 Task: Open a blank sheet, save the file as Onlinelearning.docx and add heading 'Online Learning',with the parapraph 'Online learning has gained prominence, especially during the COVID-19 pandemic. It offers flexible and accessible education opportunities. Ensuring equitable access to online learning, improving digital infrastructure, and enhancing teacher training are crucial for its effectiveness and inclusivity.'Apply Font Style Nunito And font size 14. Apply font style in  Heading 'Trebuchet MS' and font size 18 Change heading alignment to  Center and paragraph alignment to  Left
Action: Mouse moved to (373, 163)
Screenshot: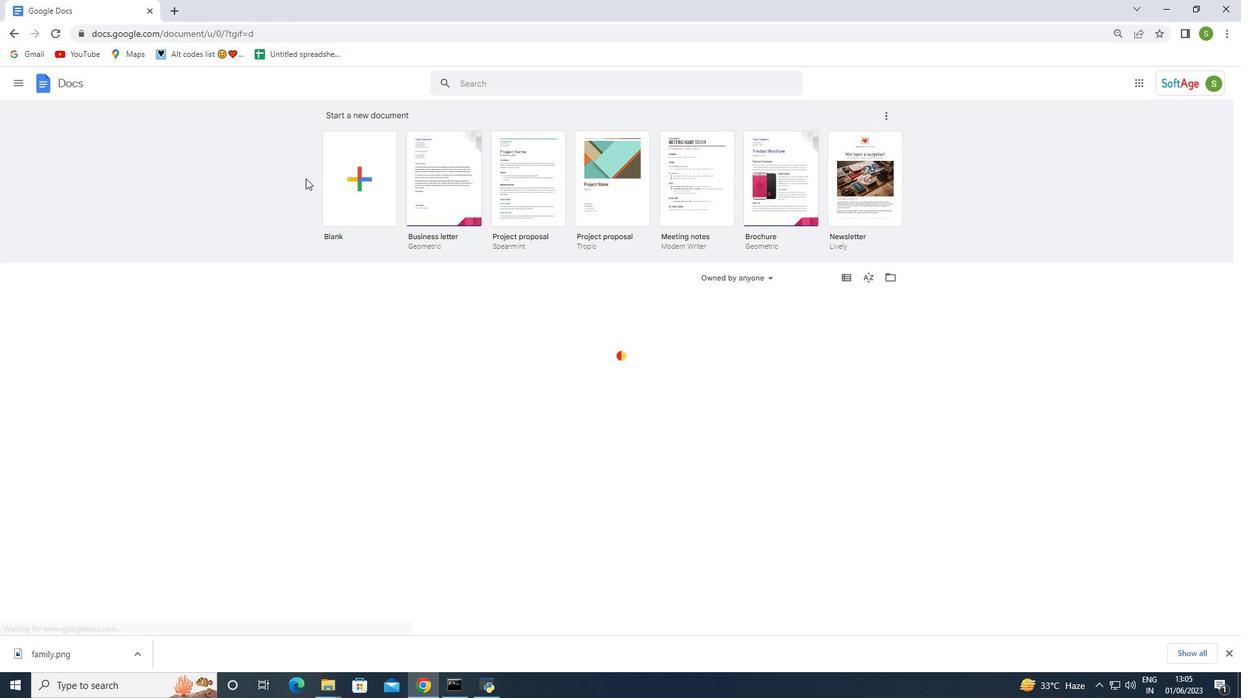 
Action: Mouse pressed left at (373, 163)
Screenshot: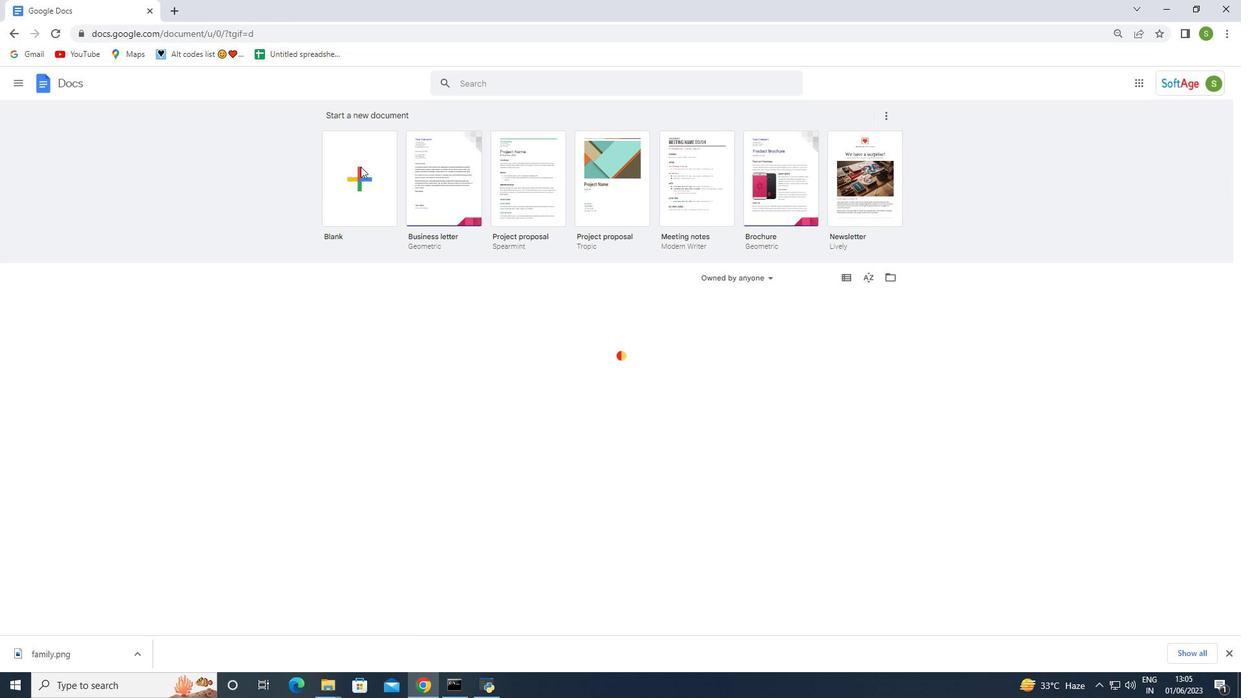 
Action: Mouse moved to (41, 91)
Screenshot: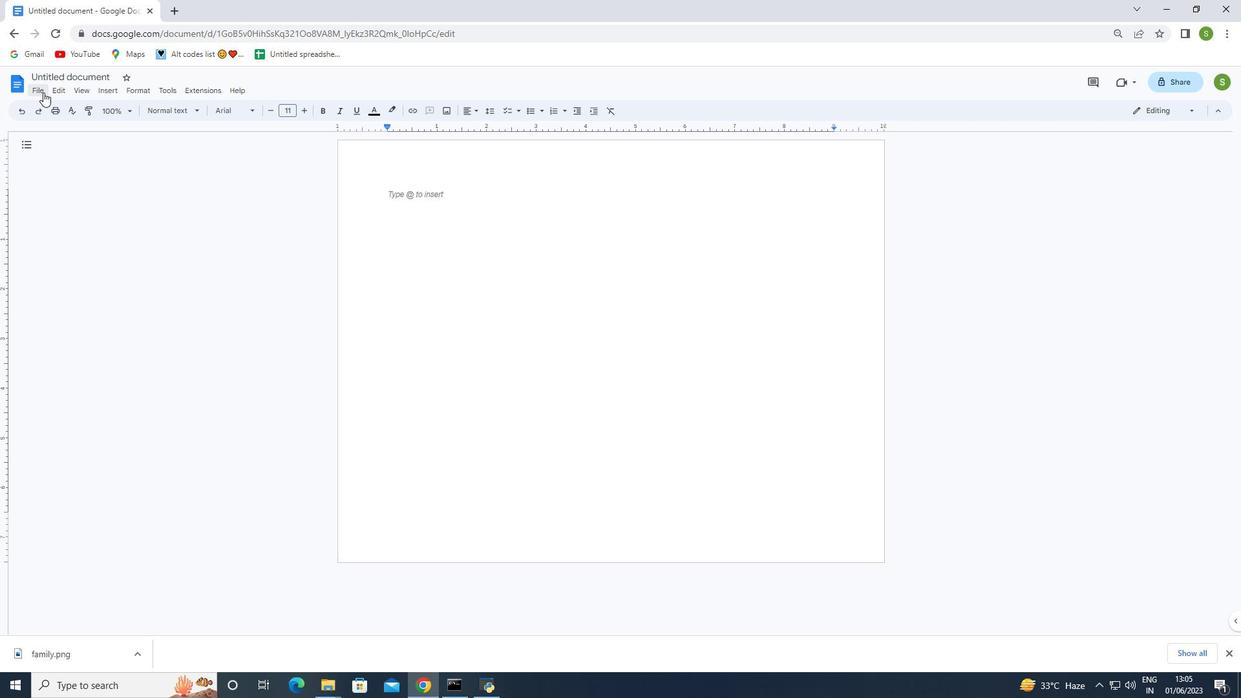 
Action: Mouse pressed left at (41, 91)
Screenshot: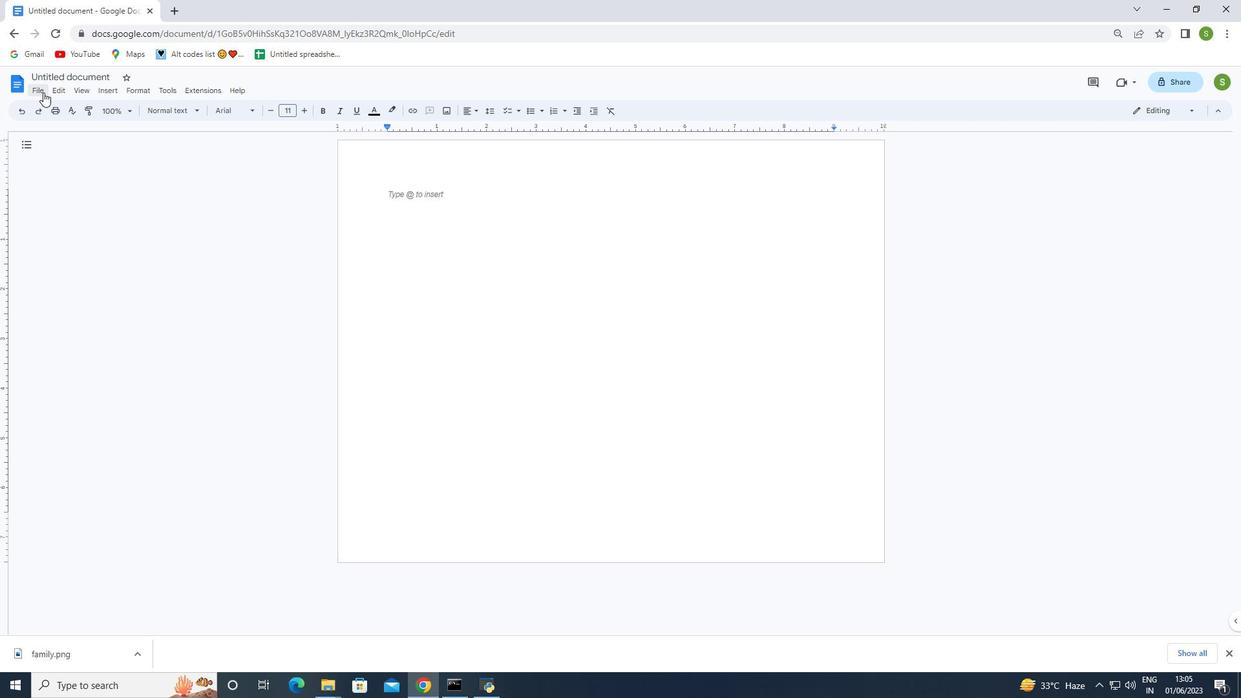 
Action: Mouse moved to (65, 338)
Screenshot: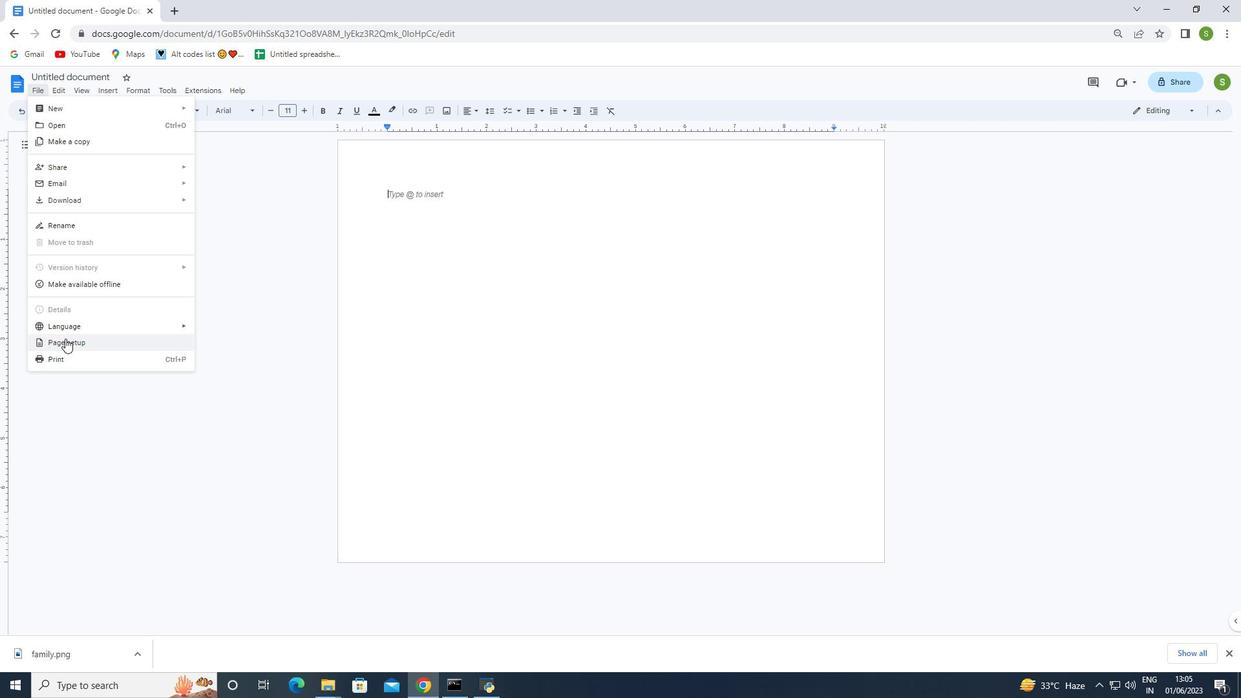 
Action: Mouse pressed left at (65, 338)
Screenshot: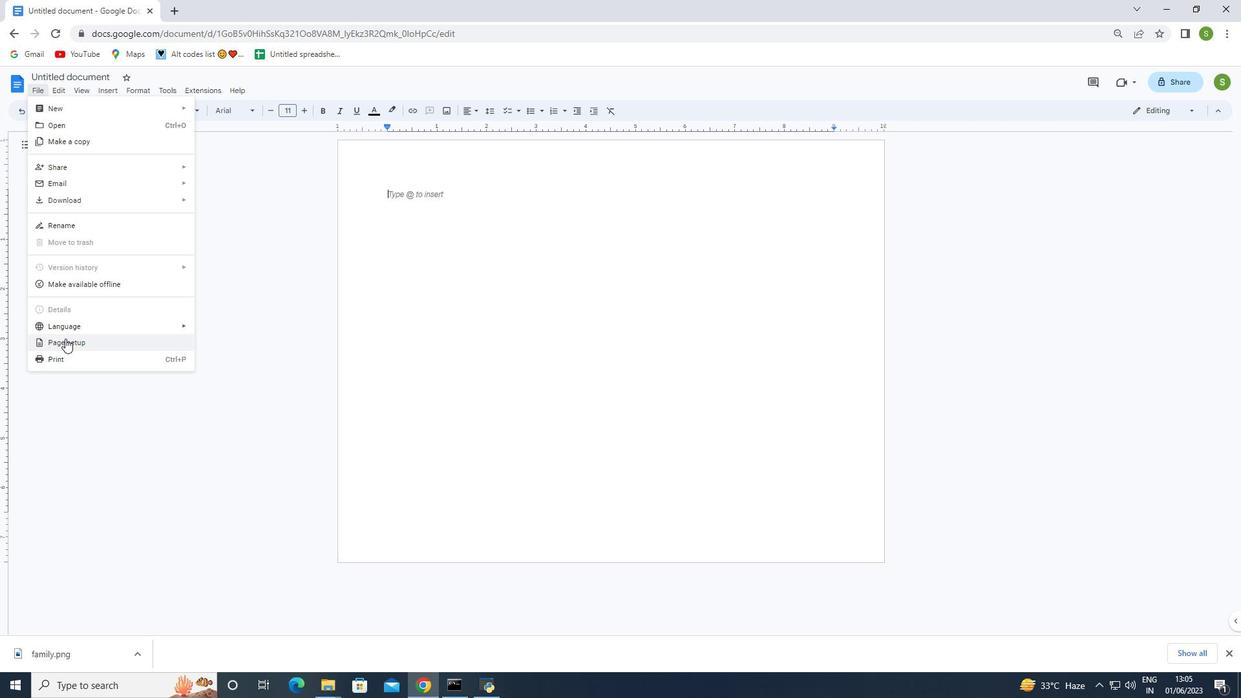 
Action: Mouse moved to (531, 339)
Screenshot: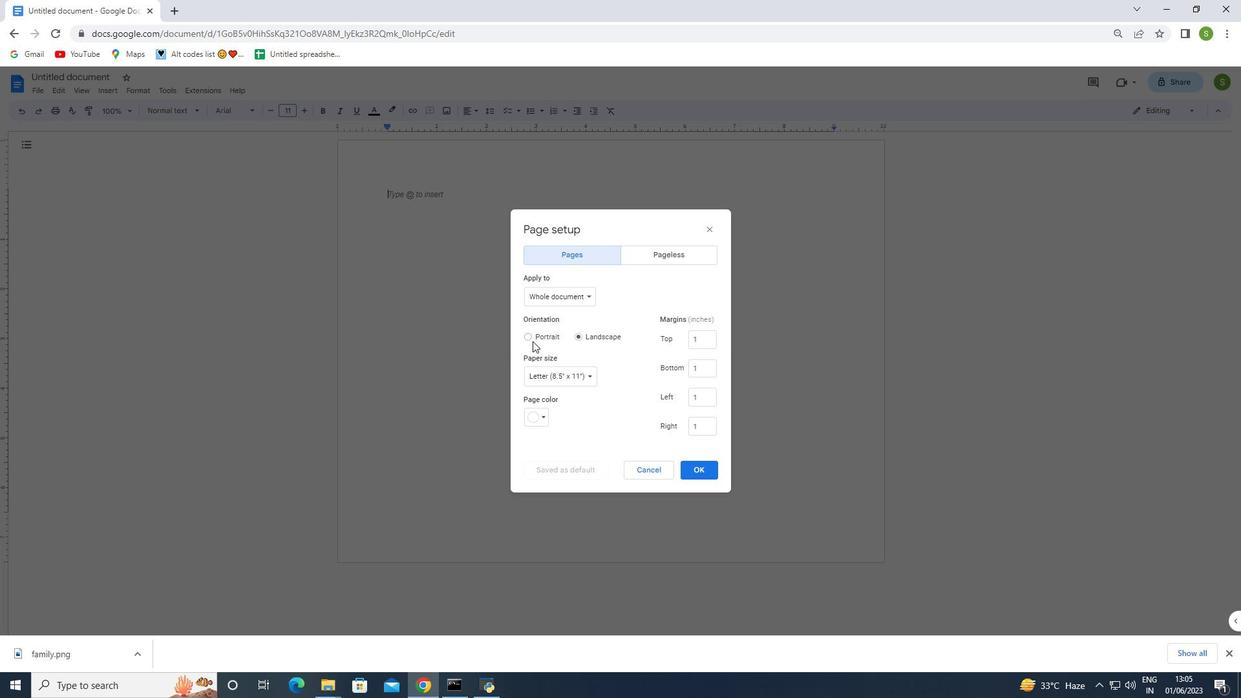 
Action: Mouse pressed left at (531, 339)
Screenshot: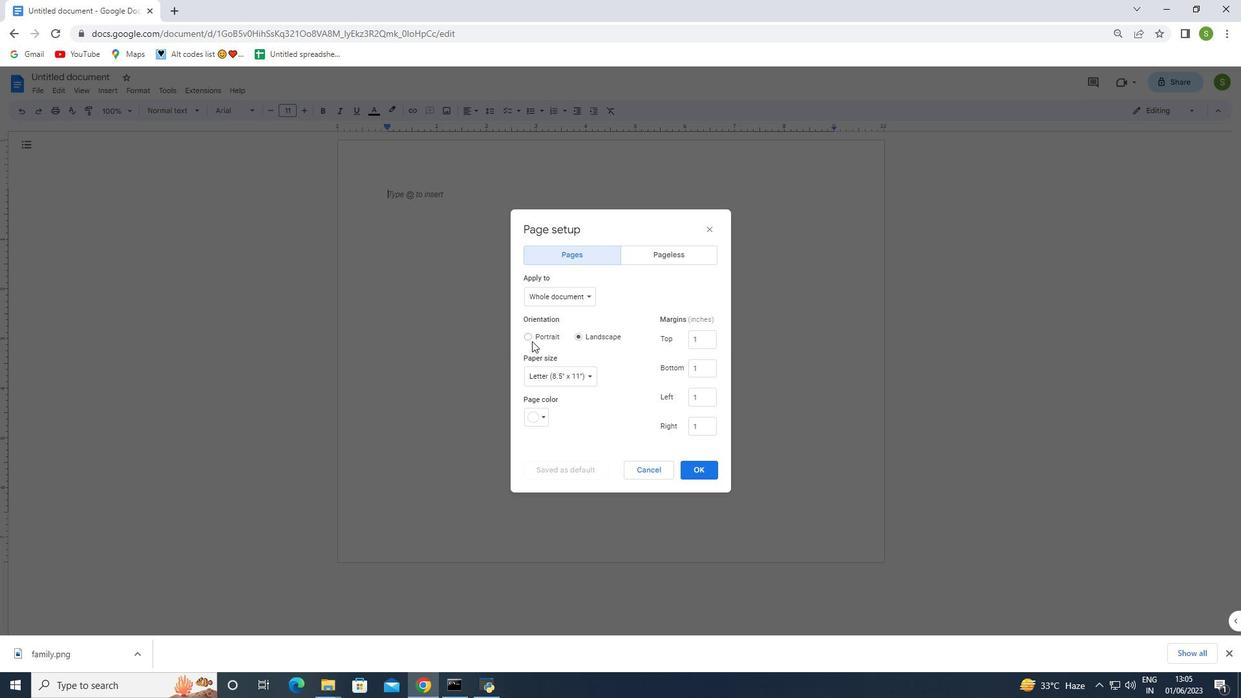 
Action: Mouse moved to (687, 463)
Screenshot: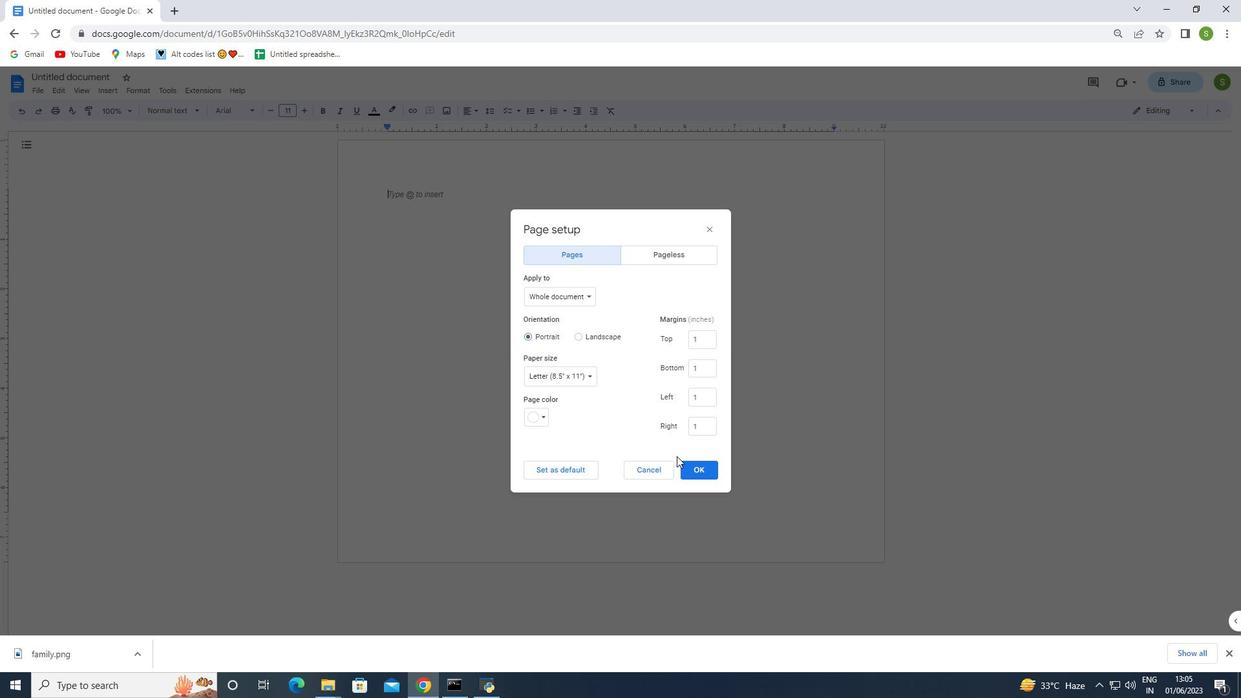 
Action: Mouse pressed left at (687, 463)
Screenshot: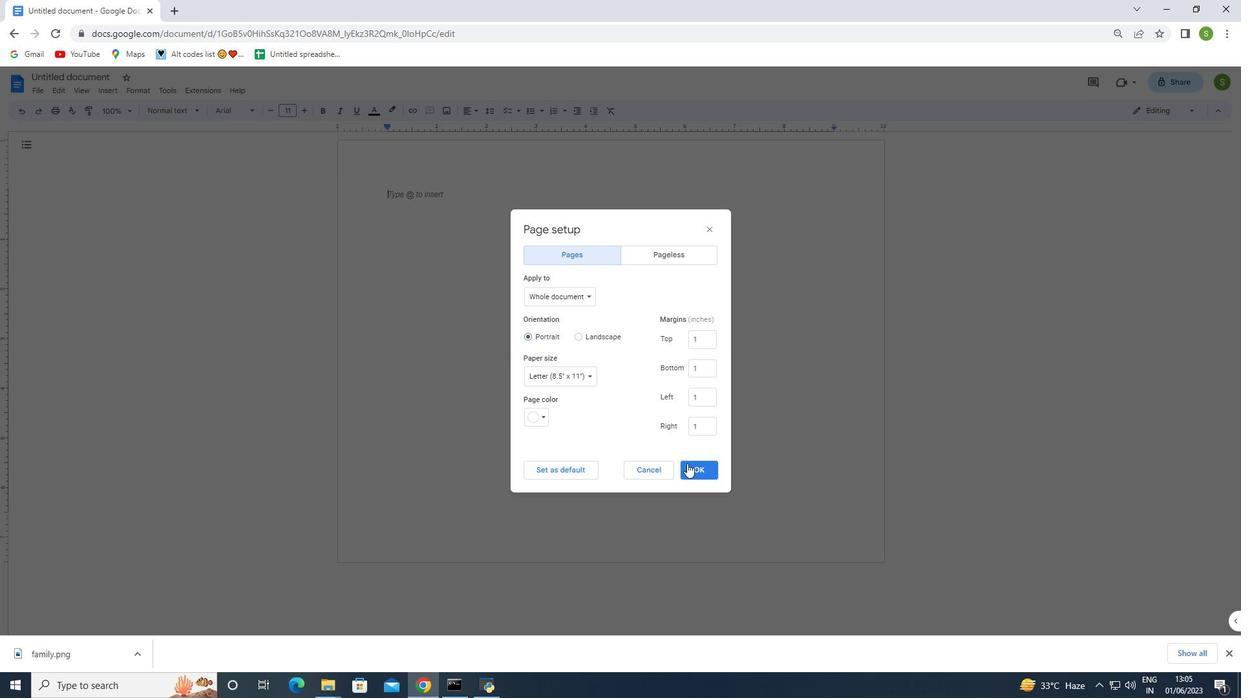 
Action: Mouse moved to (35, 87)
Screenshot: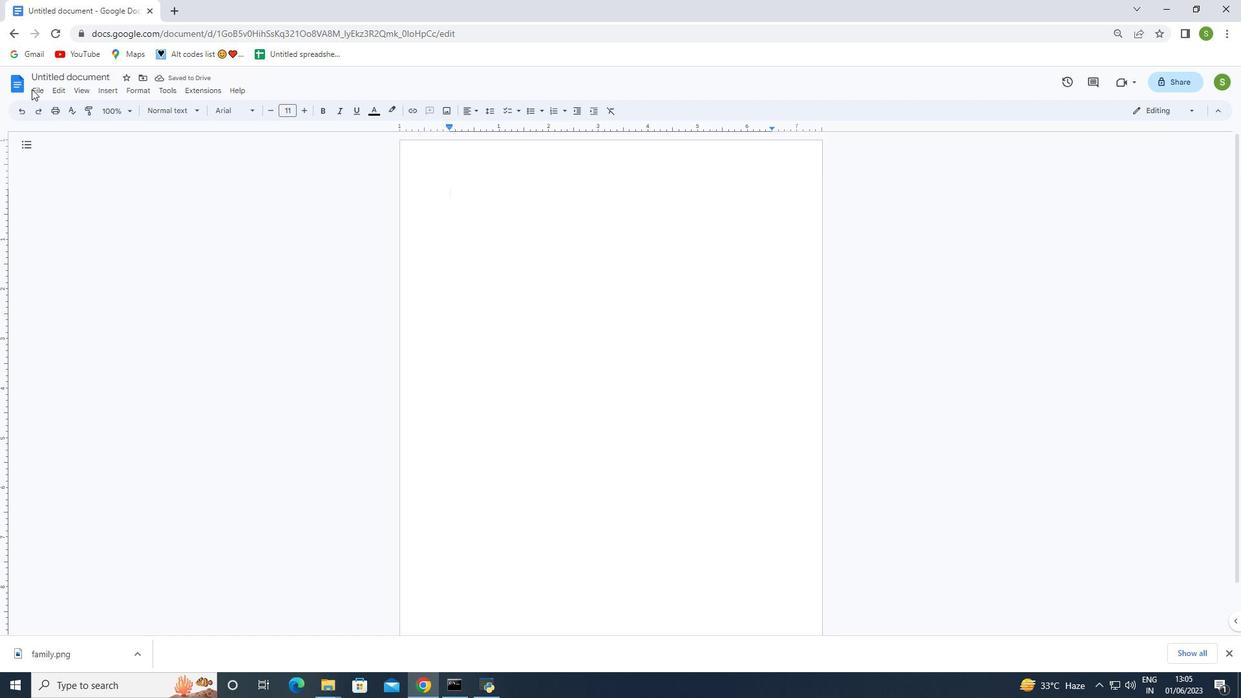 
Action: Mouse pressed left at (35, 87)
Screenshot: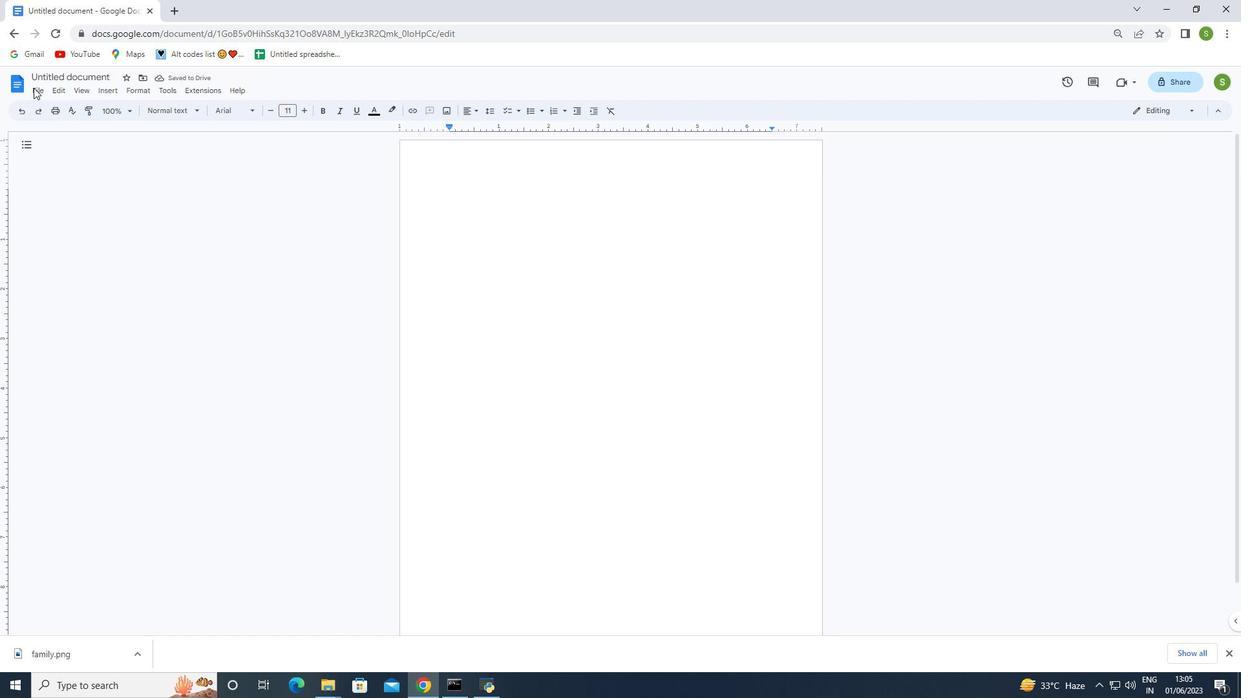
Action: Mouse moved to (61, 222)
Screenshot: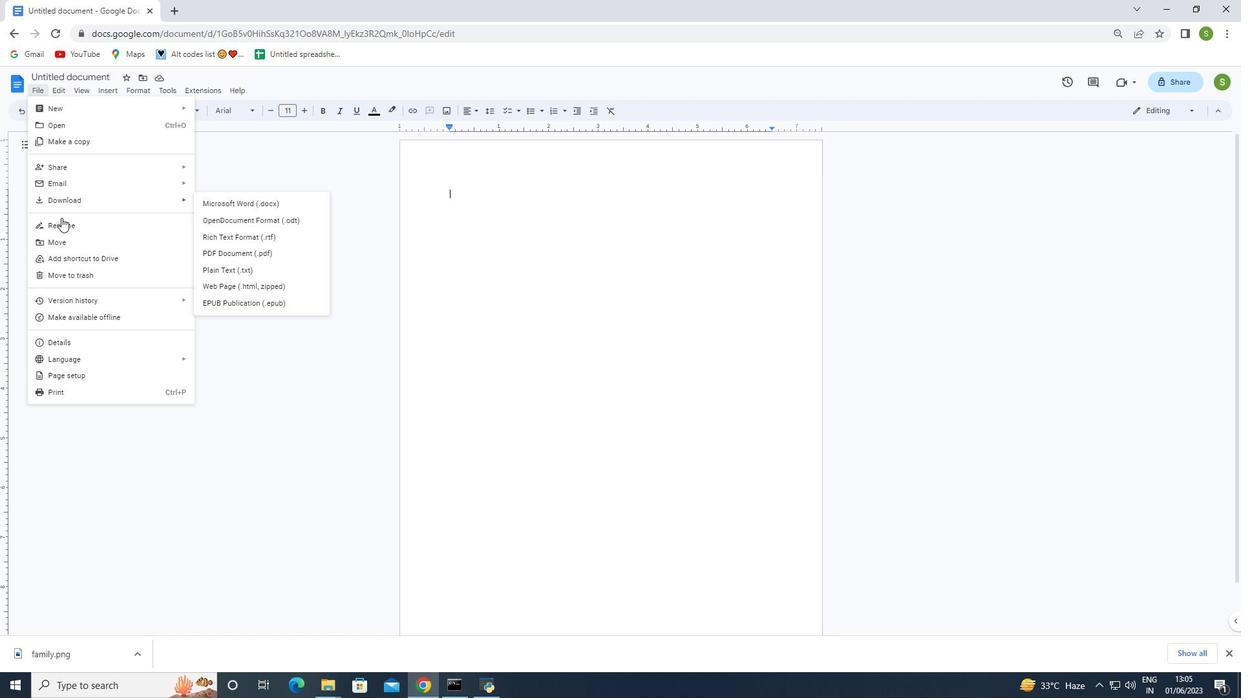 
Action: Mouse pressed left at (61, 222)
Screenshot: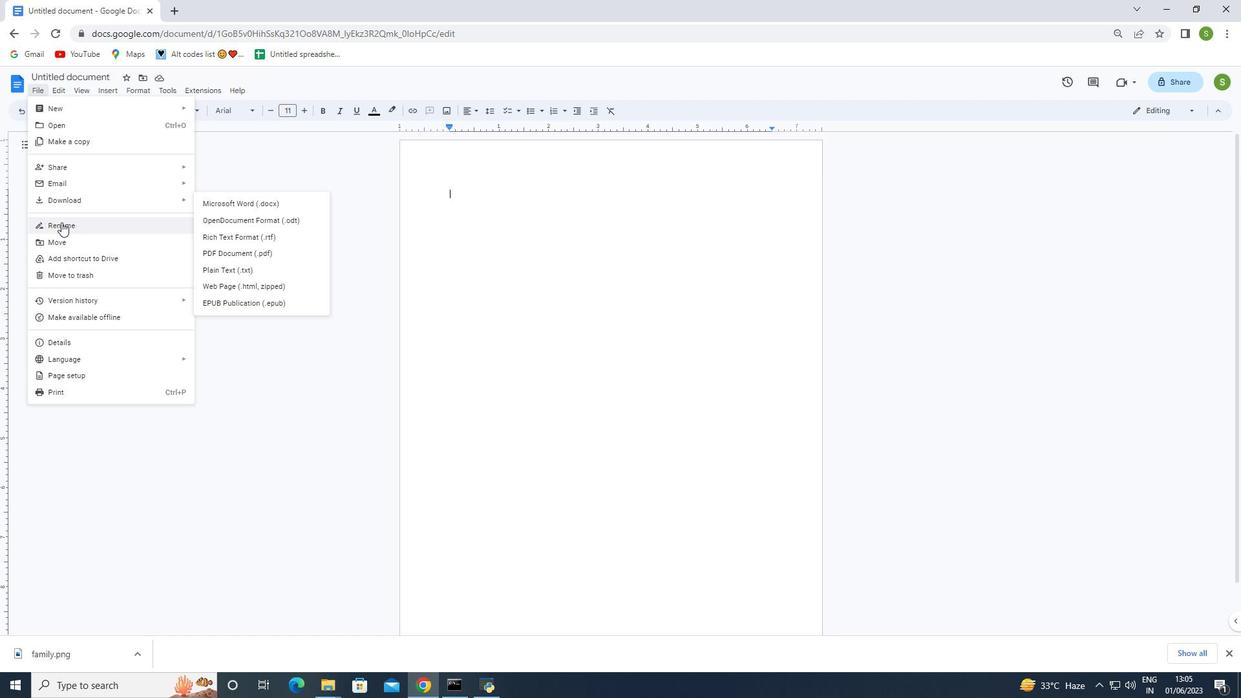 
Action: Key pressed <Key.backspace><Key.shift>Onlinelearning.docx
Screenshot: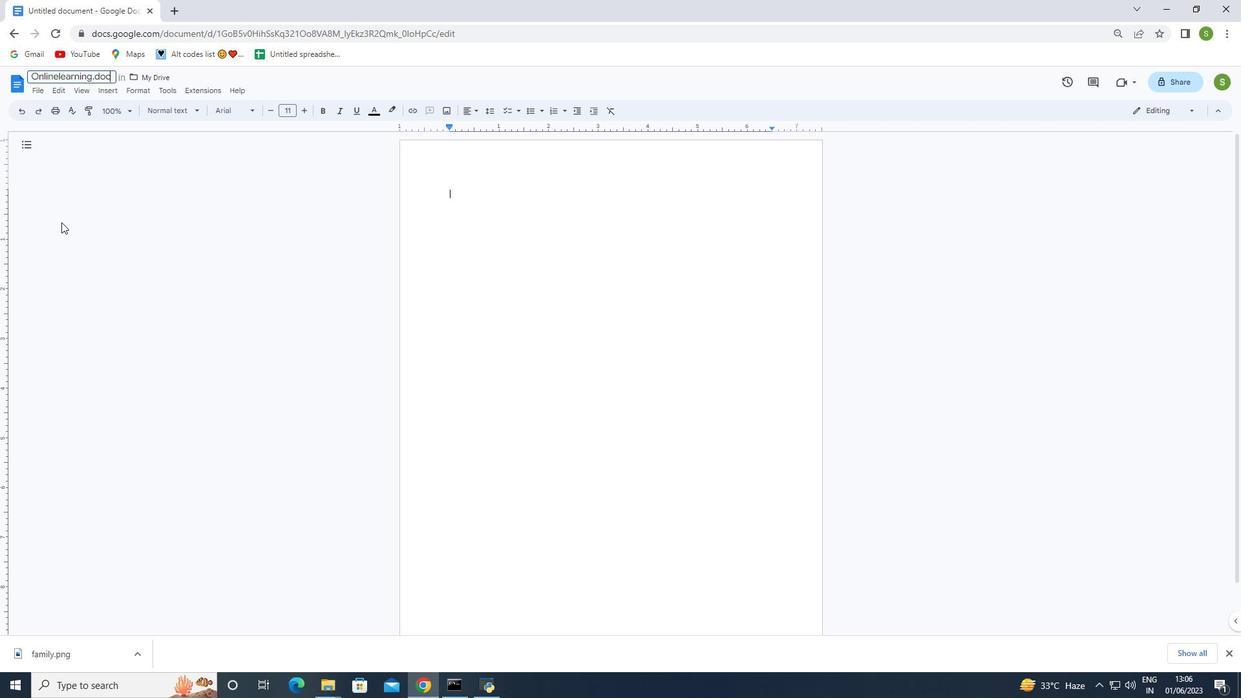 
Action: Mouse moved to (79, 238)
Screenshot: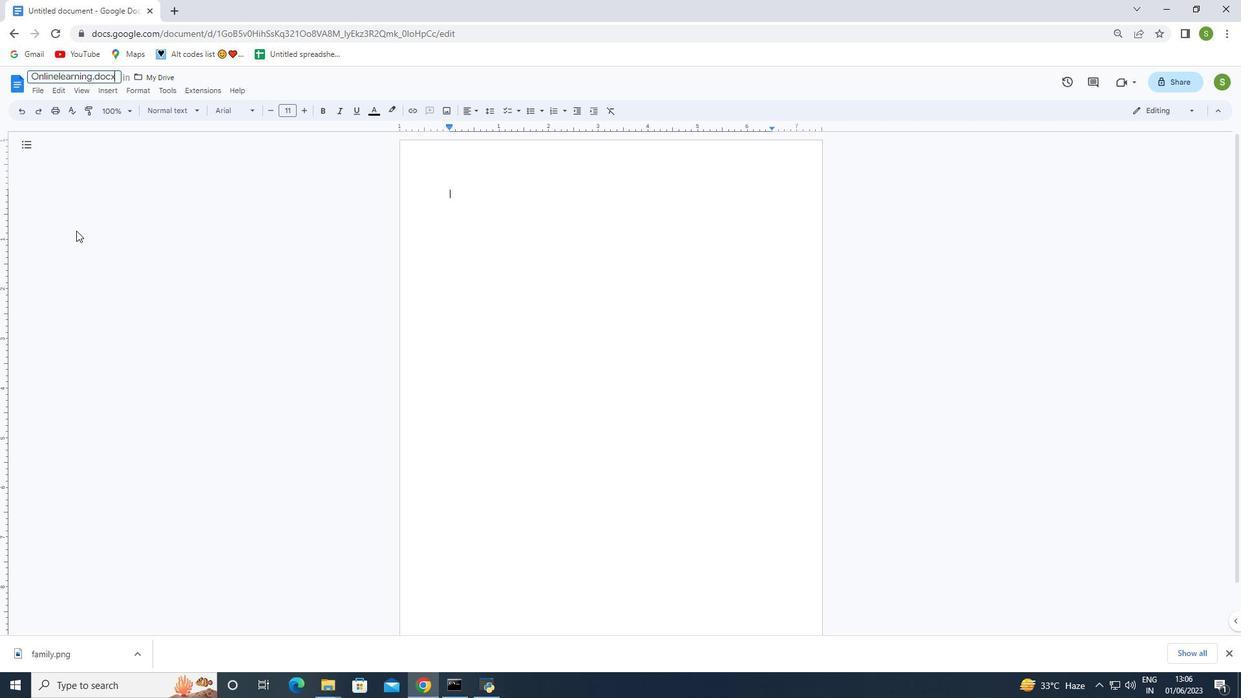 
Action: Mouse pressed left at (79, 238)
Screenshot: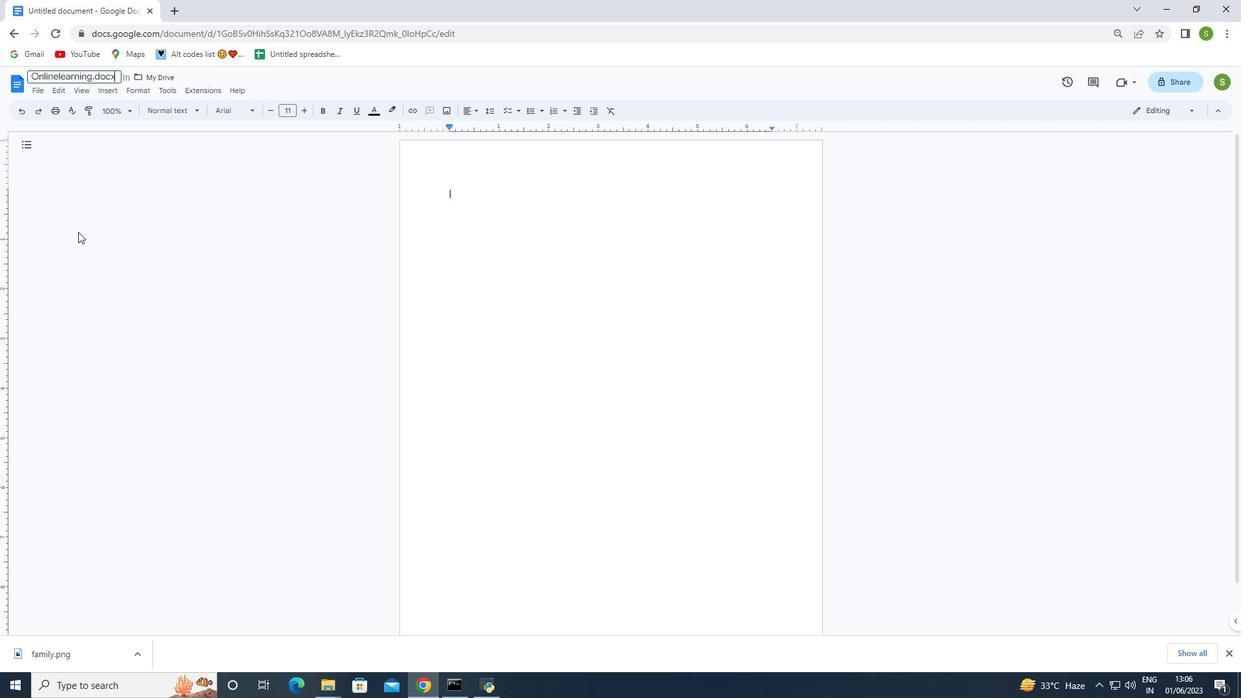 
Action: Mouse moved to (466, 235)
Screenshot: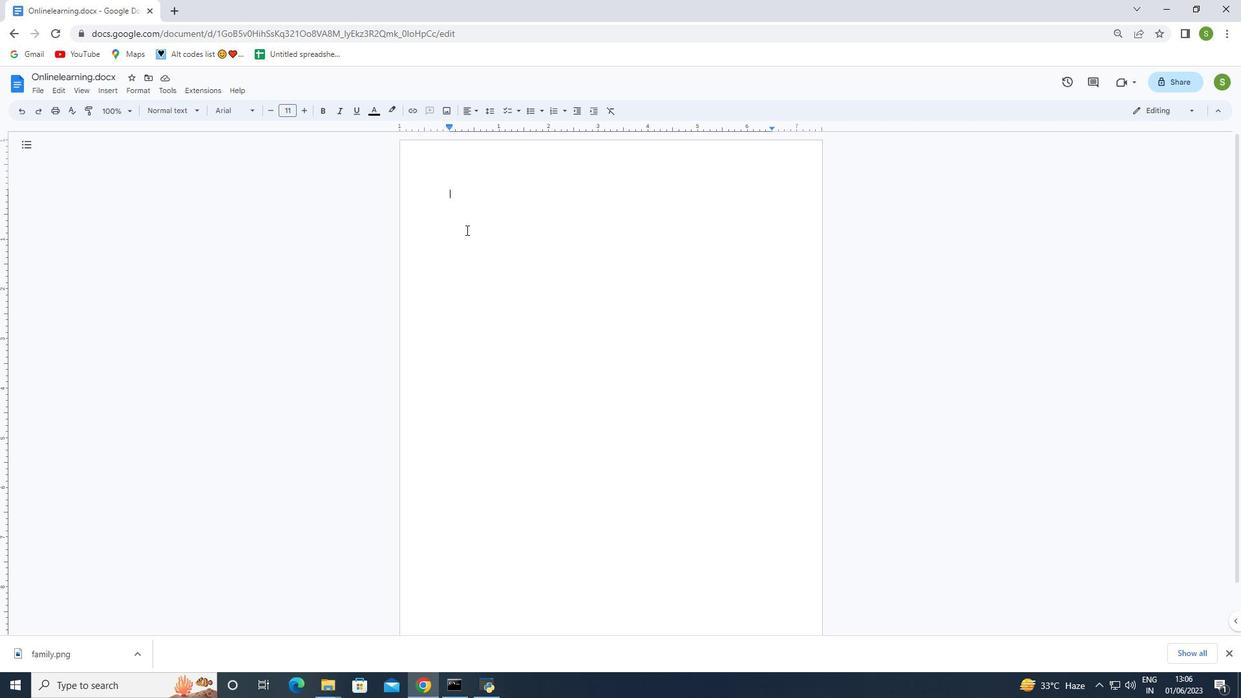 
Action: Key pressed <Key.shift><Key.shift><Key.shift><Key.shift><Key.shift><Key.shift><Key.shift><Key.shift><Key.shift><Key.shift><Key.shift><Key.shift><Key.shift><Key.shift><Key.shift><Key.shift><Key.shift>Online<Key.space><Key.shift>Learning
Screenshot: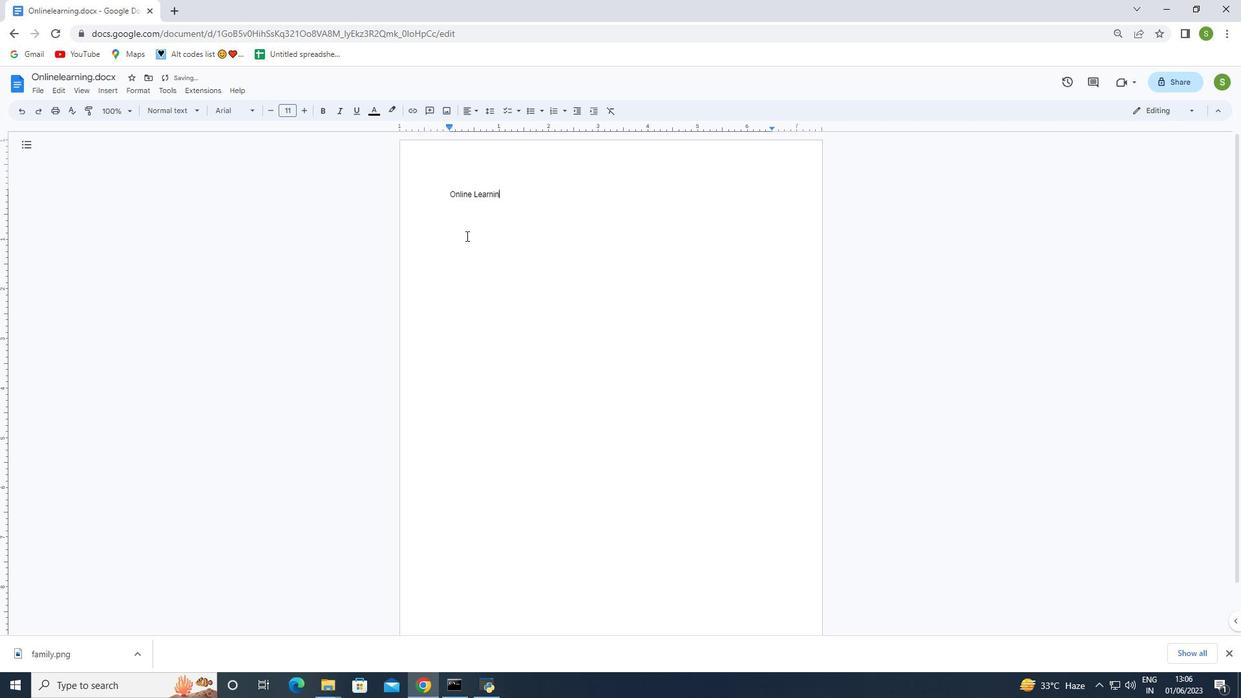 
Action: Mouse moved to (475, 235)
Screenshot: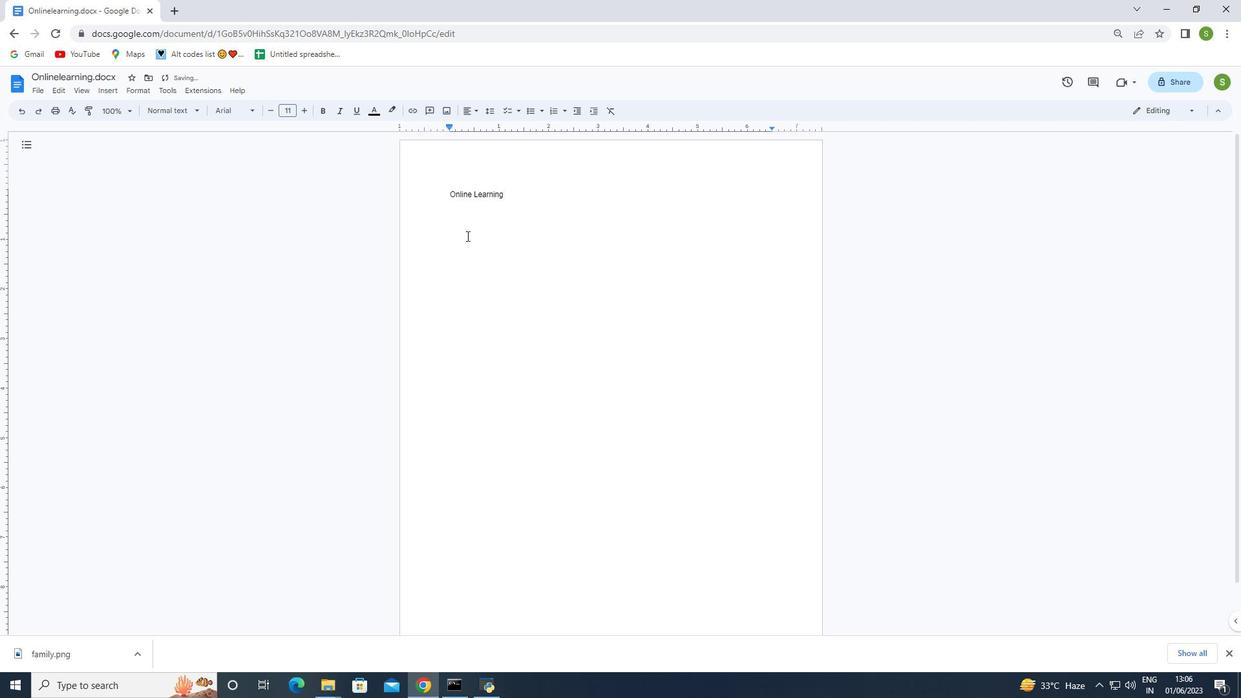 
Action: Mouse pressed left at (475, 235)
Screenshot: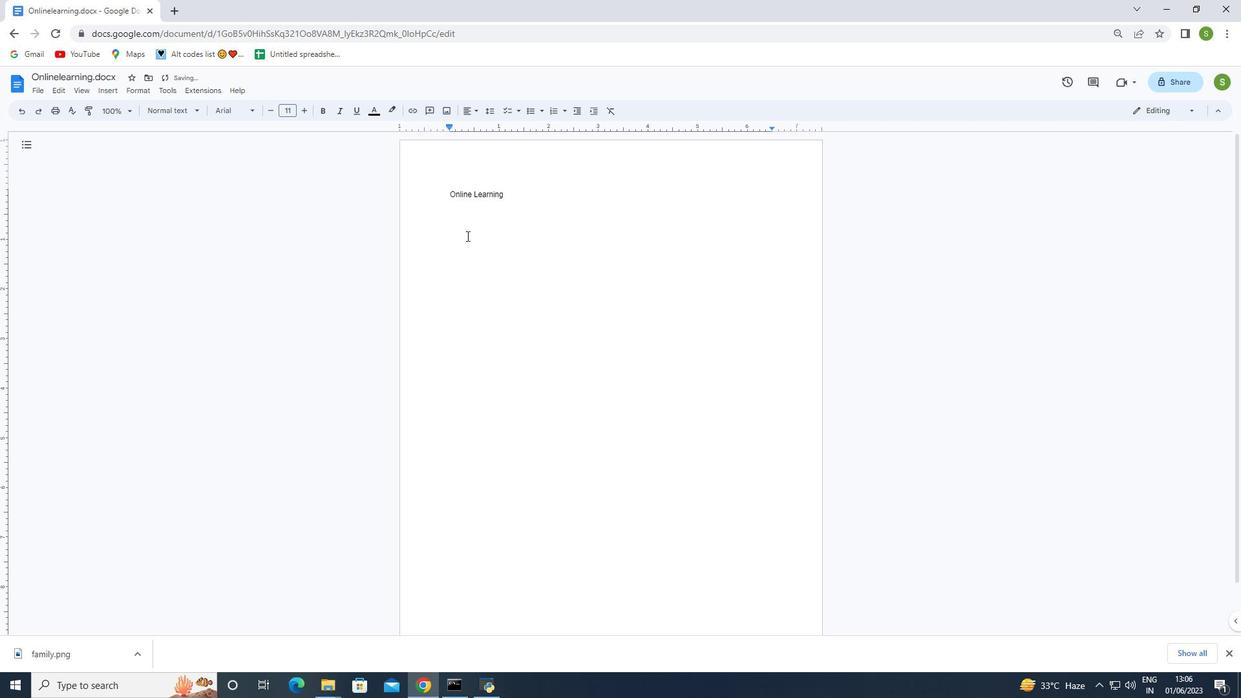 
Action: Mouse moved to (446, 190)
Screenshot: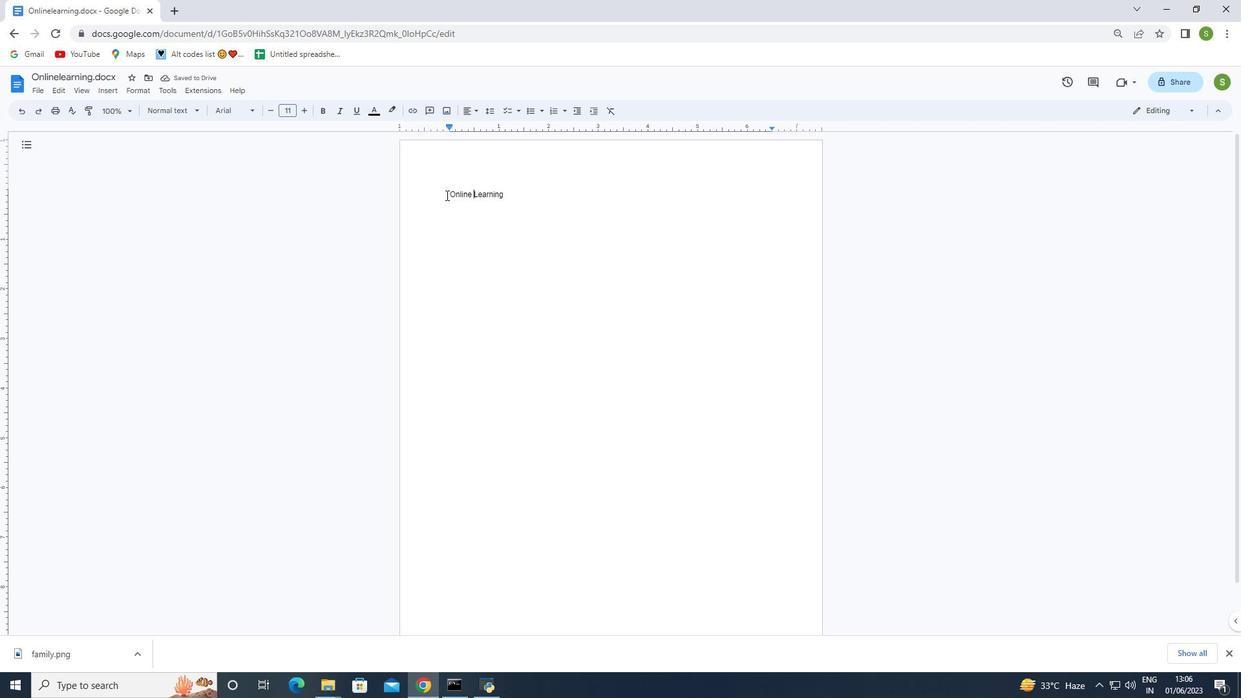 
Action: Mouse pressed left at (446, 190)
Screenshot: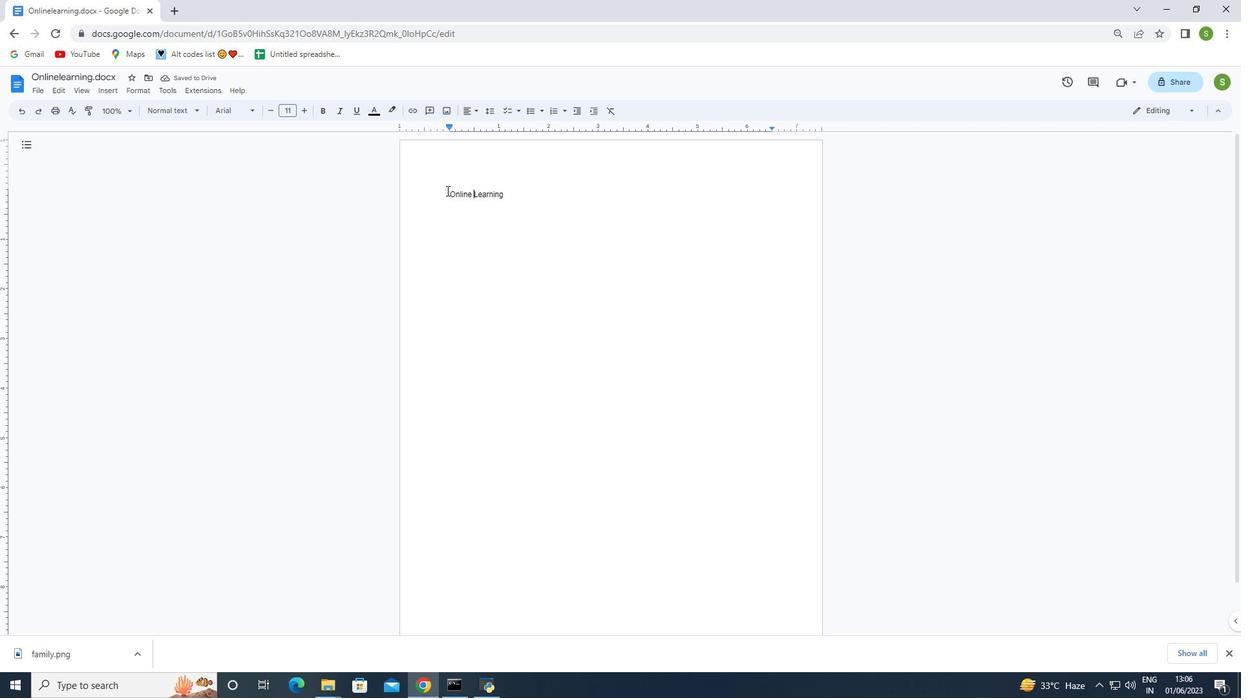 
Action: Mouse moved to (531, 210)
Screenshot: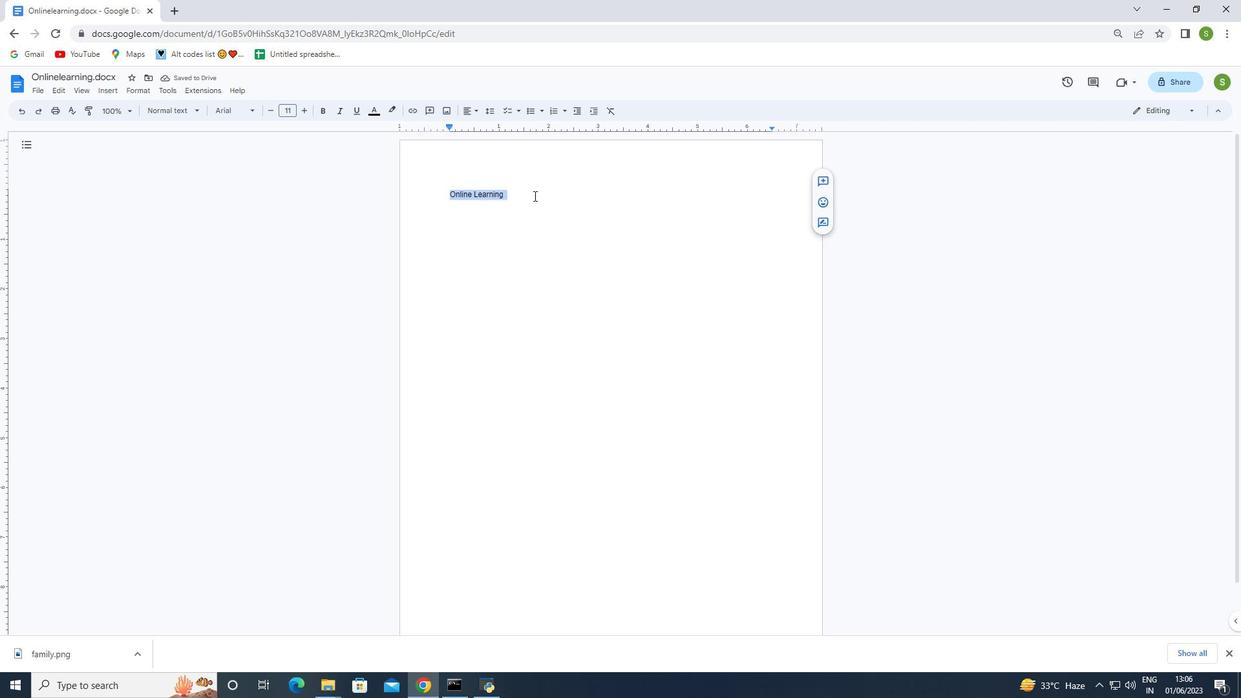 
Action: Mouse pressed left at (531, 210)
Screenshot: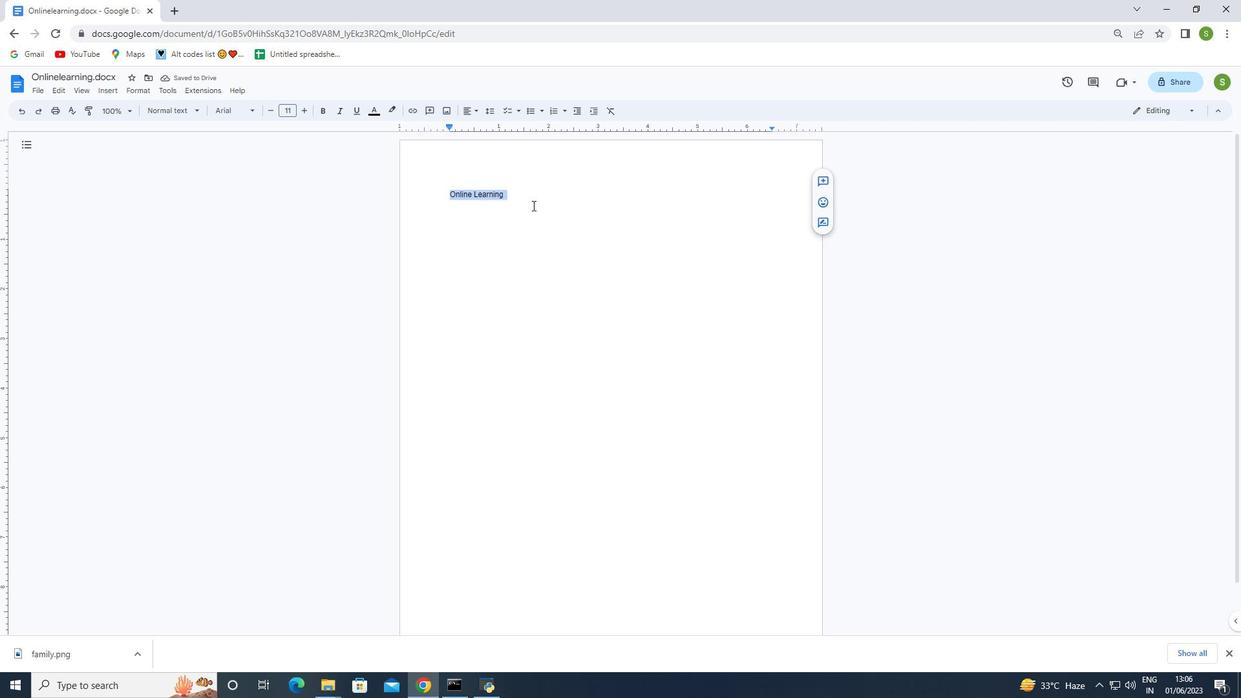 
Action: Mouse moved to (524, 194)
Screenshot: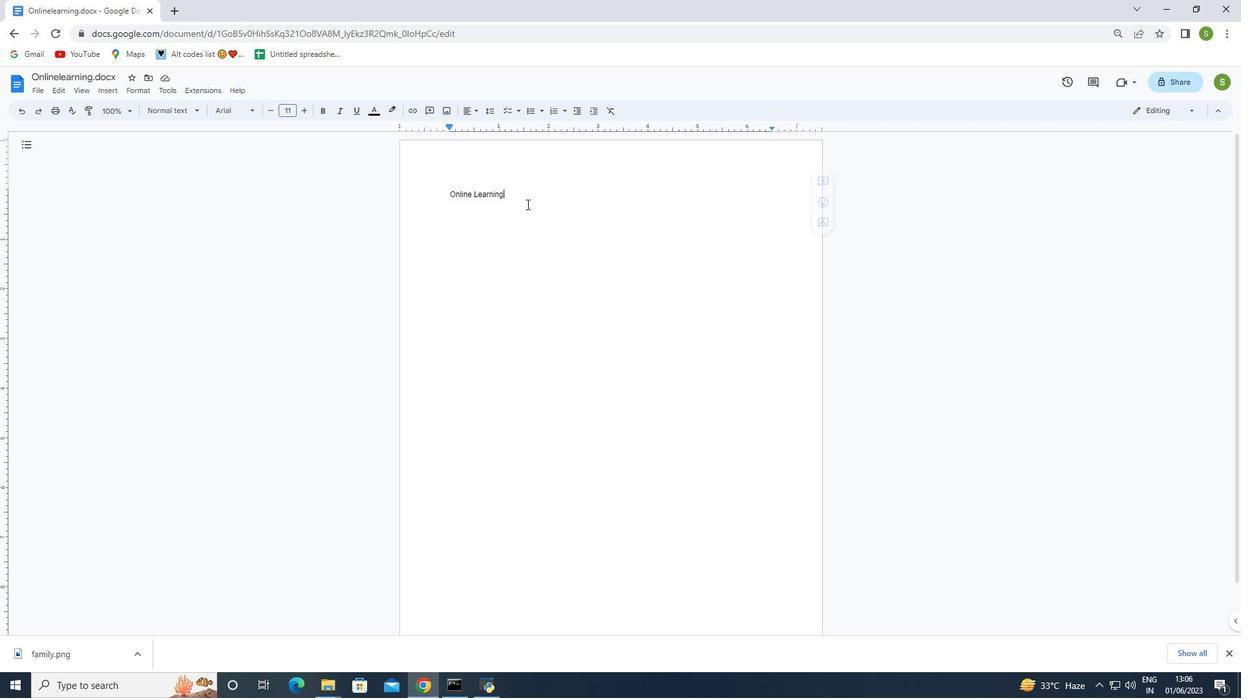 
Action: Mouse pressed left at (524, 194)
Screenshot: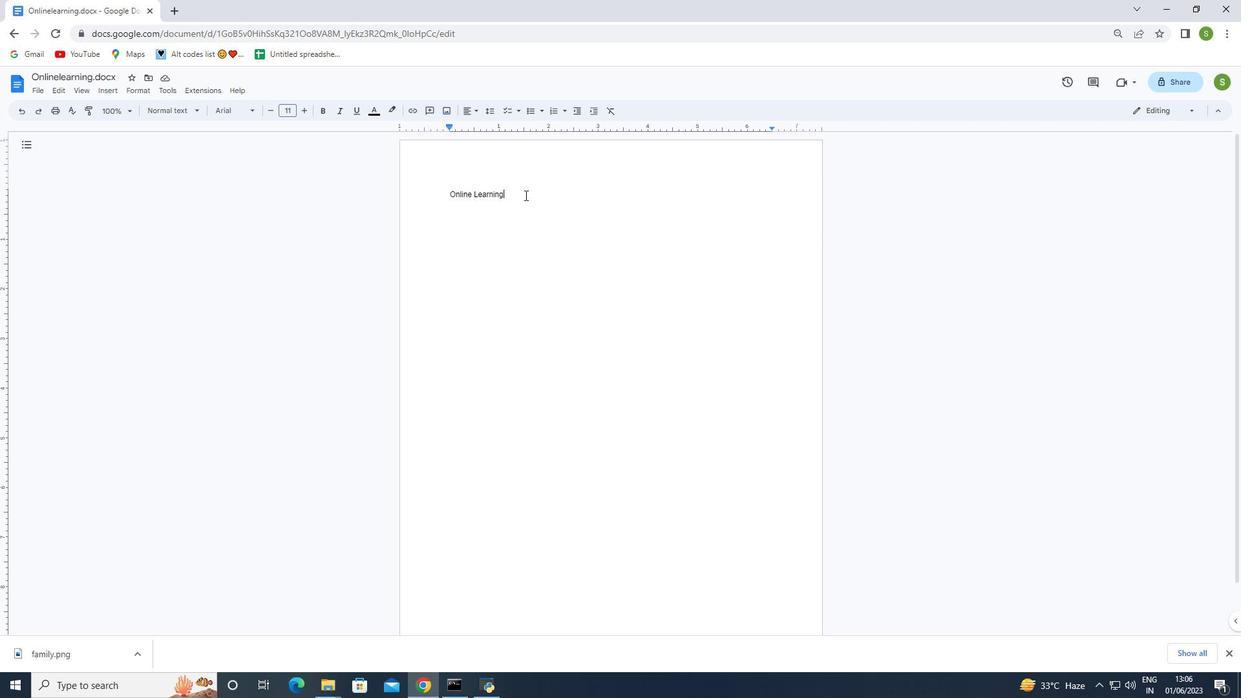 
Action: Key pressed <Key.enter>
Screenshot: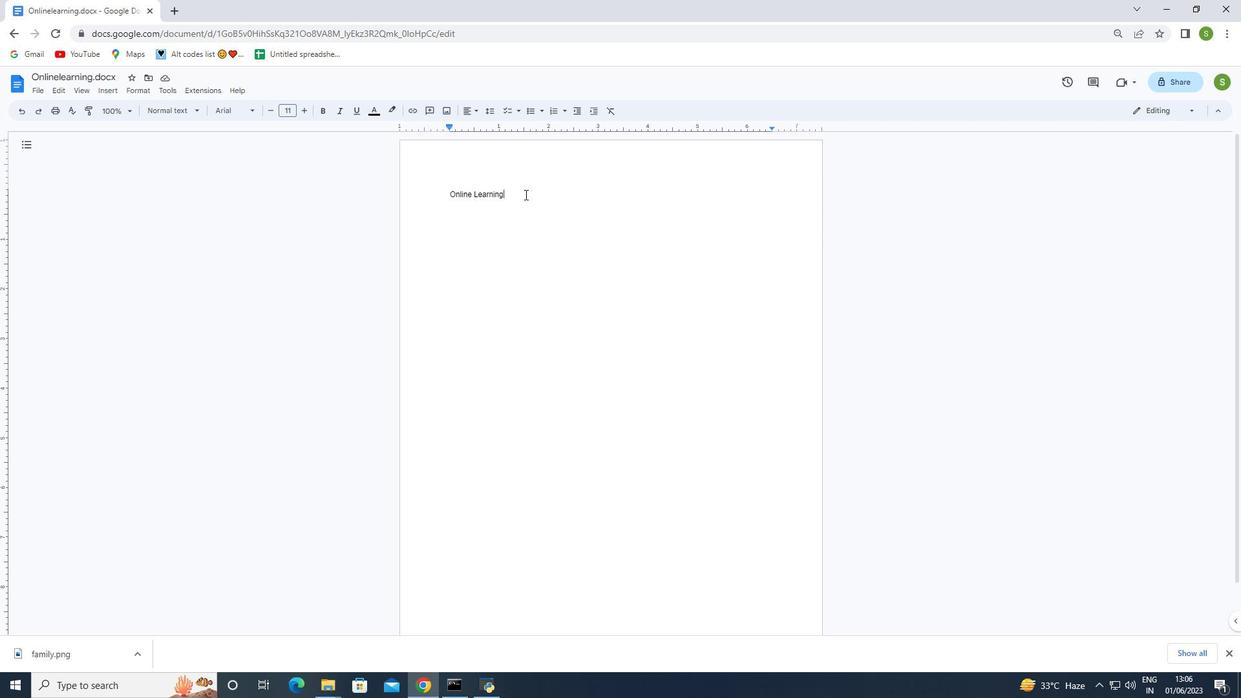 
Action: Mouse moved to (524, 194)
Screenshot: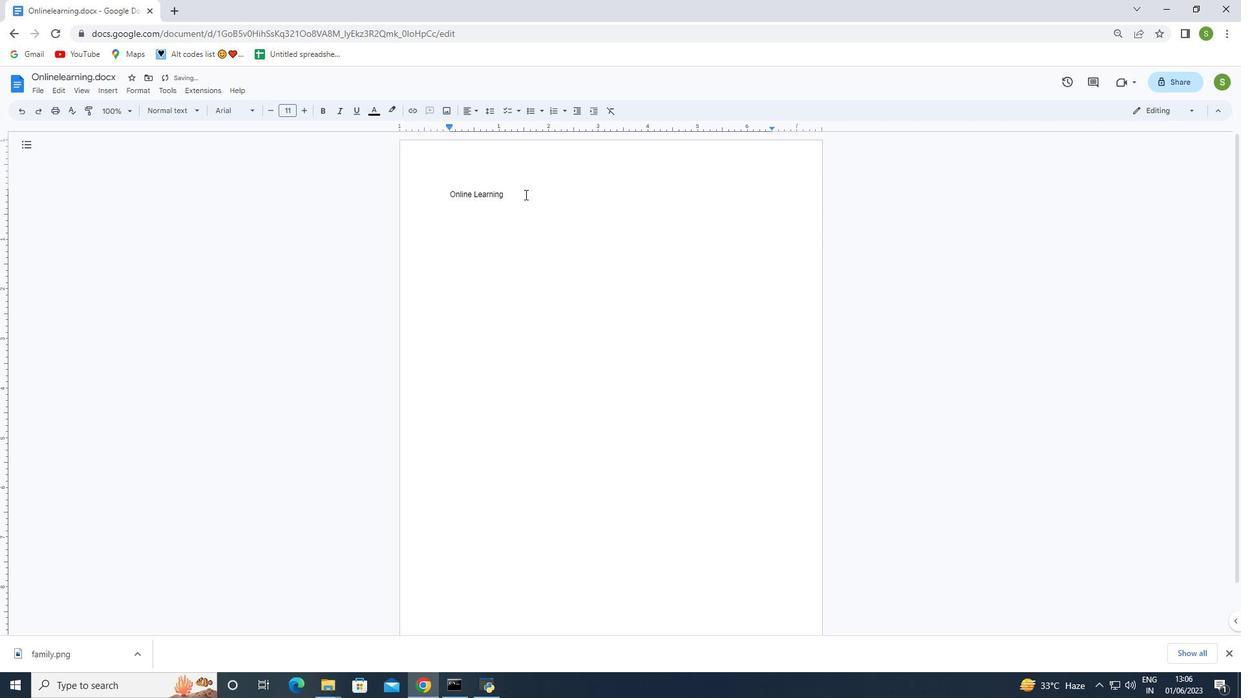 
Action: Key pressed <Key.enter><Key.shift>Online<Key.space>learning<Key.space>has<Key.space>gained<Key.space>proming<Key.backspace><Key.backspace><Key.backspace><Key.backspace><Key.backspace><Key.backspace><Key.backspace>prominence,<Key.space>especcially<Key.space>during<Key.space>the<Key.space><Key.shift><Key.shift><Key.shift><Key.shift><Key.shift><Key.shift>Co<Key.shift><Key.shift><Key.shift><Key.shift><Key.backspace><Key.shift>OVID-<Key.shift>19<Key.enter><Key.backspace><Key.space><Key.shift><Key.shift><Key.shift><Key.shift><Key.shift><Key.shift><Key.shift><Key.shift><Key.shift><Key.shift><Key.shift><Key.shift>pad<Key.backspace>ndemic.<Key.space><Key.shift>It<Key.space>offers<Key.space>flexible<Key.space>am<Key.backspace>nd<Key.space>accessible<Key.space>education<Key.space>opportunities.<Key.space><Key.shift>Ensuring<Key.space>equitable<Key.space>access<Key.space>to<Key.space>onine<Key.space>learning<Key.space><Key.backspace>,<Key.space><Key.shift>impt<Key.backspace>roving<Key.space>equitable<Key.space>access<Key.space>to<Key.backspace><Key.backspace><Key.backspace><Key.backspace><Key.backspace><Key.backspace><Key.backspace><Key.backspace><Key.backspace><Key.backspace><Key.backspace><Key.backspace><Key.backspace><Key.backspace><Key.backspace><Key.backspace><Key.backspace><Key.backspace><Key.backspace><Key.backspace><Key.space>digital<Key.space>infrastructure,<Key.space>and<Key.space>enhancing<Key.space>teacher<Key.space>training<Key.space>are<Key.space>crucial<Key.space>for<Key.space>its<Key.space>effectiveness<Key.space>and<Key.space>incluss<Key.backspace>ivity.
Screenshot: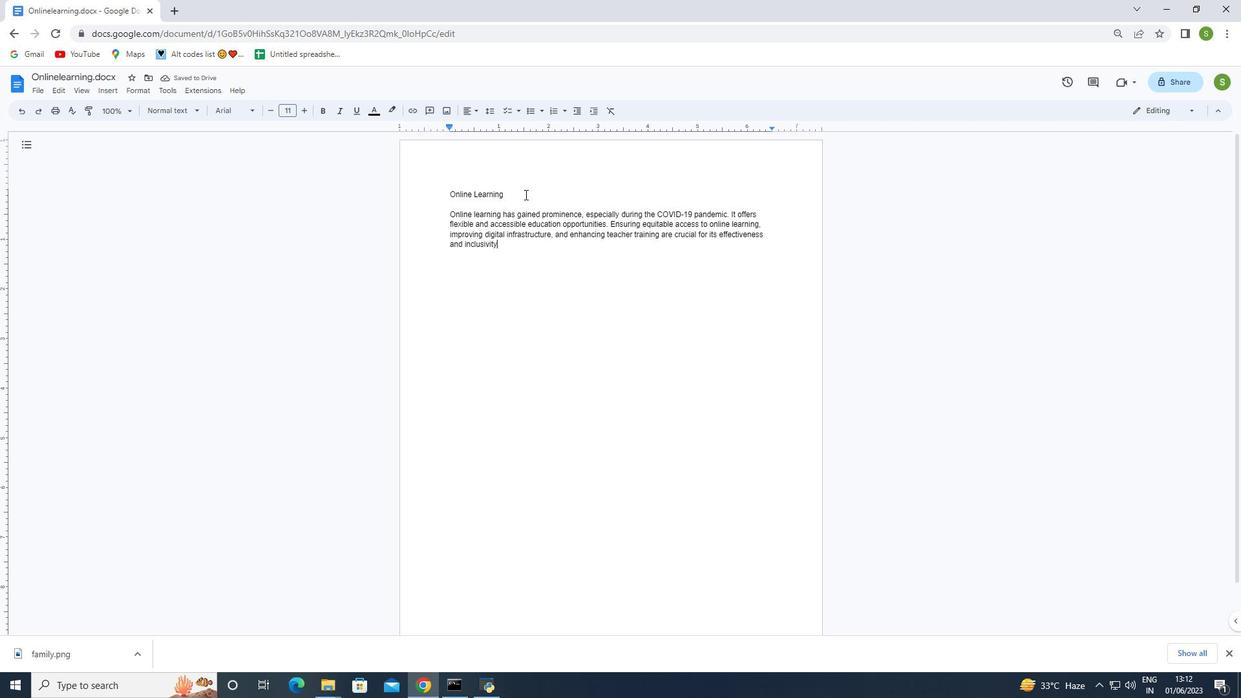 
Action: Mouse moved to (448, 210)
Screenshot: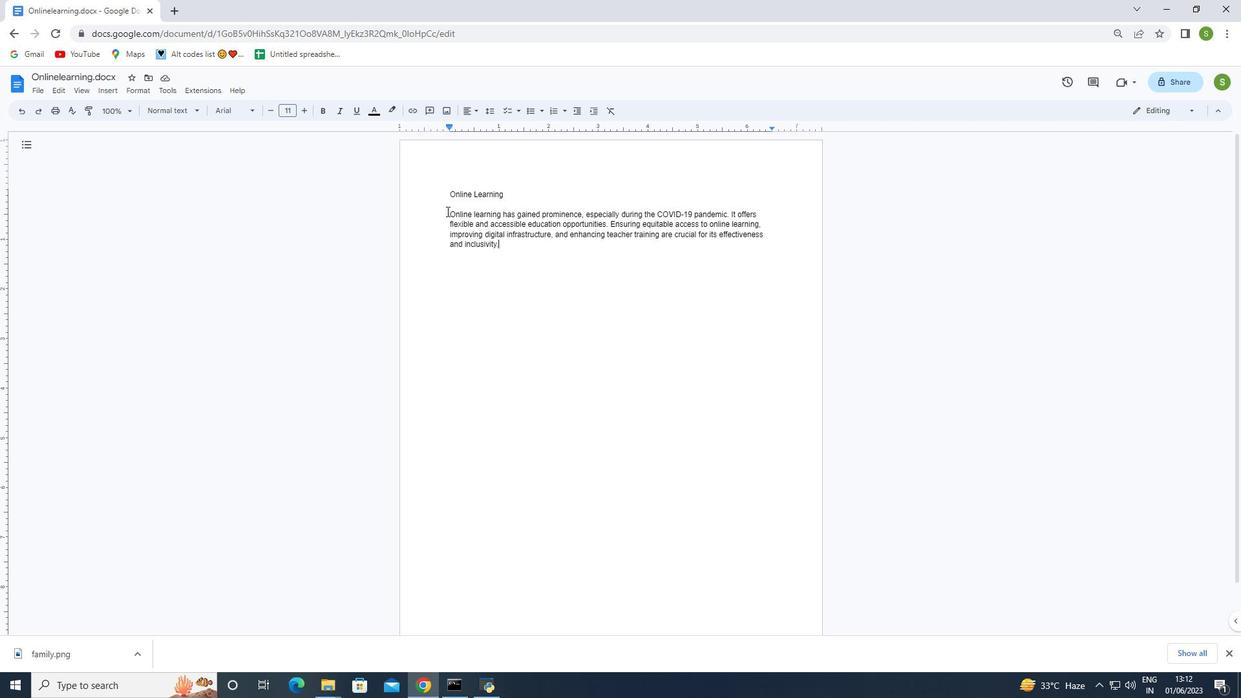 
Action: Mouse pressed left at (448, 210)
Screenshot: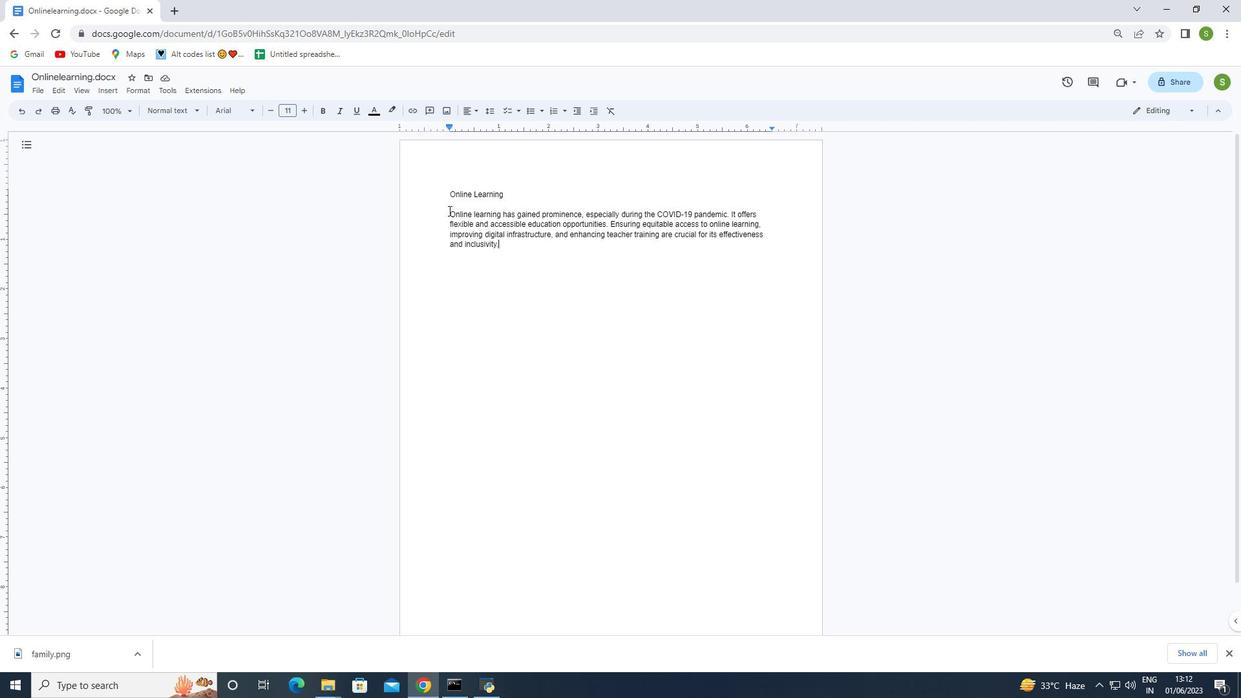
Action: Mouse moved to (246, 110)
Screenshot: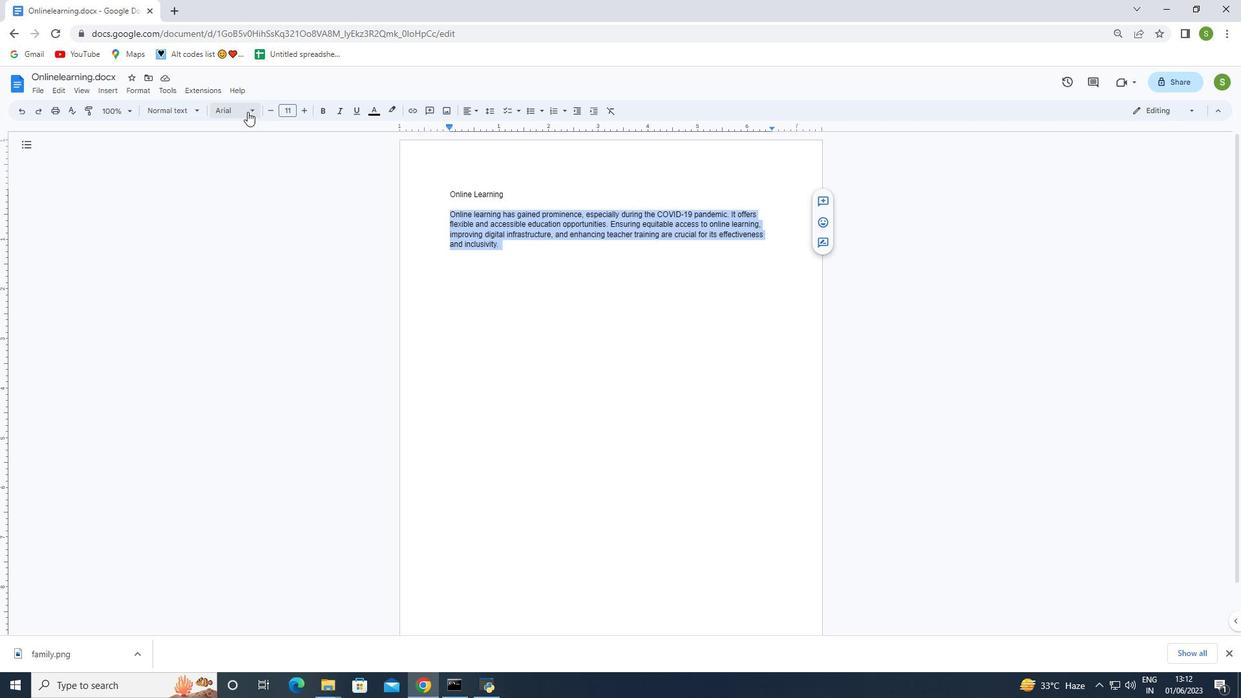 
Action: Mouse pressed left at (246, 110)
Screenshot: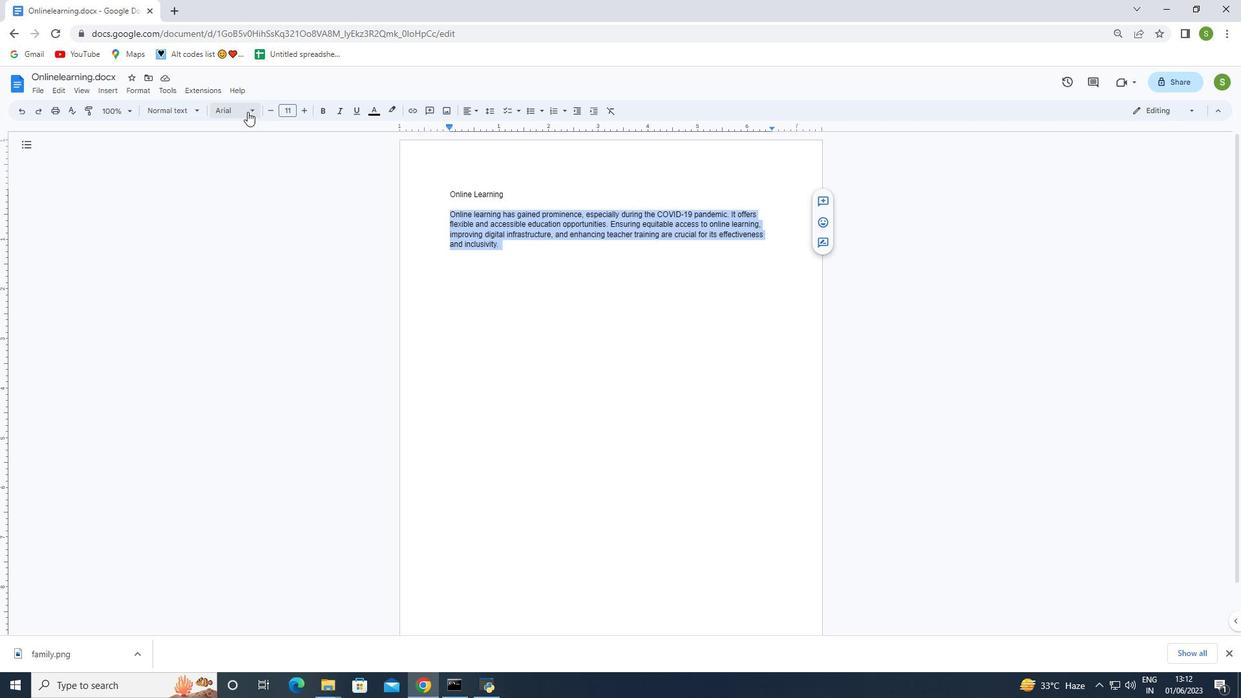 
Action: Mouse moved to (254, 485)
Screenshot: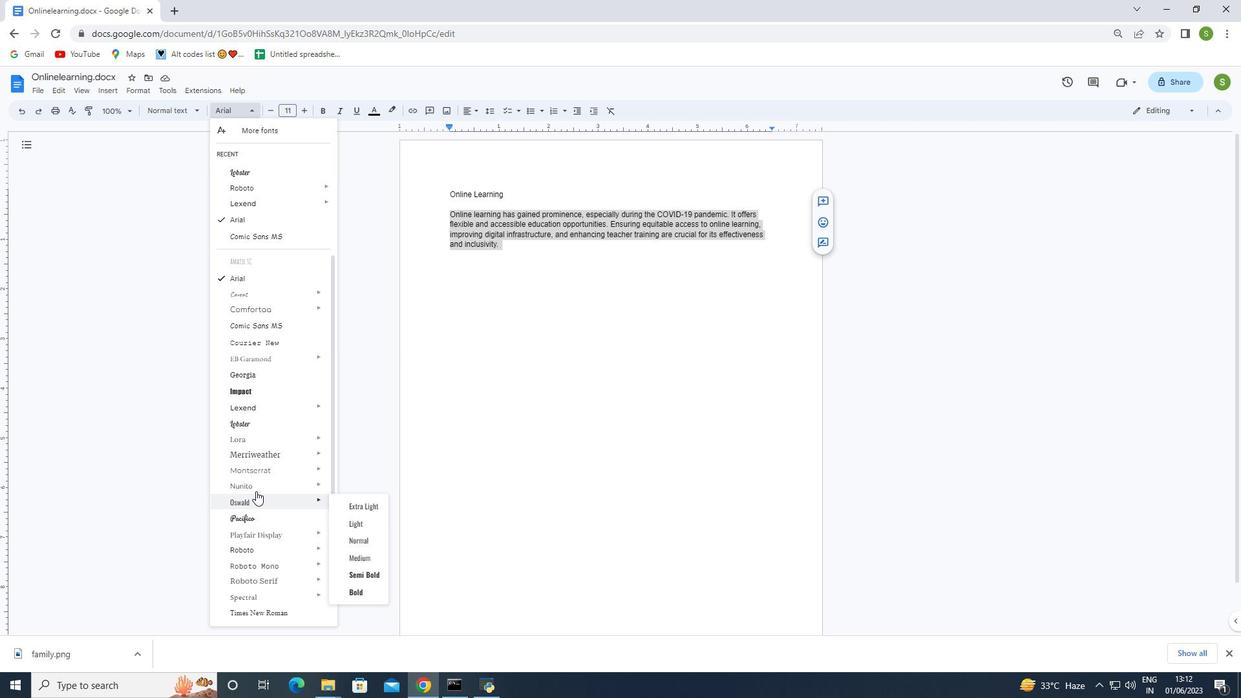 
Action: Mouse pressed left at (254, 485)
Screenshot: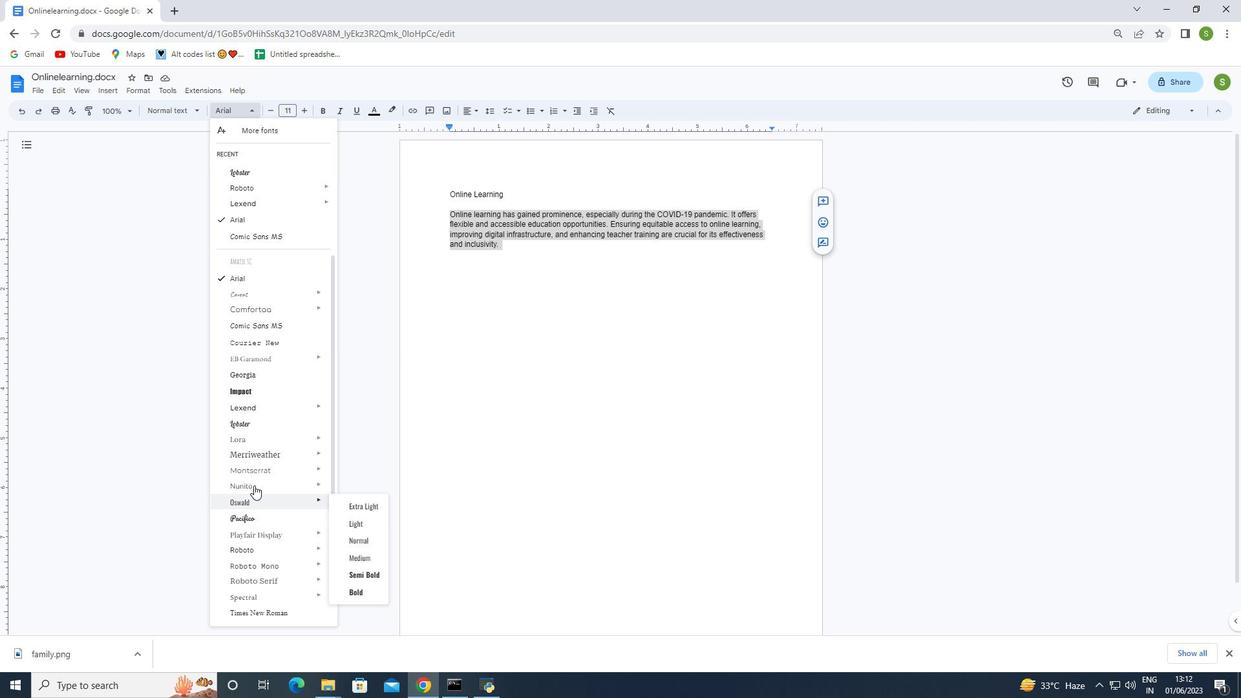 
Action: Mouse moved to (302, 110)
Screenshot: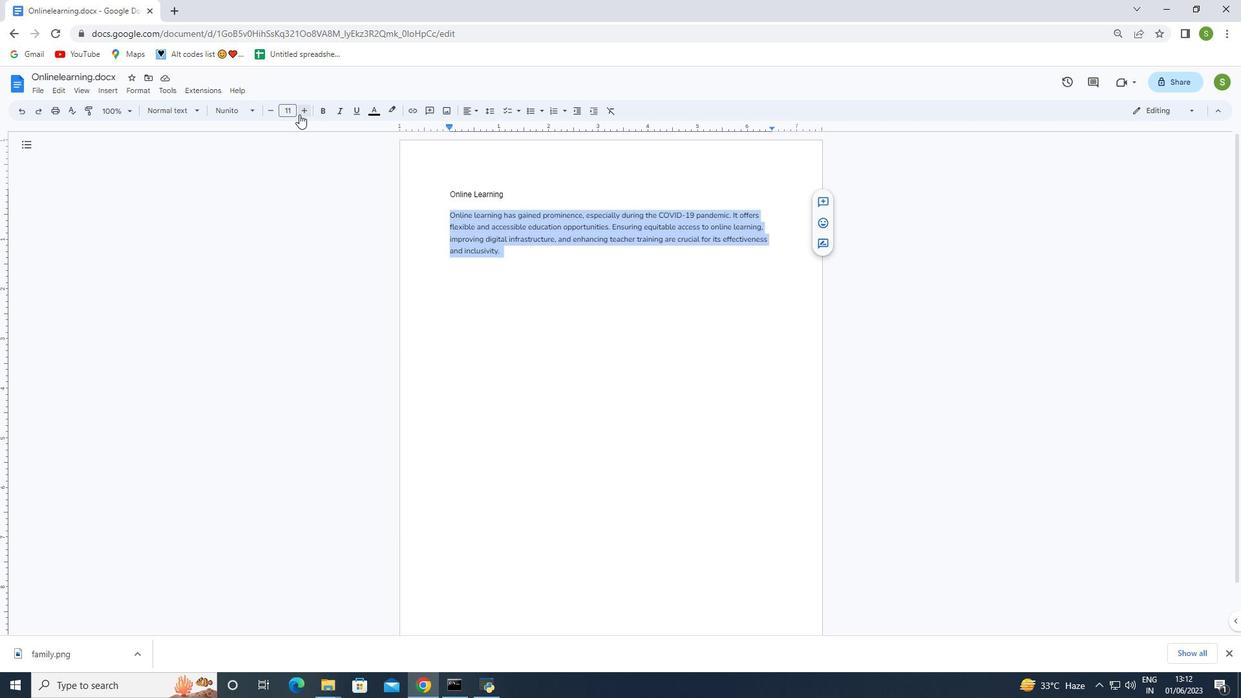 
Action: Mouse pressed left at (302, 110)
Screenshot: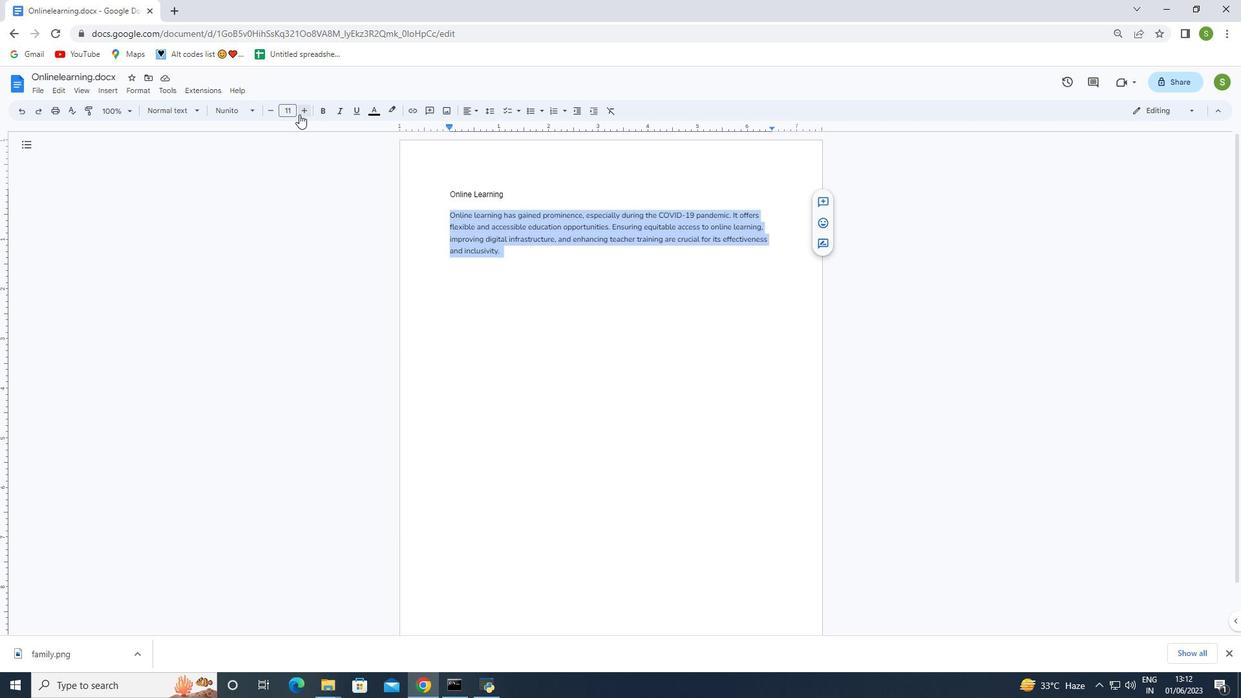 
Action: Mouse pressed left at (302, 110)
Screenshot: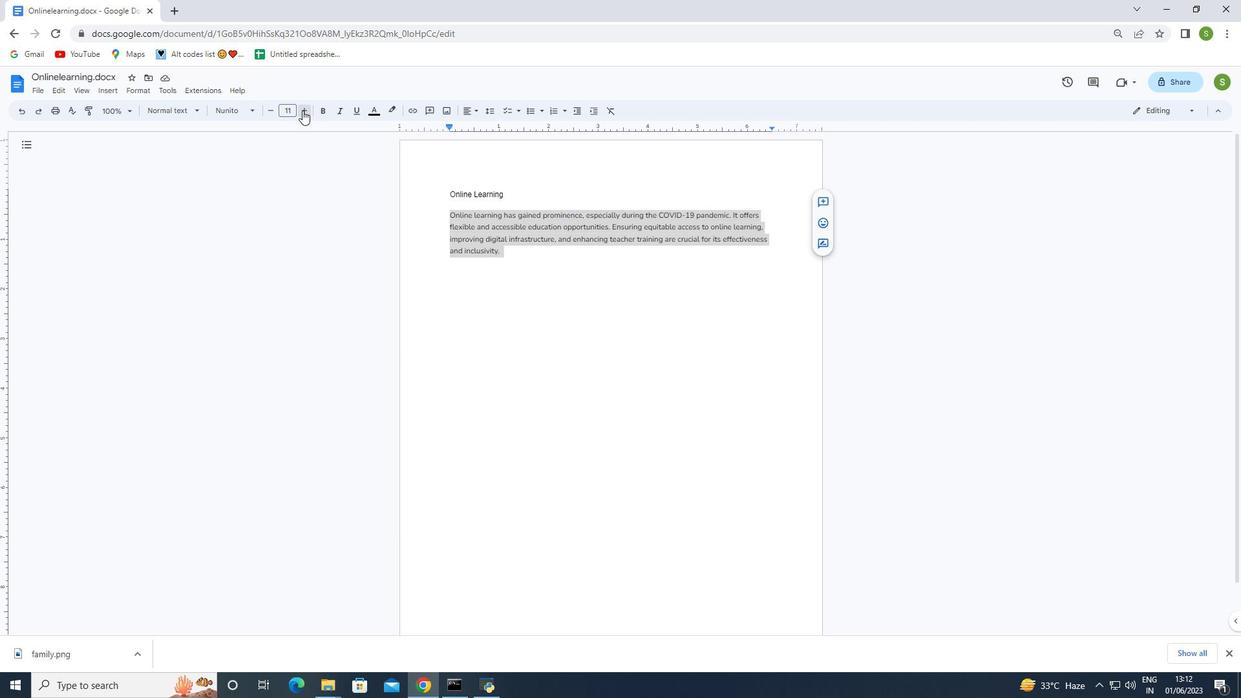 
Action: Mouse pressed left at (302, 110)
Screenshot: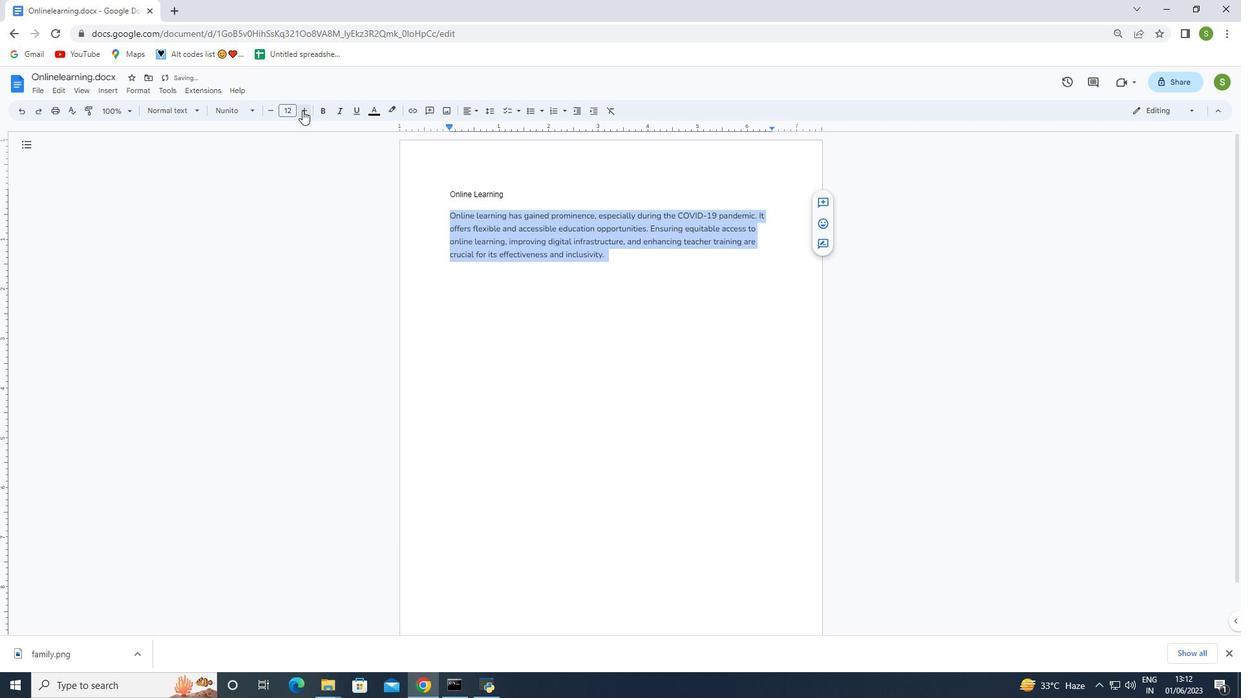 
Action: Mouse moved to (474, 319)
Screenshot: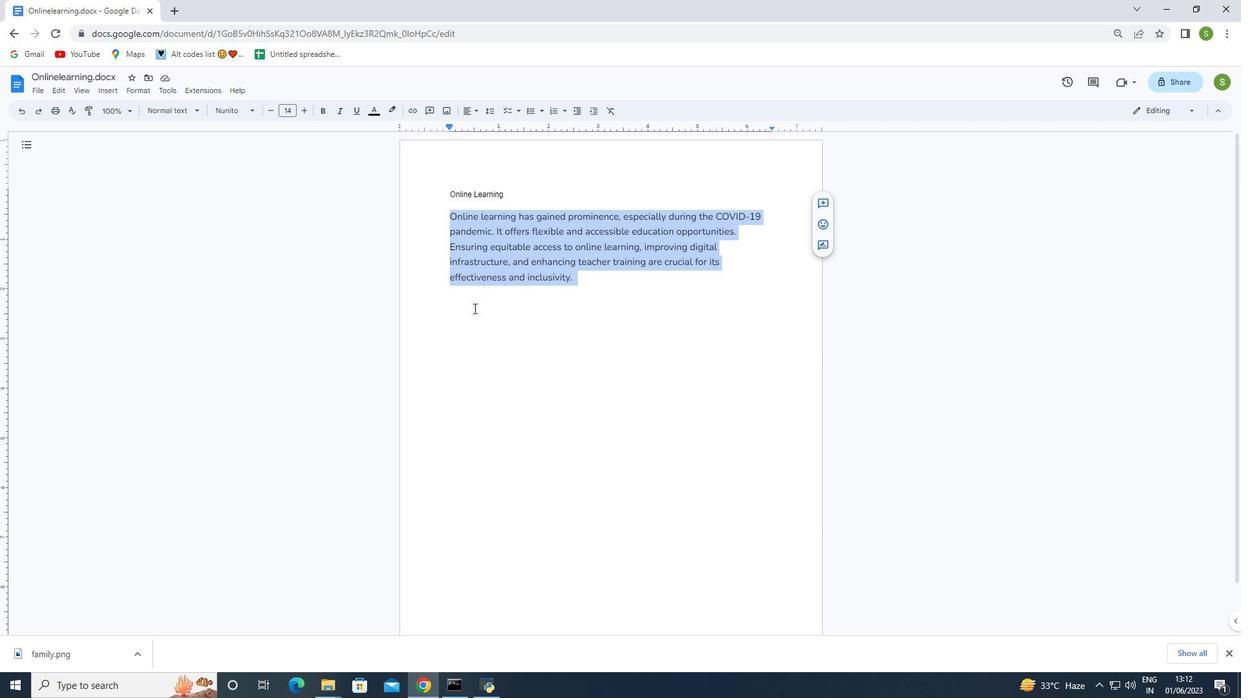 
Action: Mouse pressed left at (474, 319)
Screenshot: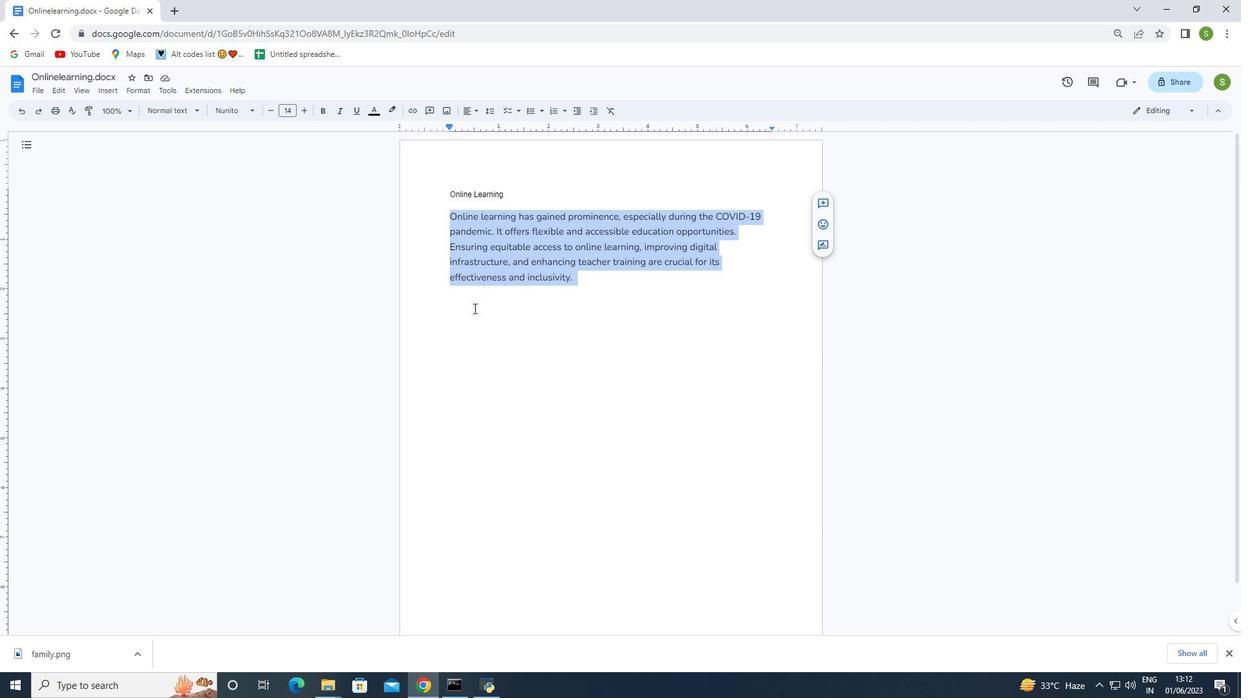 
Action: Mouse moved to (448, 194)
Screenshot: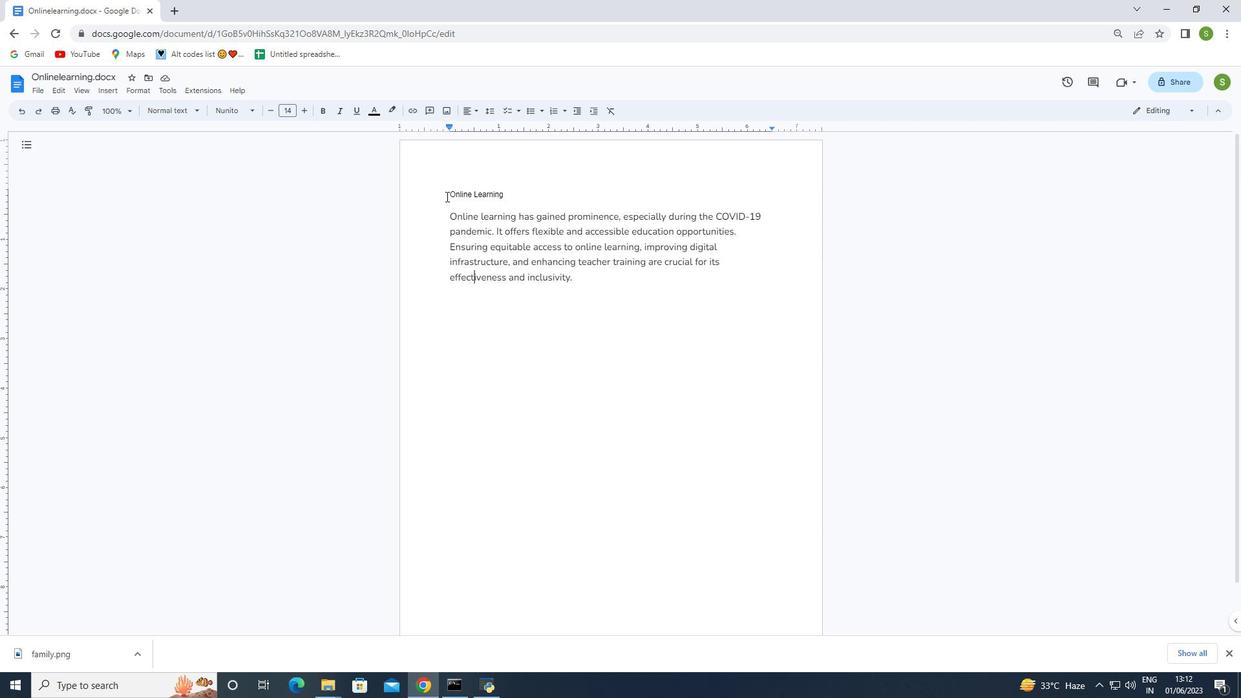 
Action: Mouse pressed left at (448, 194)
Screenshot: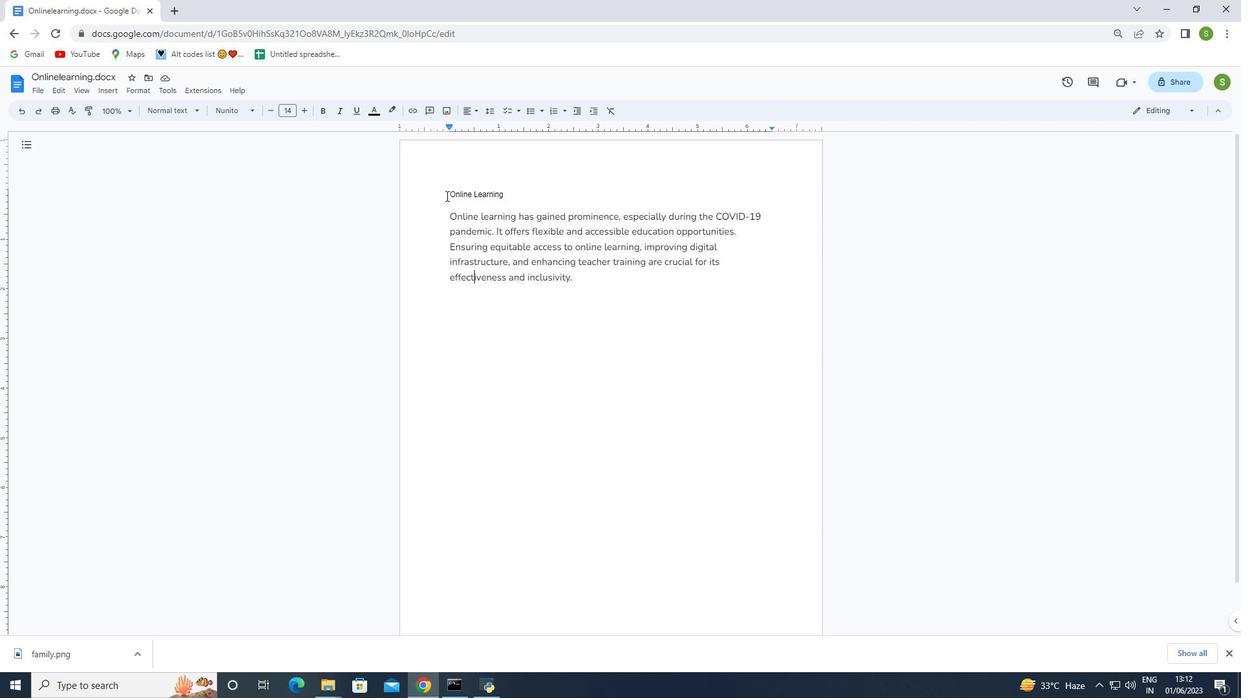 
Action: Mouse moved to (246, 111)
Screenshot: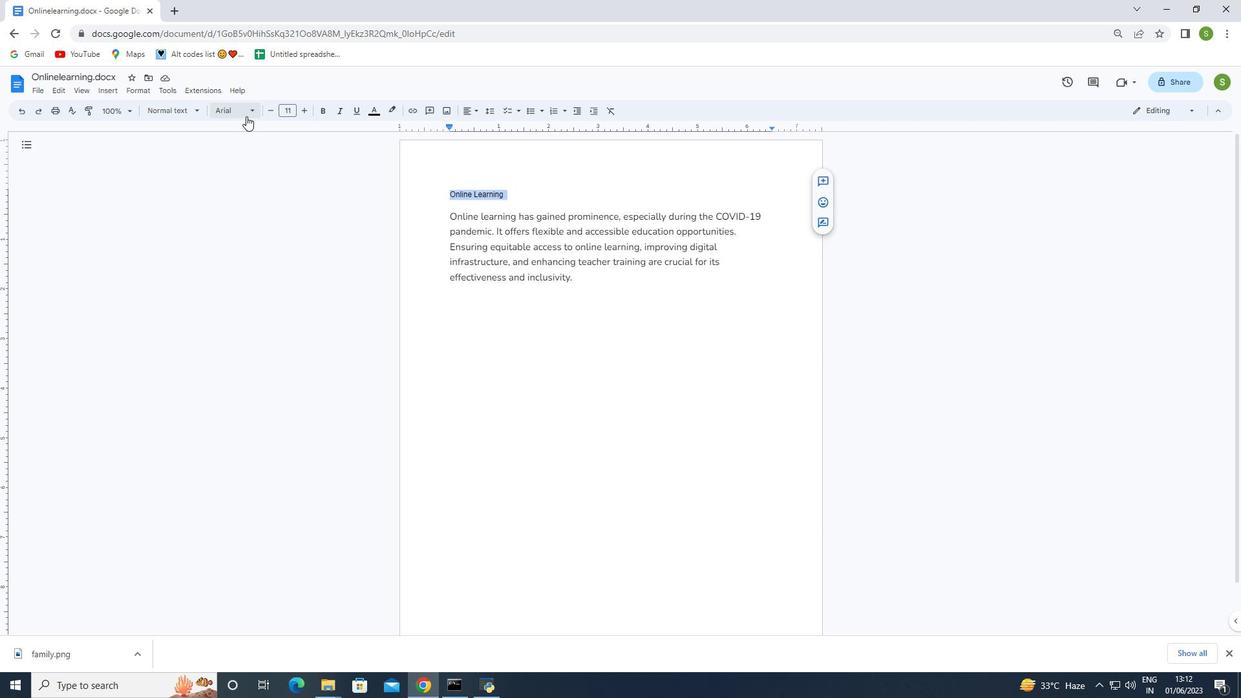 
Action: Mouse pressed left at (246, 111)
Screenshot: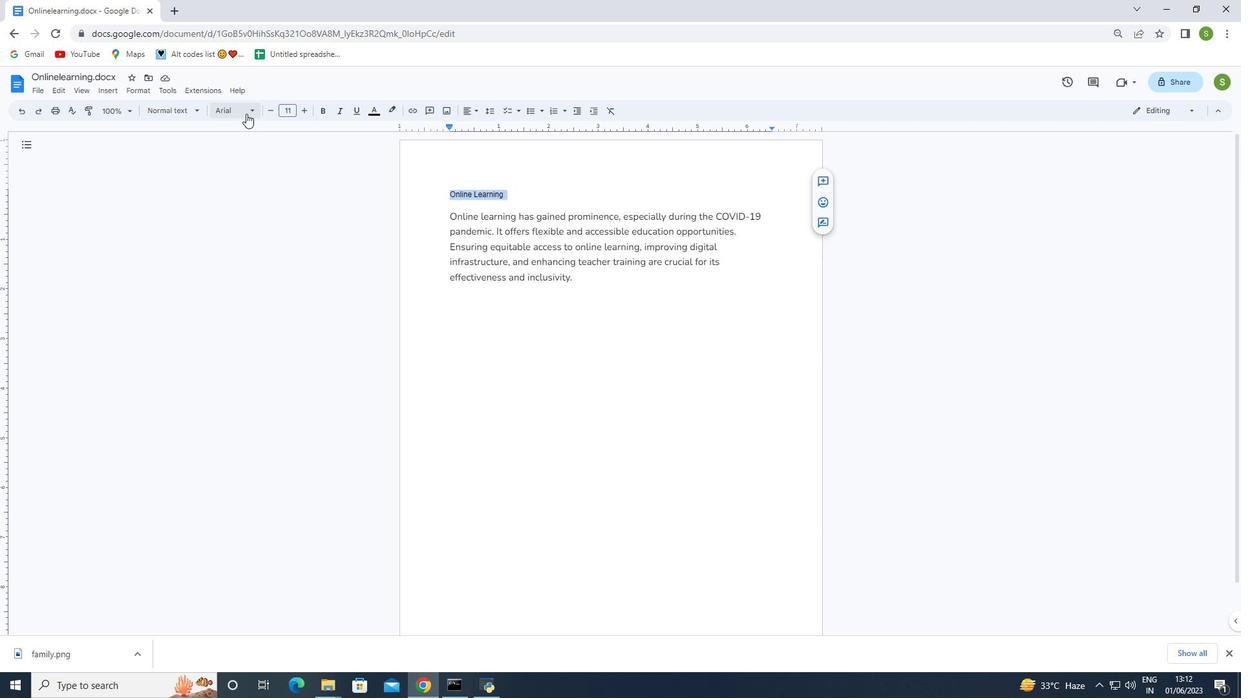 
Action: Mouse moved to (226, 425)
Screenshot: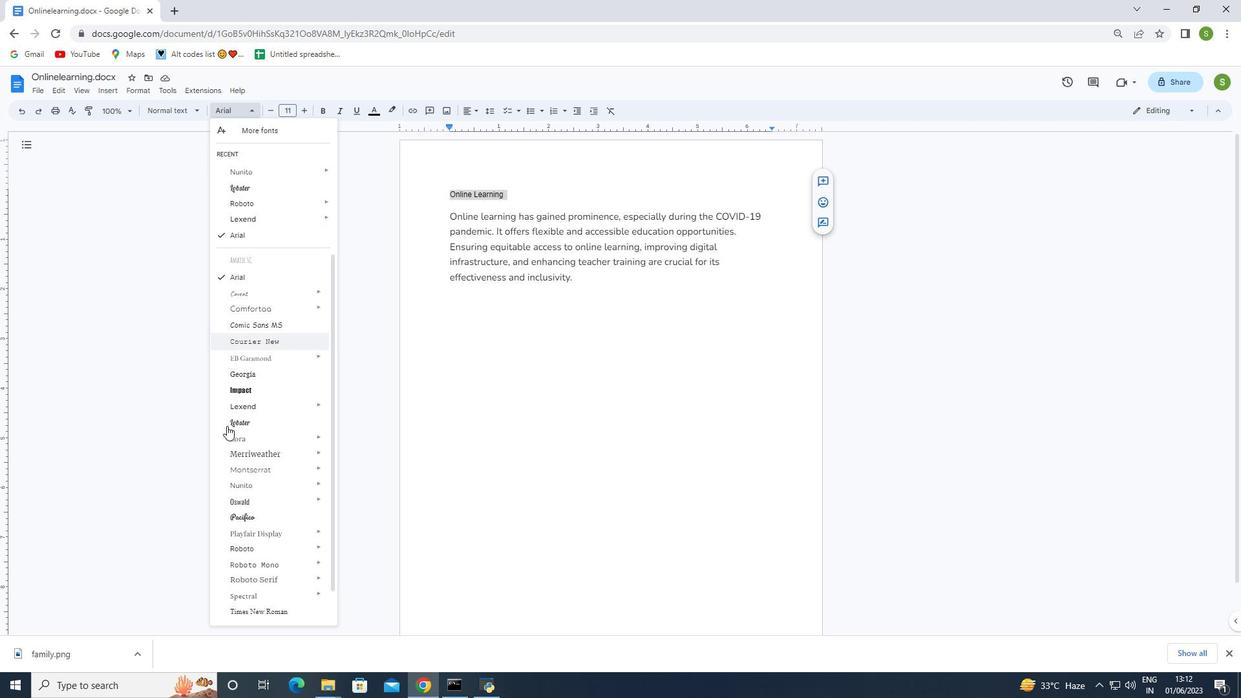 
Action: Mouse scrolled (226, 424) with delta (0, 0)
Screenshot: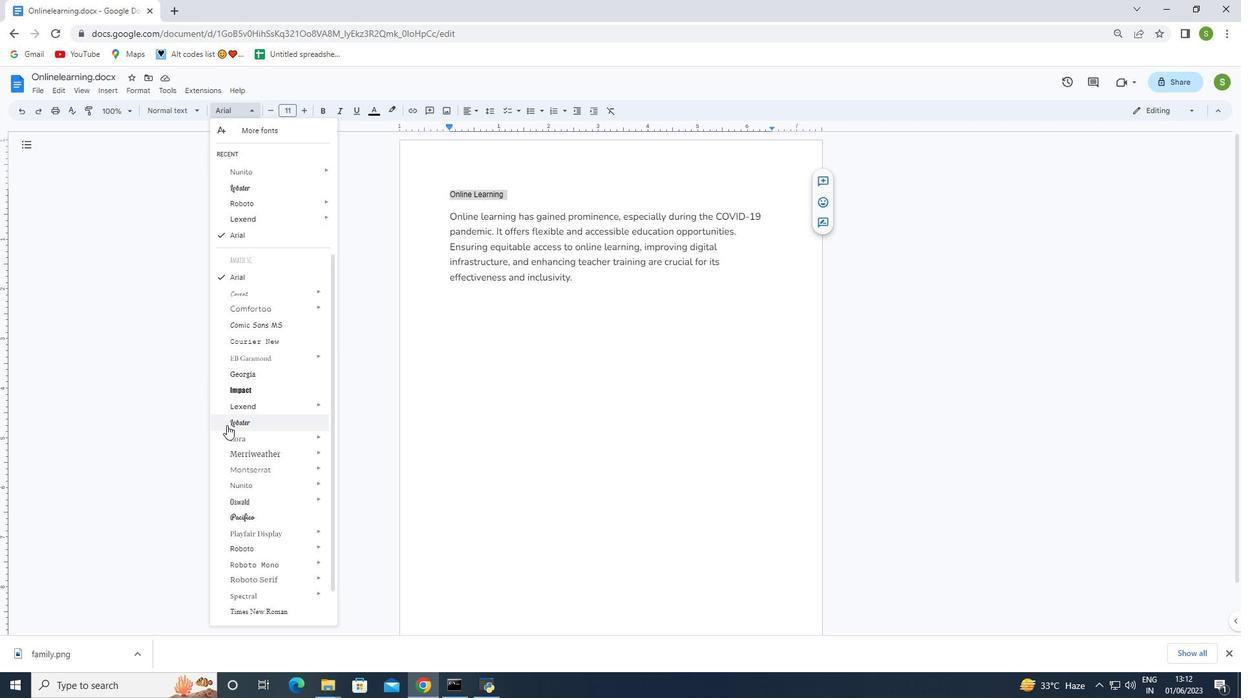 
Action: Mouse moved to (226, 429)
Screenshot: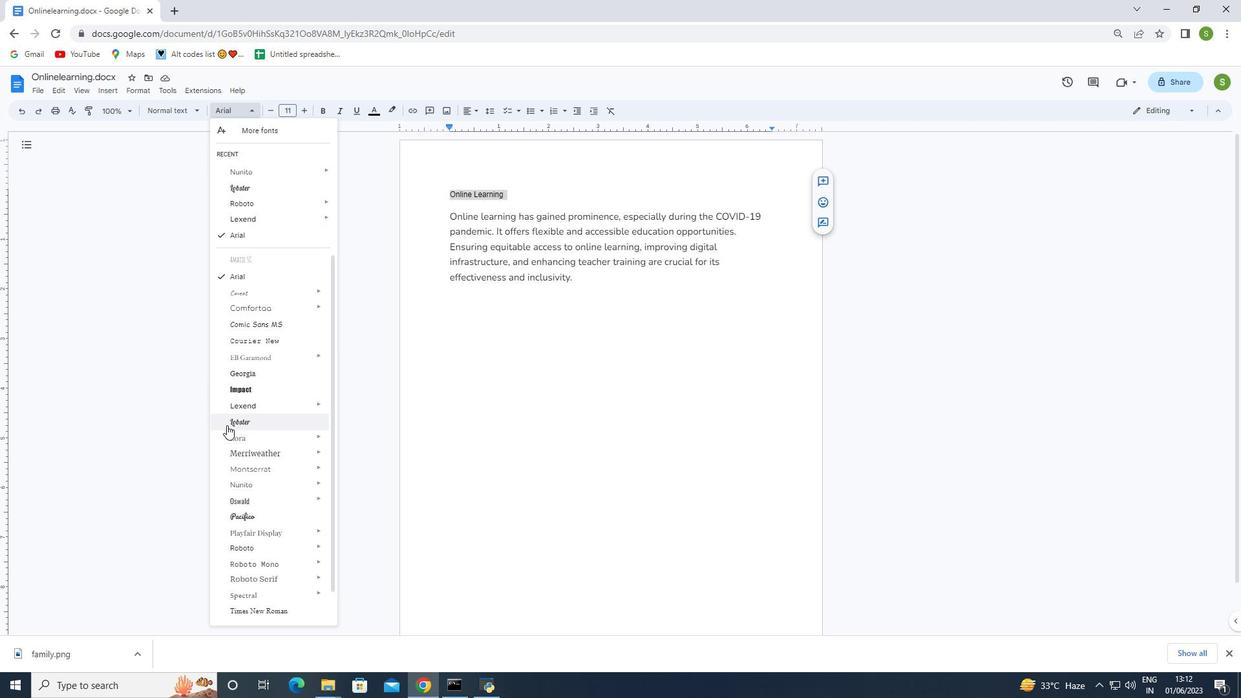 
Action: Mouse scrolled (226, 429) with delta (0, 0)
Screenshot: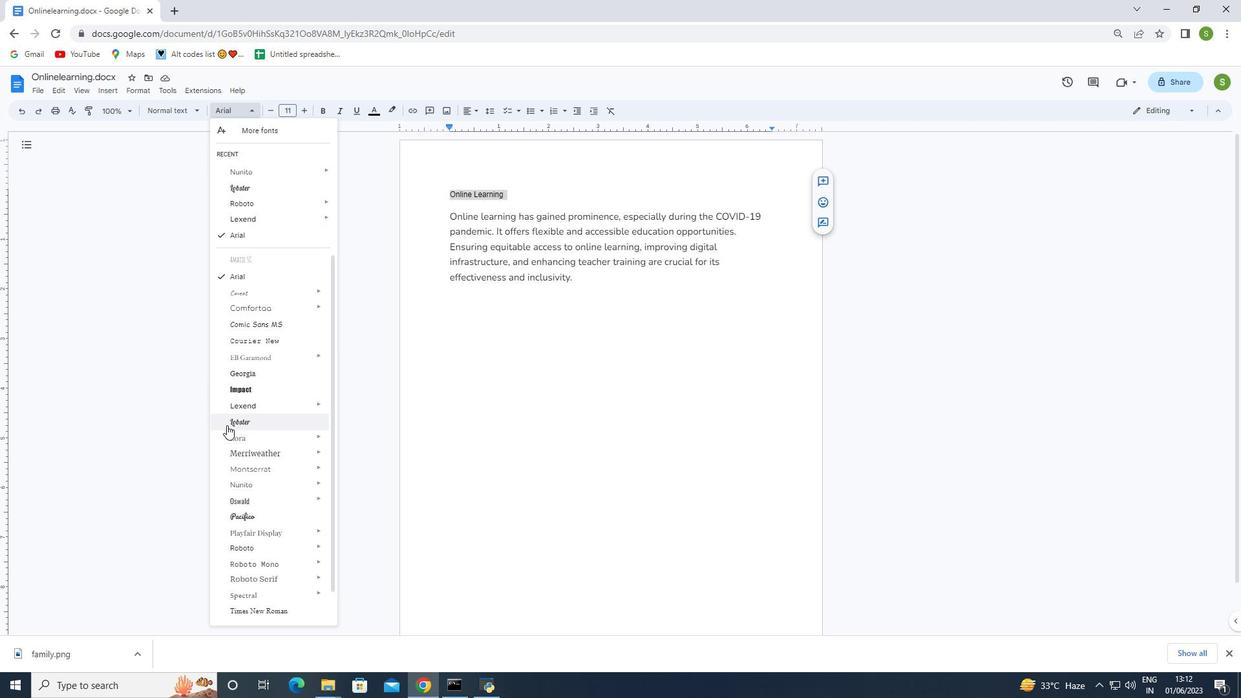 
Action: Mouse moved to (226, 446)
Screenshot: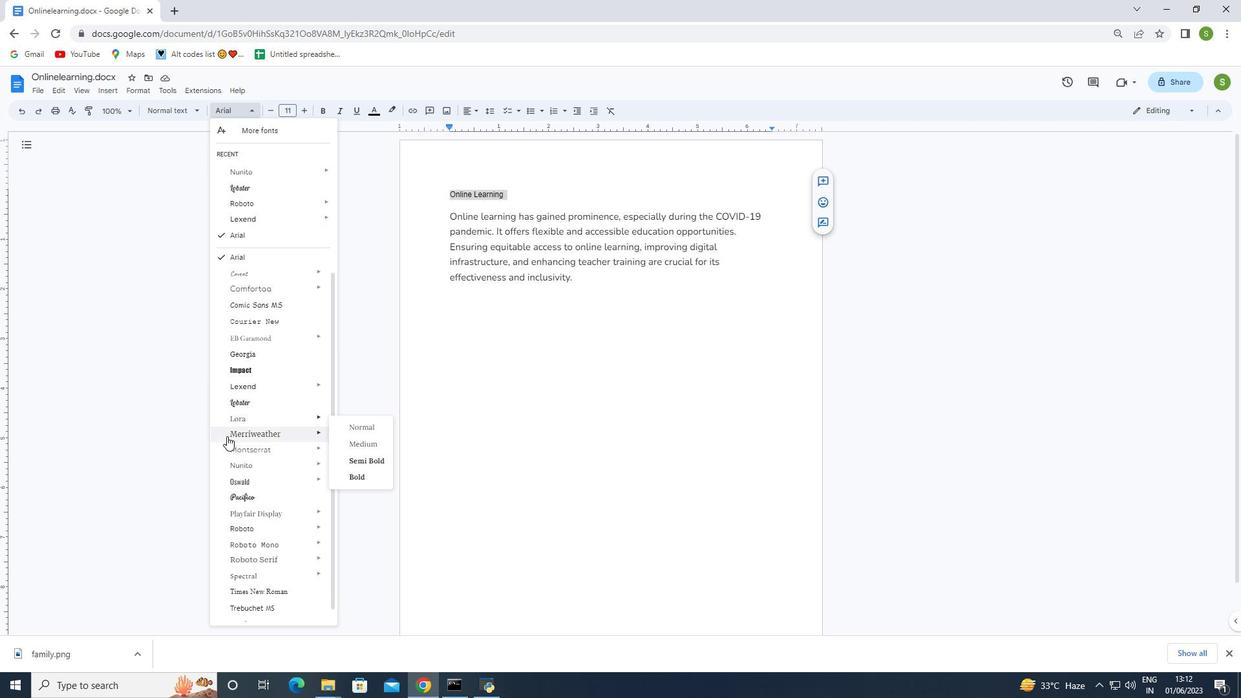 
Action: Mouse scrolled (226, 445) with delta (0, 0)
Screenshot: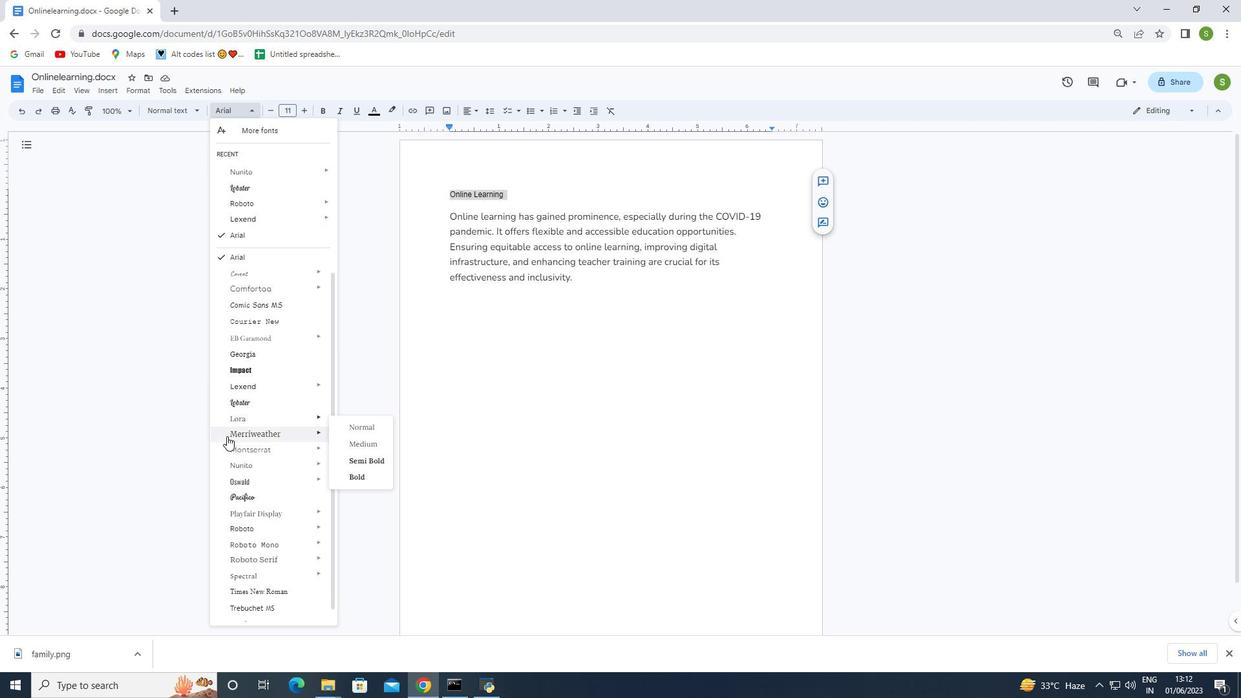 
Action: Mouse moved to (228, 458)
Screenshot: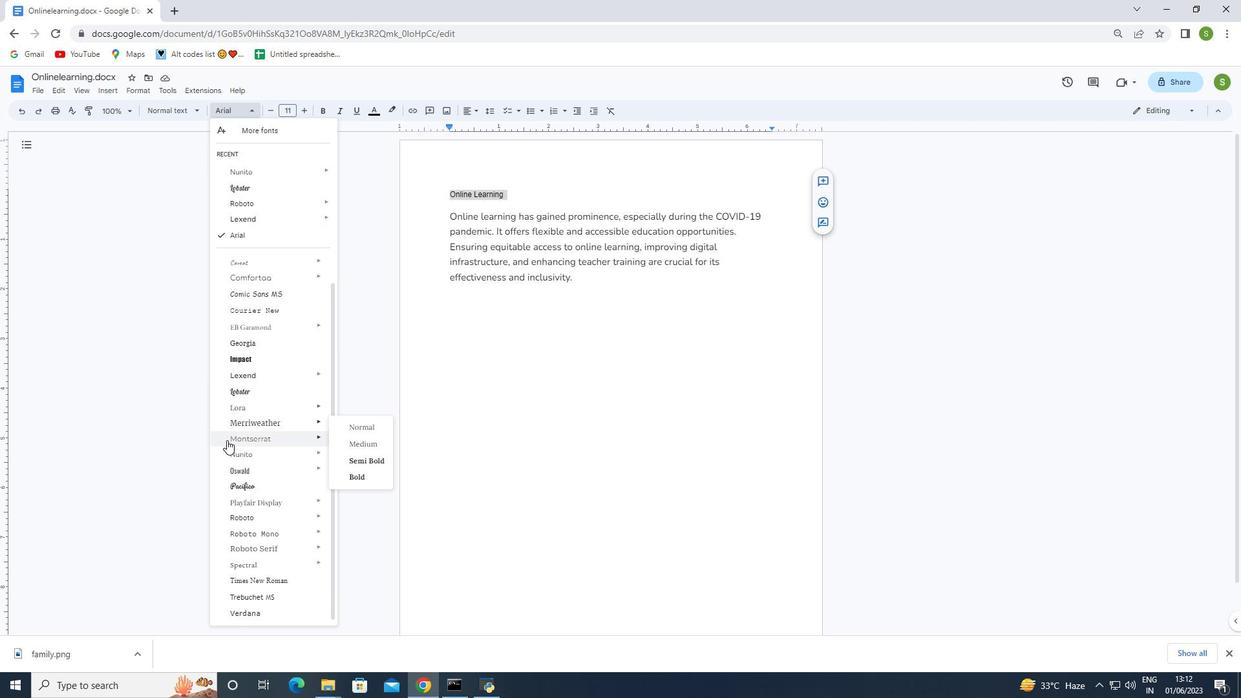 
Action: Mouse scrolled (228, 457) with delta (0, 0)
Screenshot: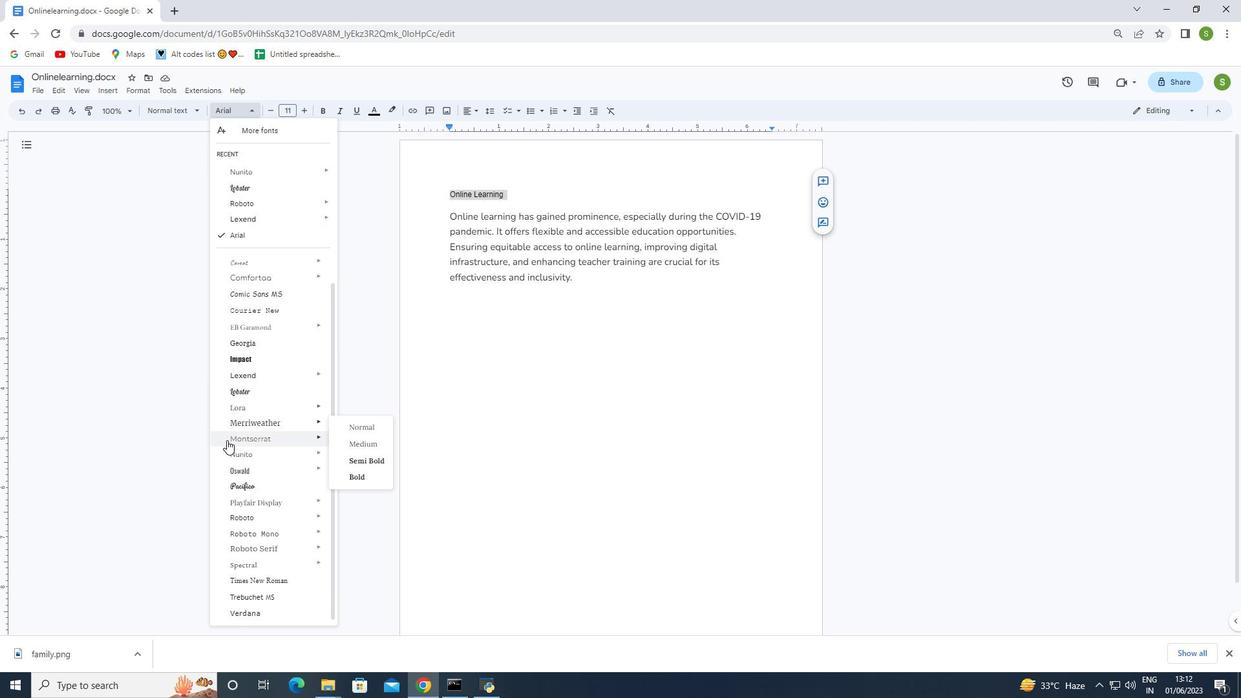 
Action: Mouse moved to (237, 502)
Screenshot: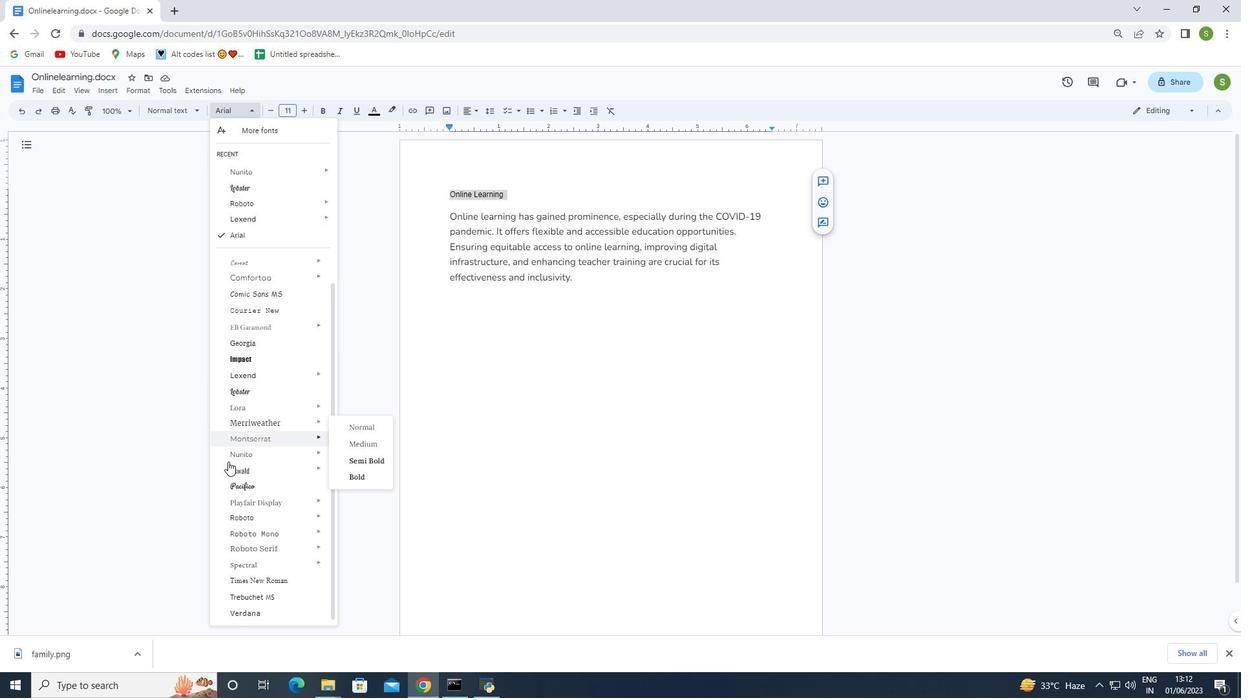 
Action: Mouse scrolled (228, 462) with delta (0, 0)
Screenshot: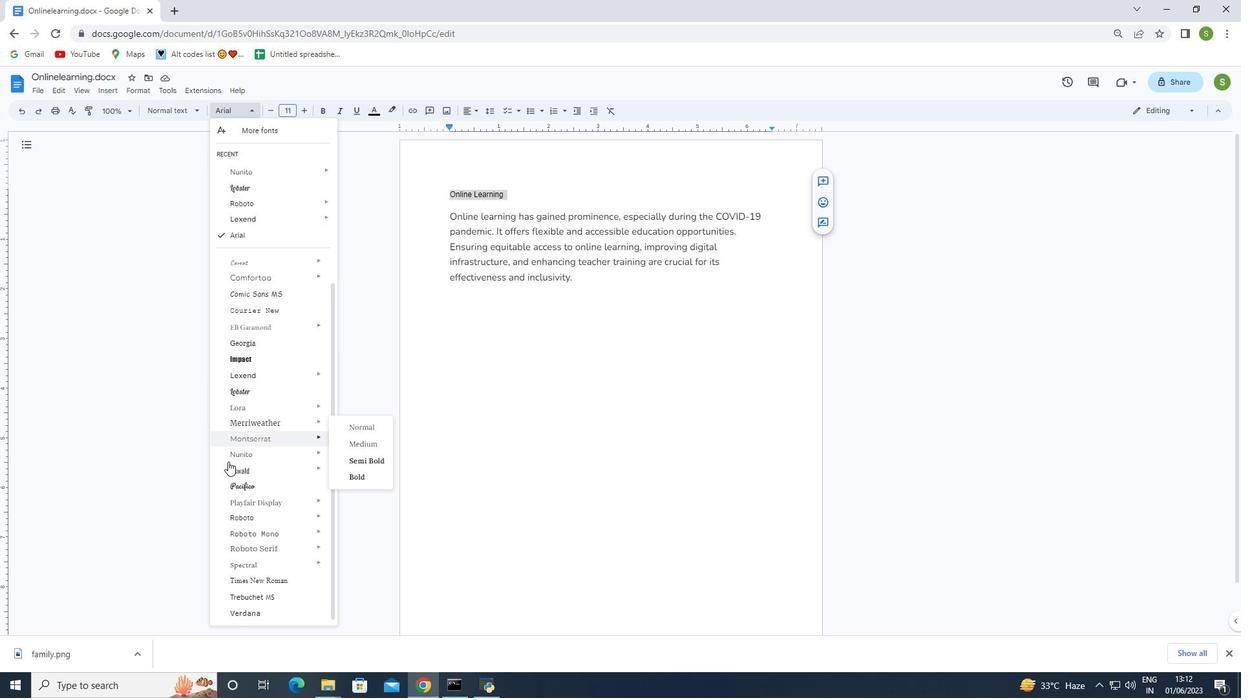 
Action: Mouse moved to (239, 507)
Screenshot: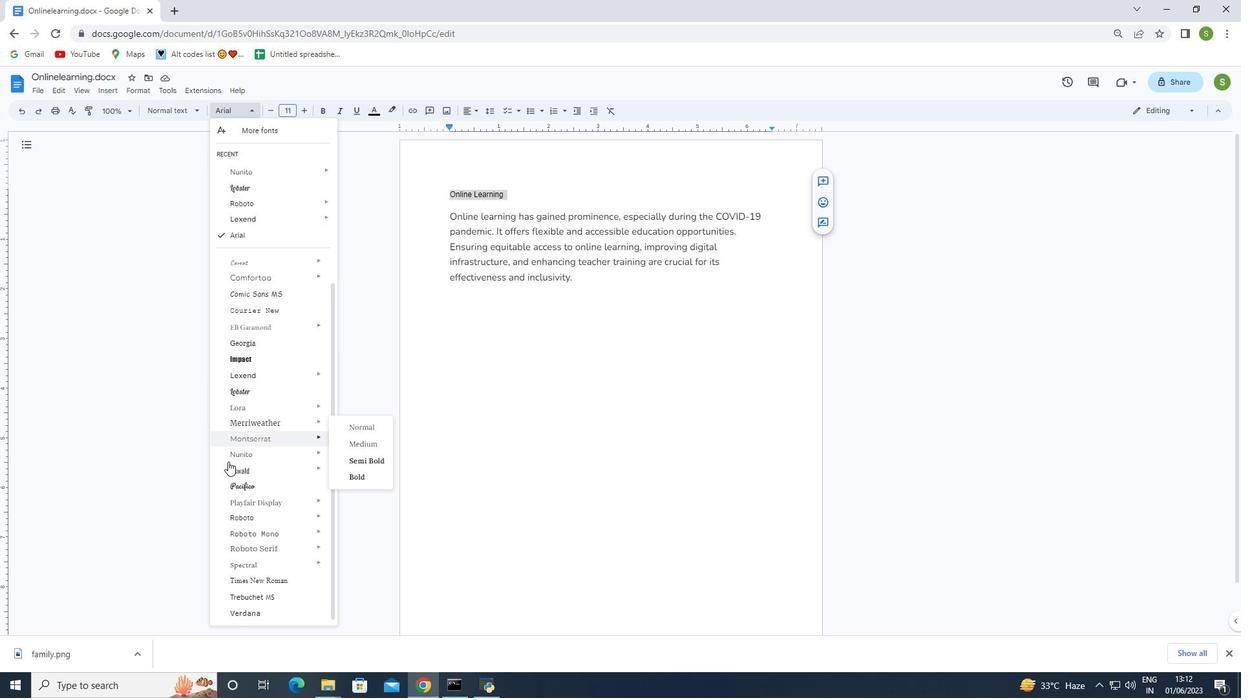 
Action: Mouse scrolled (231, 475) with delta (0, 0)
Screenshot: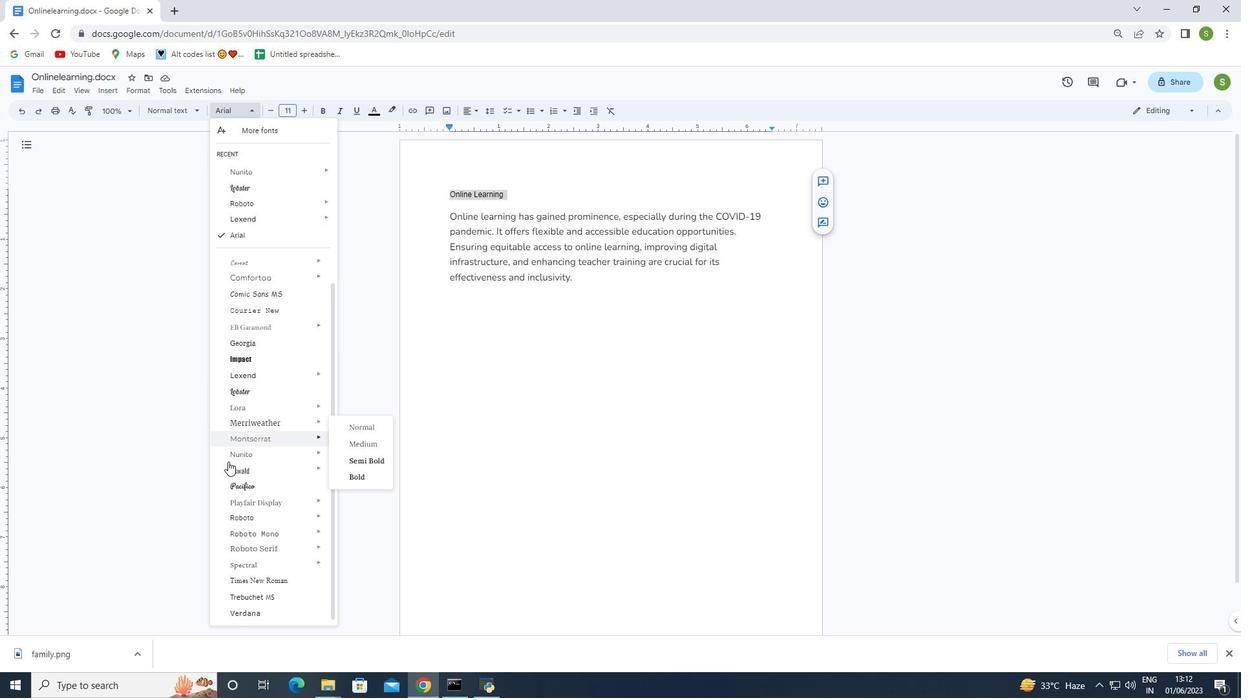 
Action: Mouse moved to (265, 601)
Screenshot: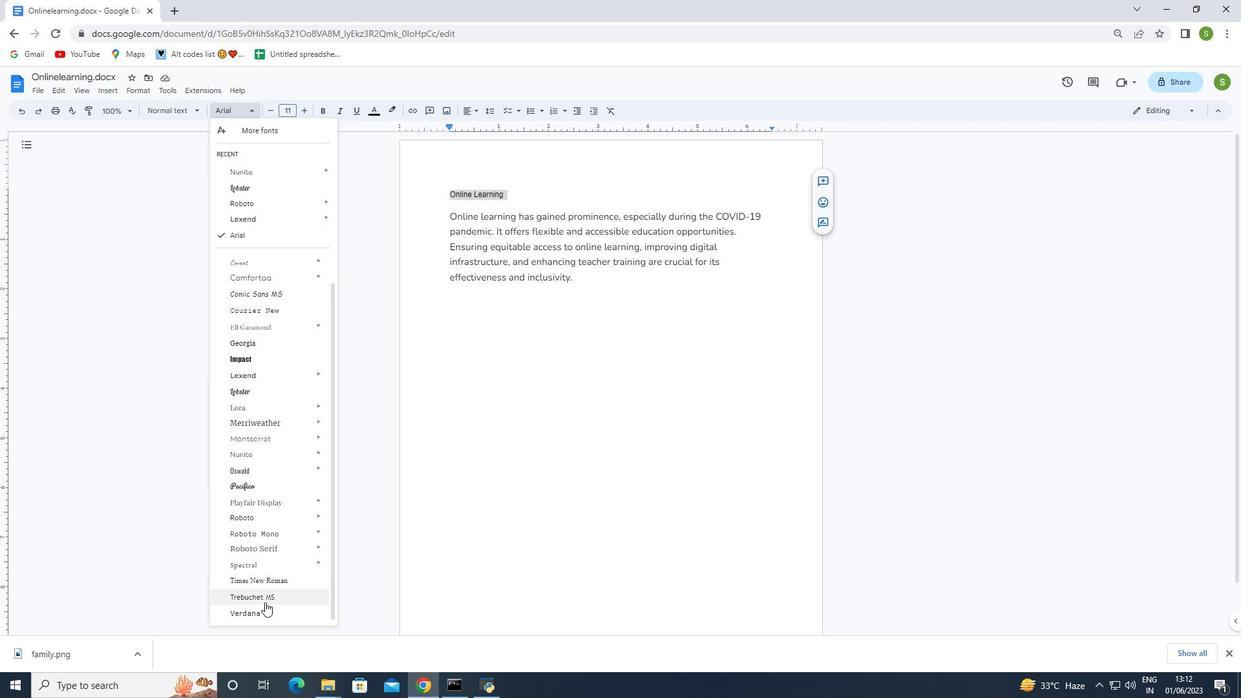 
Action: Mouse pressed left at (265, 601)
Screenshot: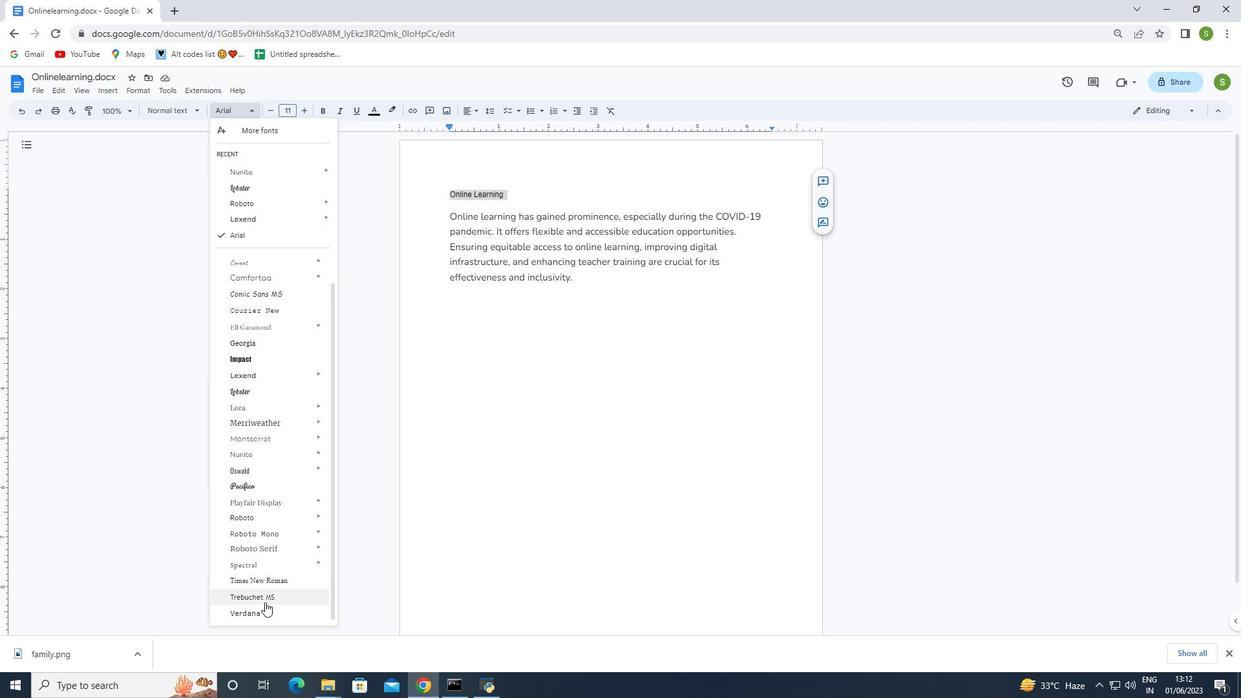
Action: Mouse moved to (305, 109)
Screenshot: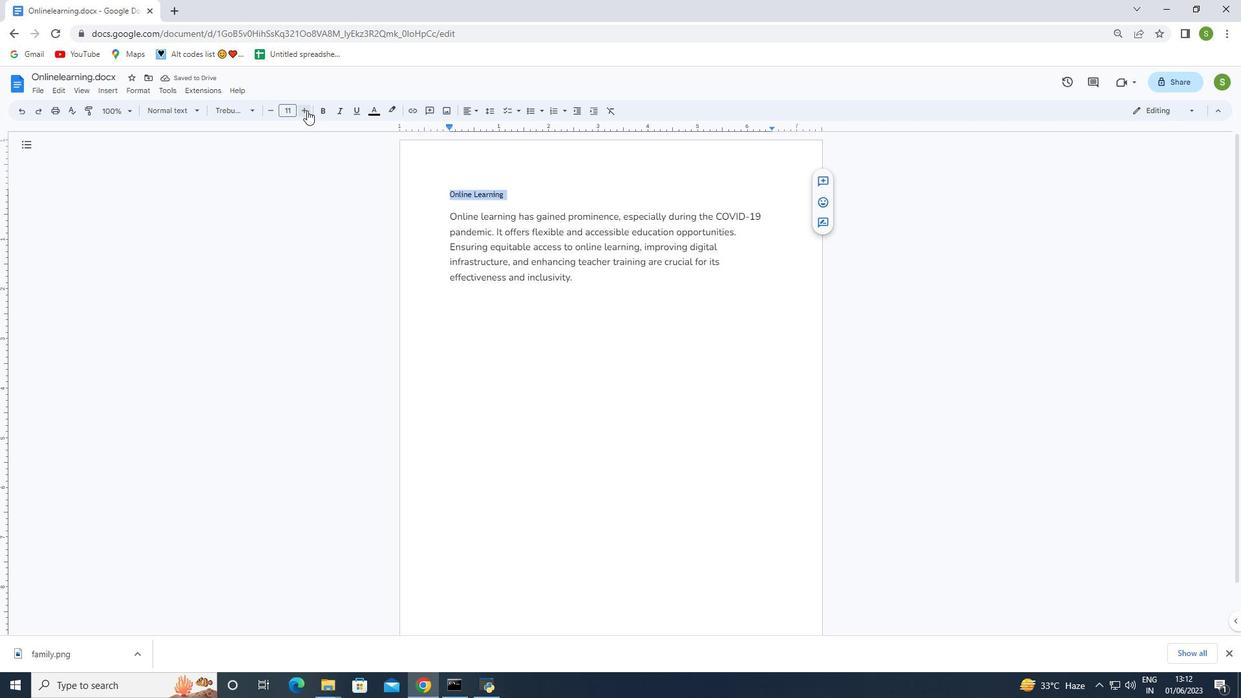 
Action: Mouse pressed left at (305, 109)
Screenshot: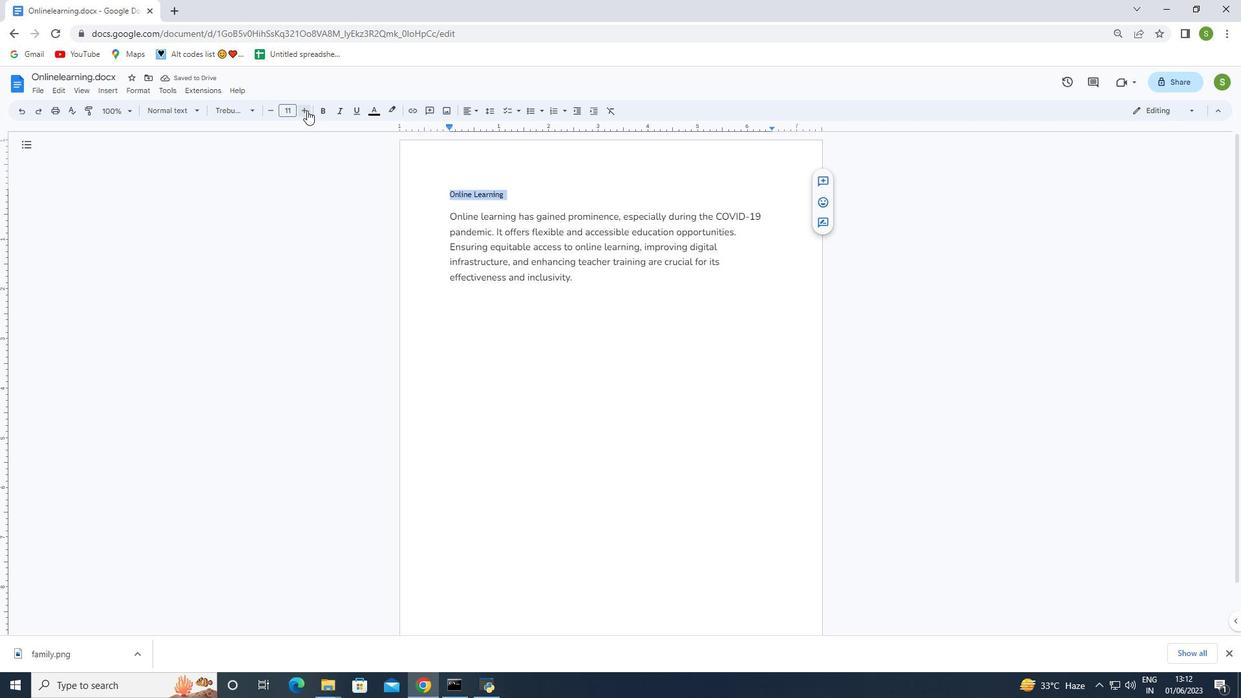 
Action: Mouse moved to (305, 109)
Screenshot: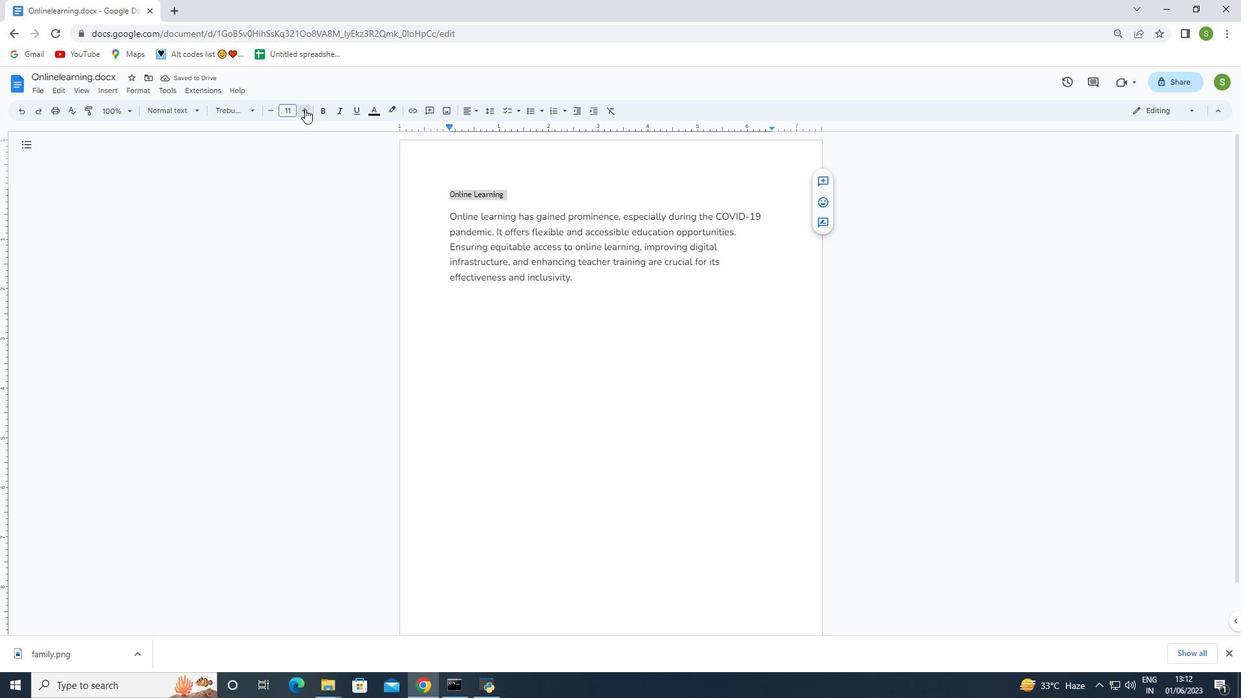 
Action: Mouse pressed left at (305, 109)
Screenshot: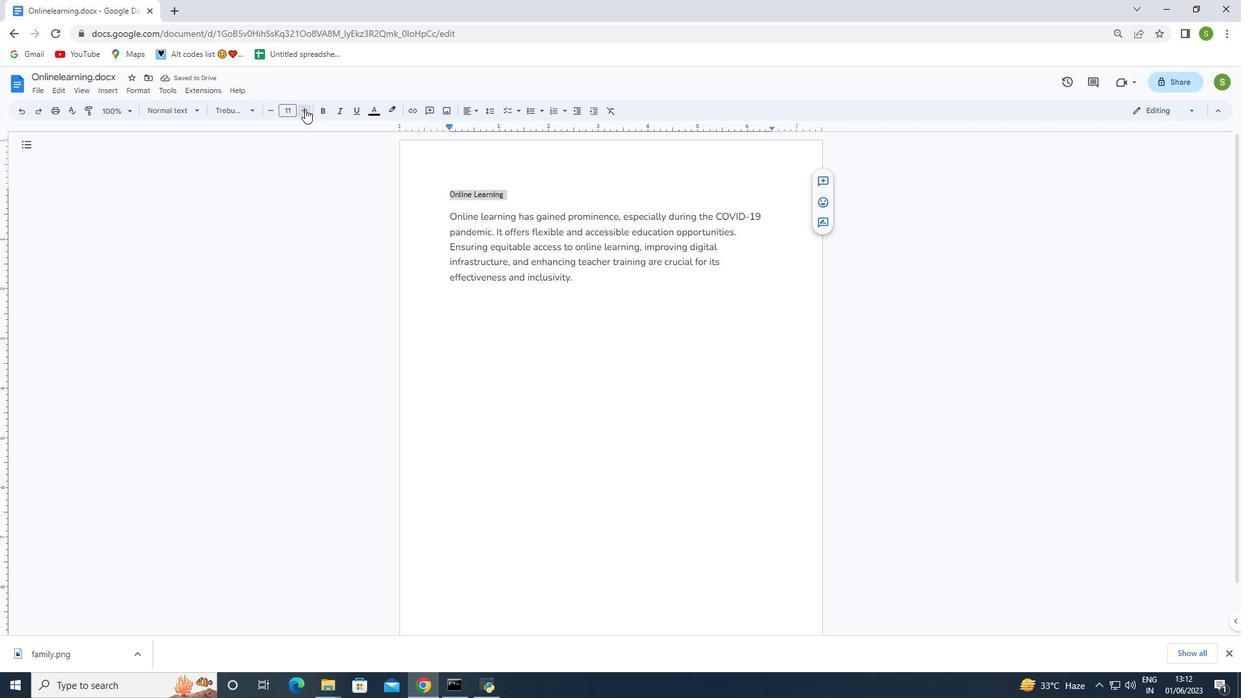 
Action: Mouse pressed left at (305, 109)
Screenshot: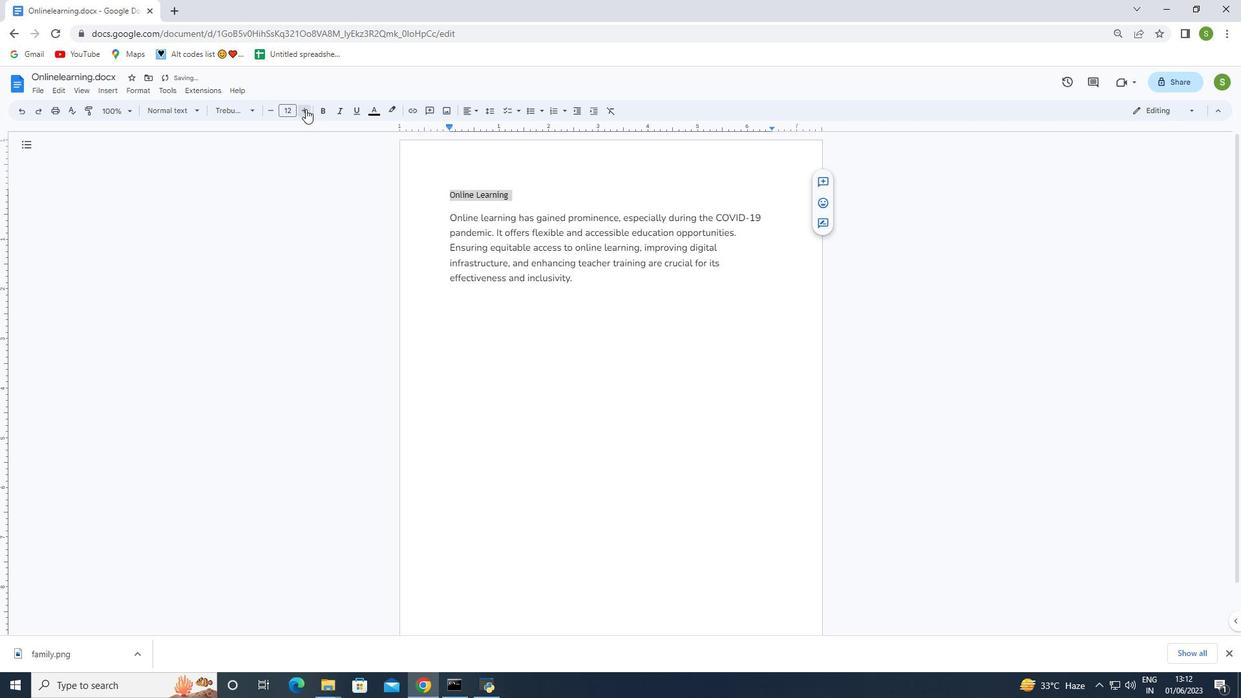 
Action: Mouse pressed left at (305, 109)
Screenshot: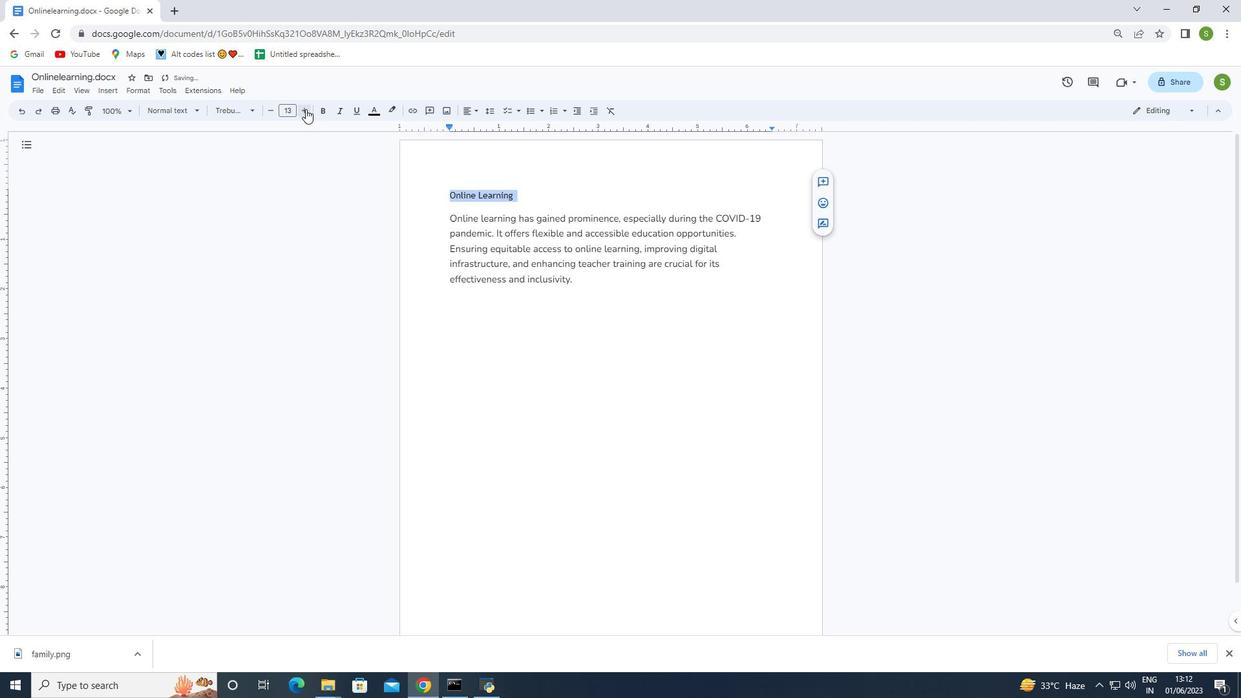 
Action: Mouse pressed left at (305, 109)
Screenshot: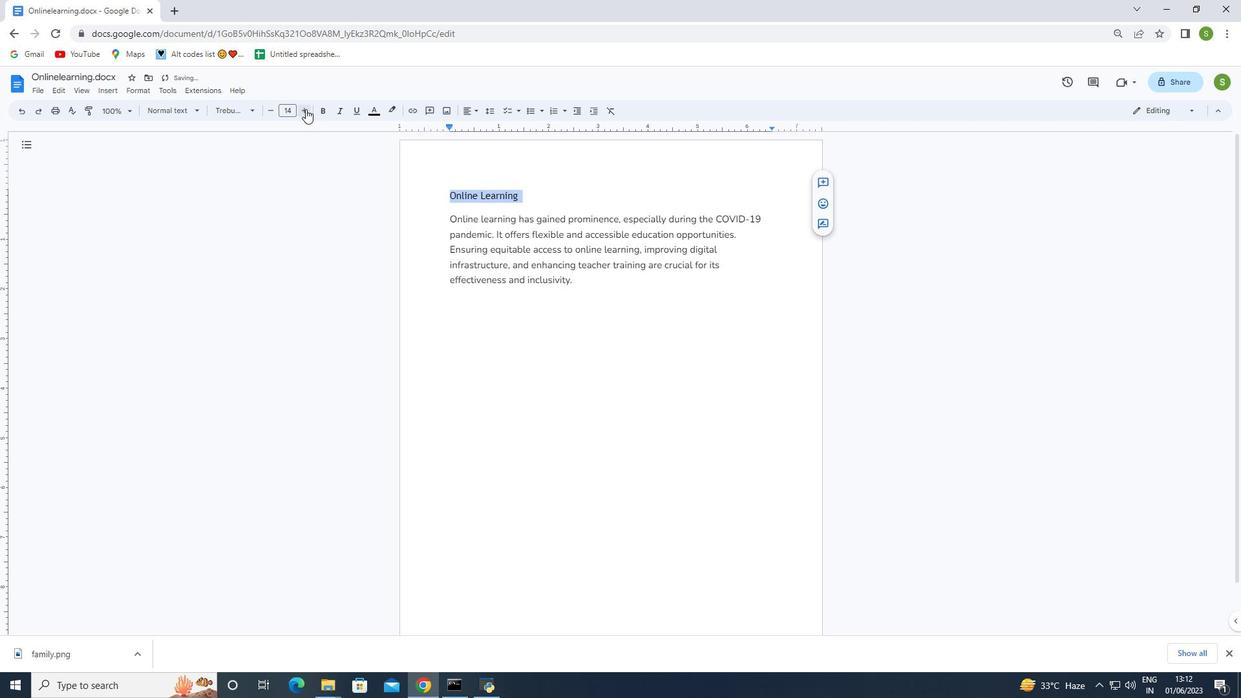 
Action: Mouse pressed left at (305, 109)
Screenshot: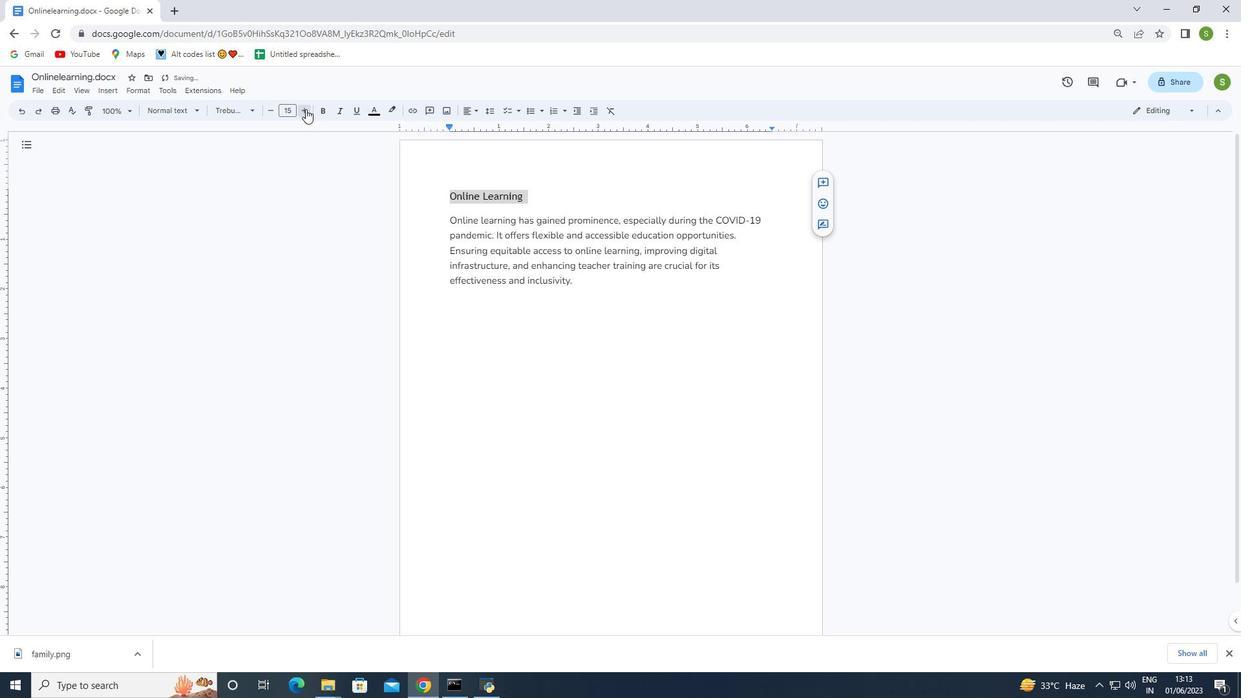 
Action: Mouse moved to (305, 109)
Screenshot: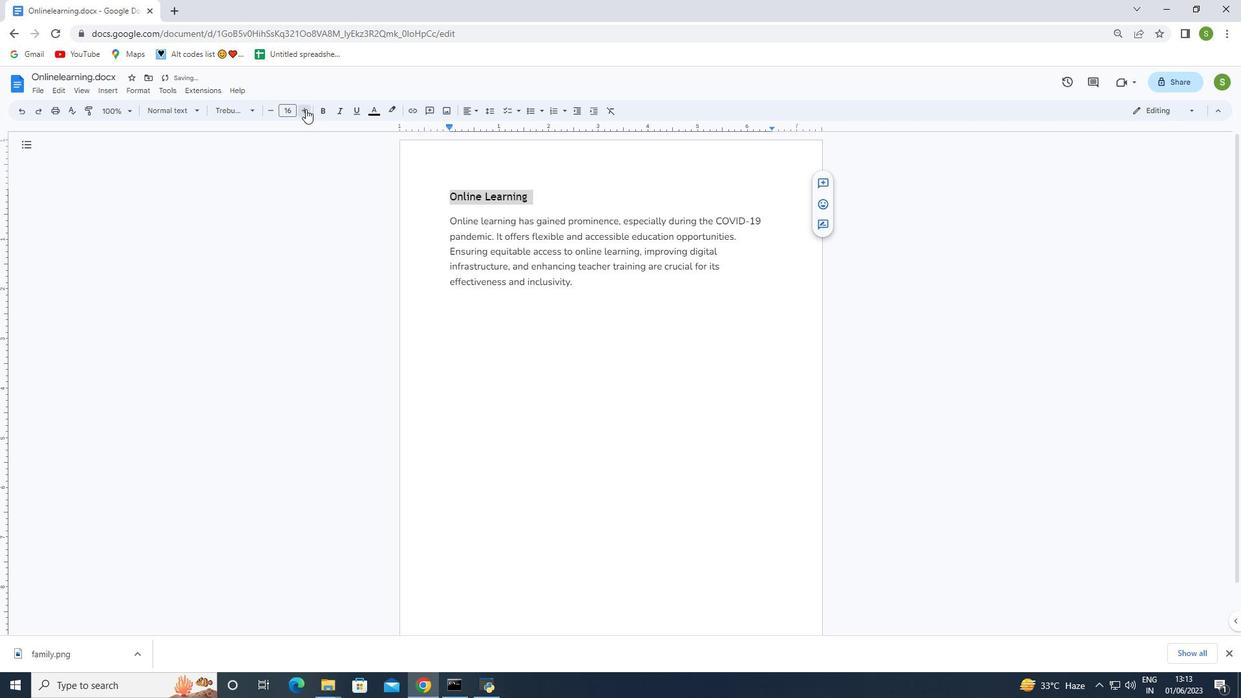 
Action: Mouse pressed left at (305, 109)
Screenshot: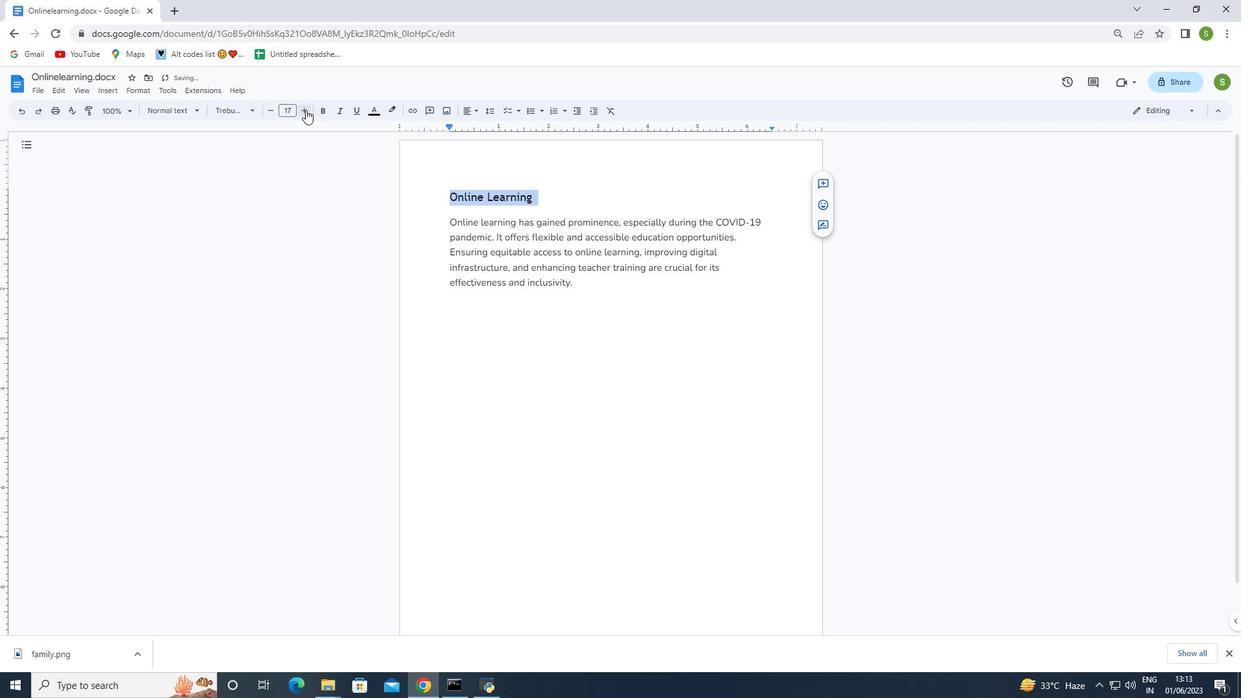 
Action: Mouse moved to (429, 326)
Screenshot: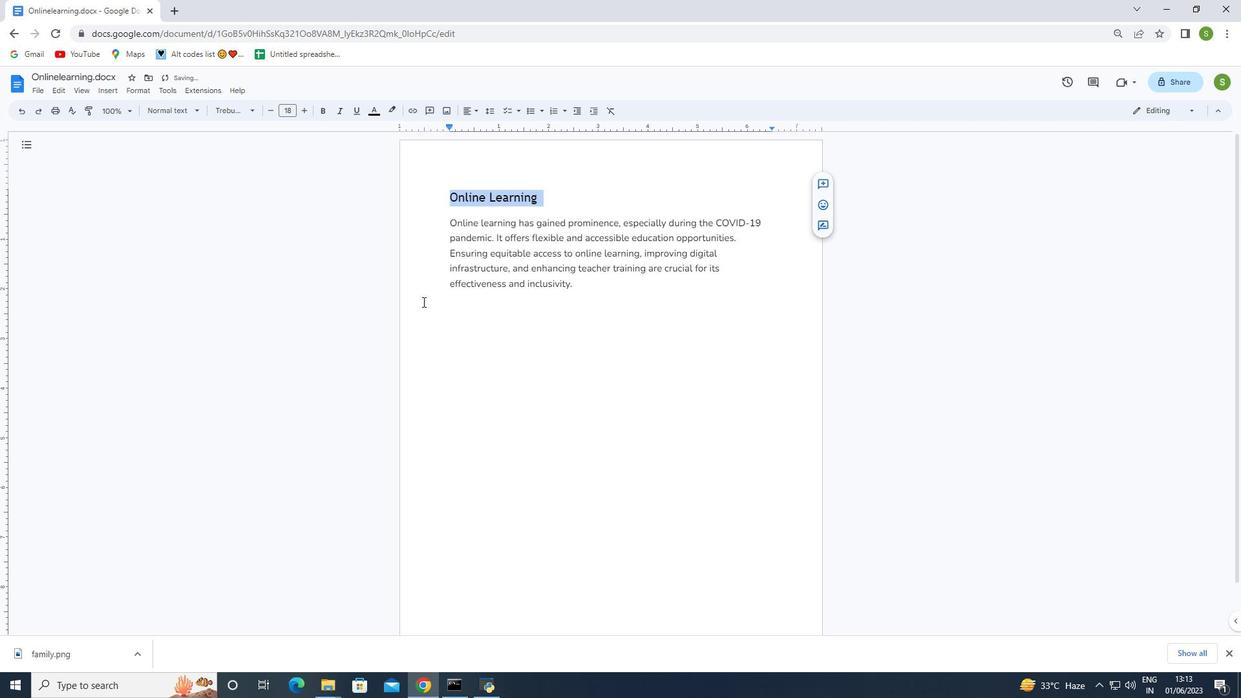 
Action: Mouse pressed left at (429, 326)
Screenshot: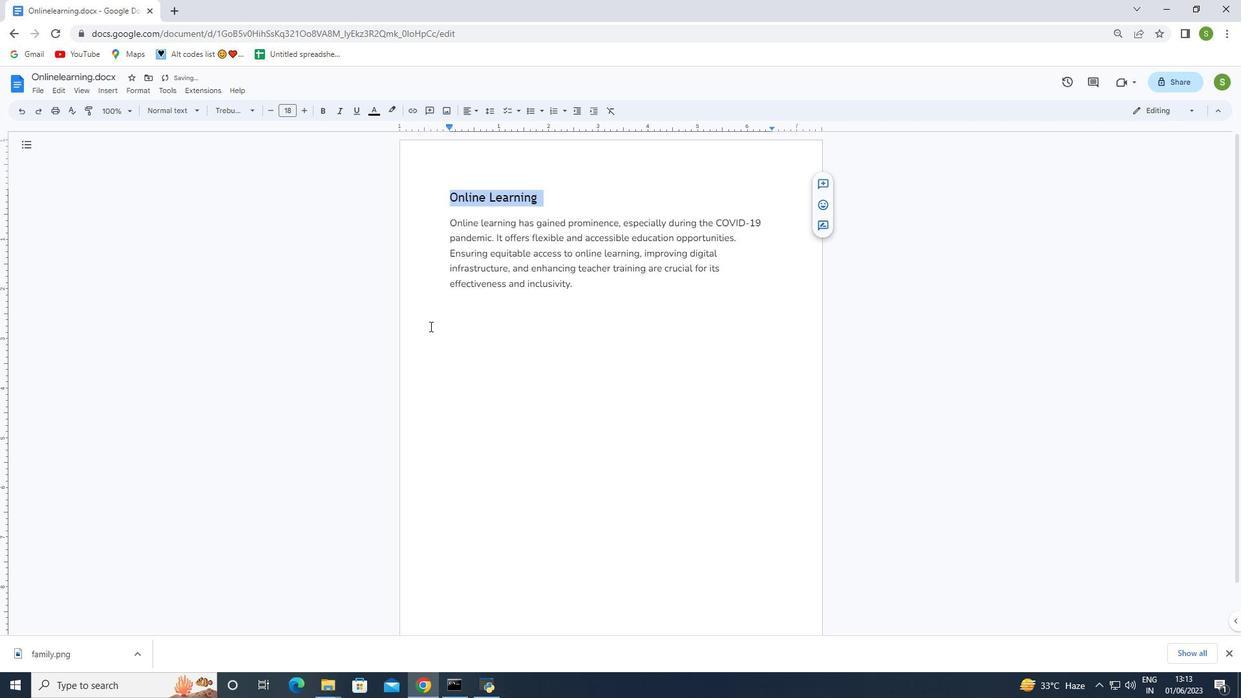 
Action: Mouse moved to (448, 193)
Screenshot: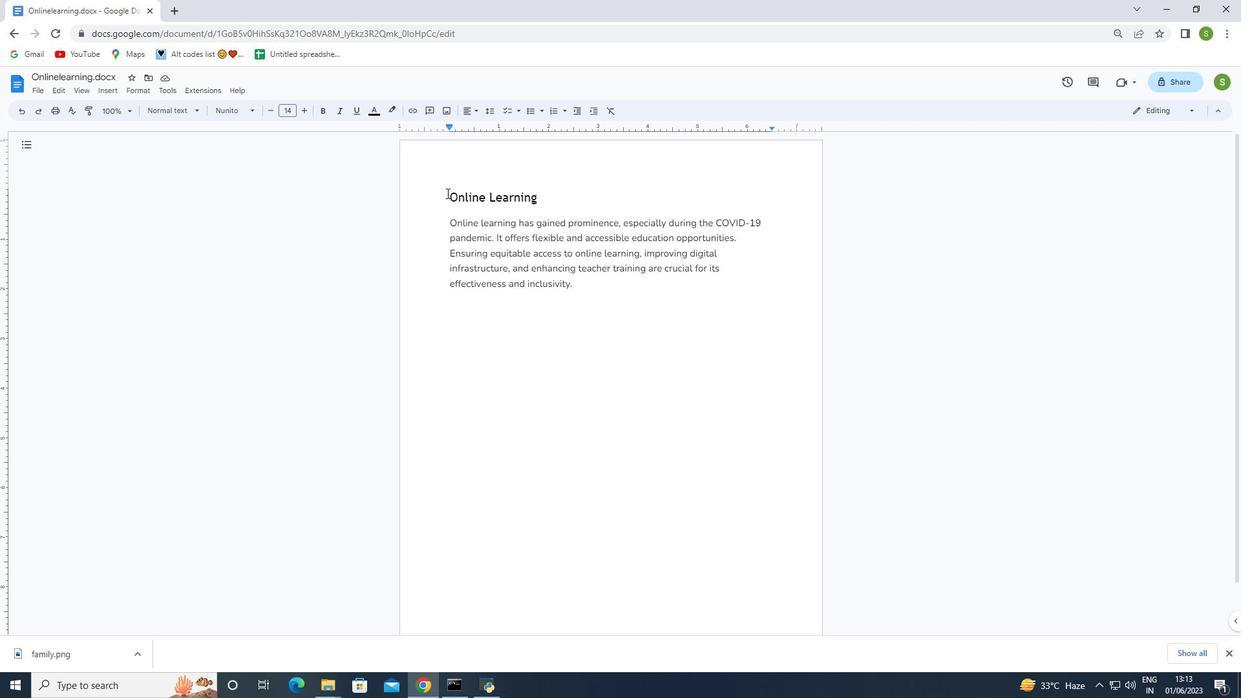 
Action: Mouse pressed left at (448, 193)
Screenshot: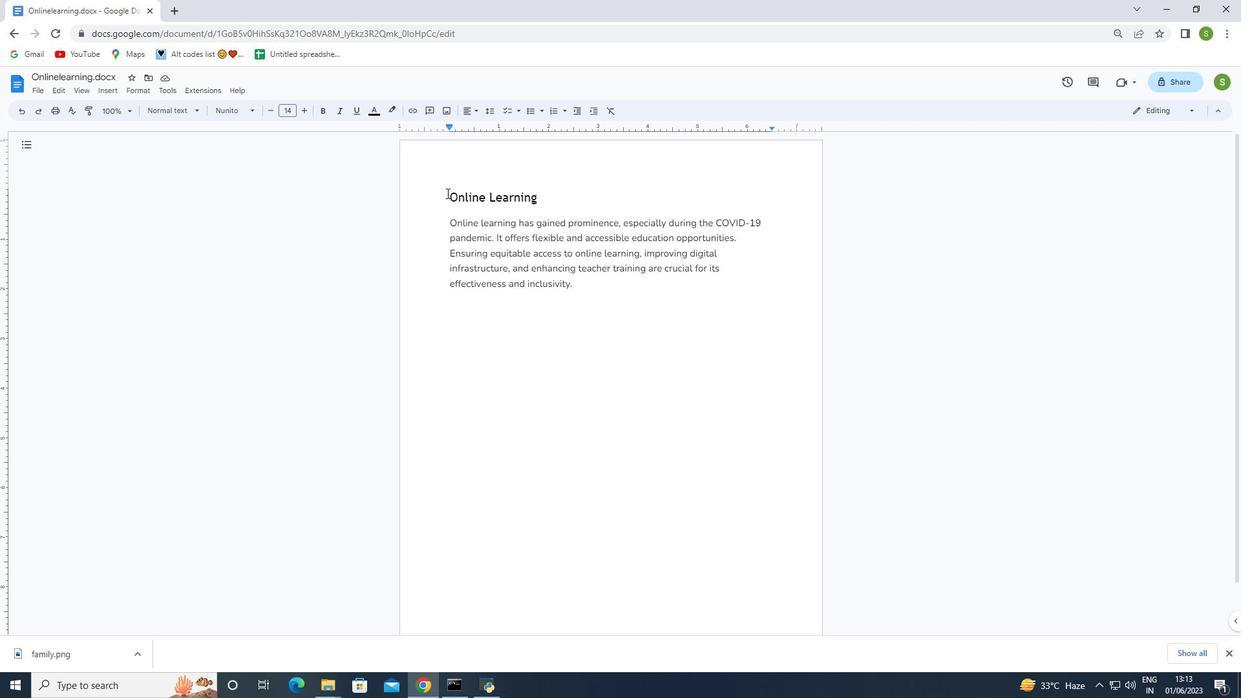 
Action: Mouse moved to (471, 113)
Screenshot: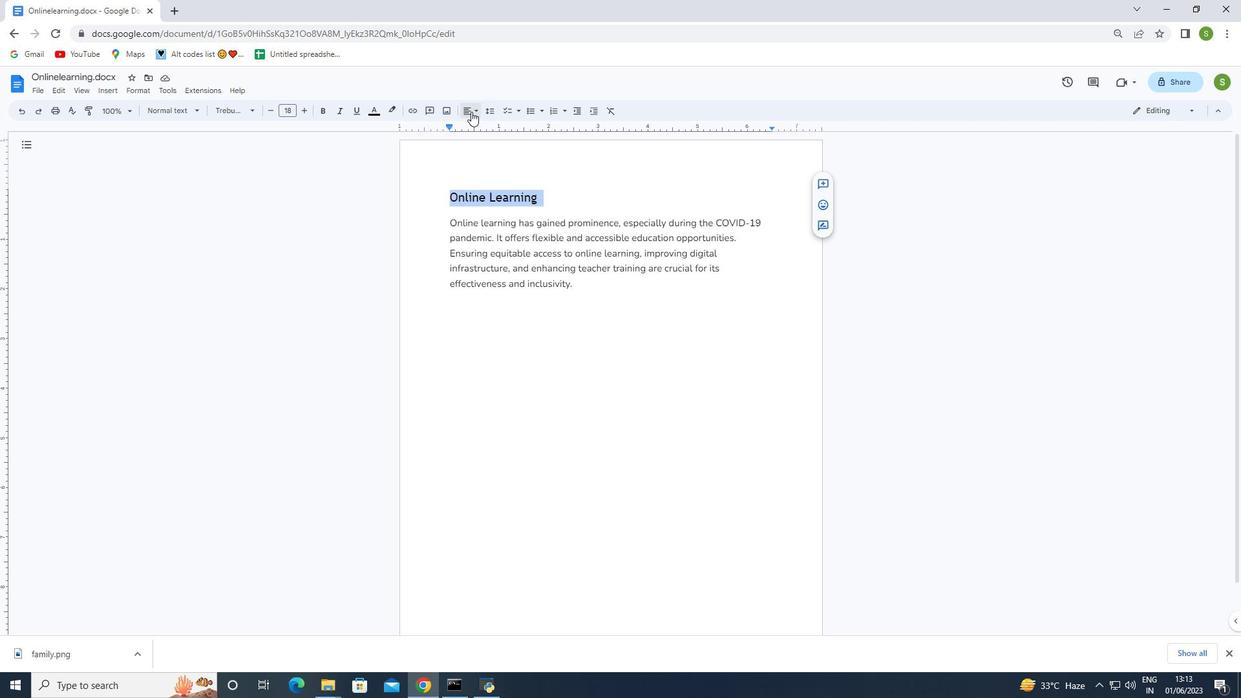 
Action: Mouse pressed left at (471, 113)
Screenshot: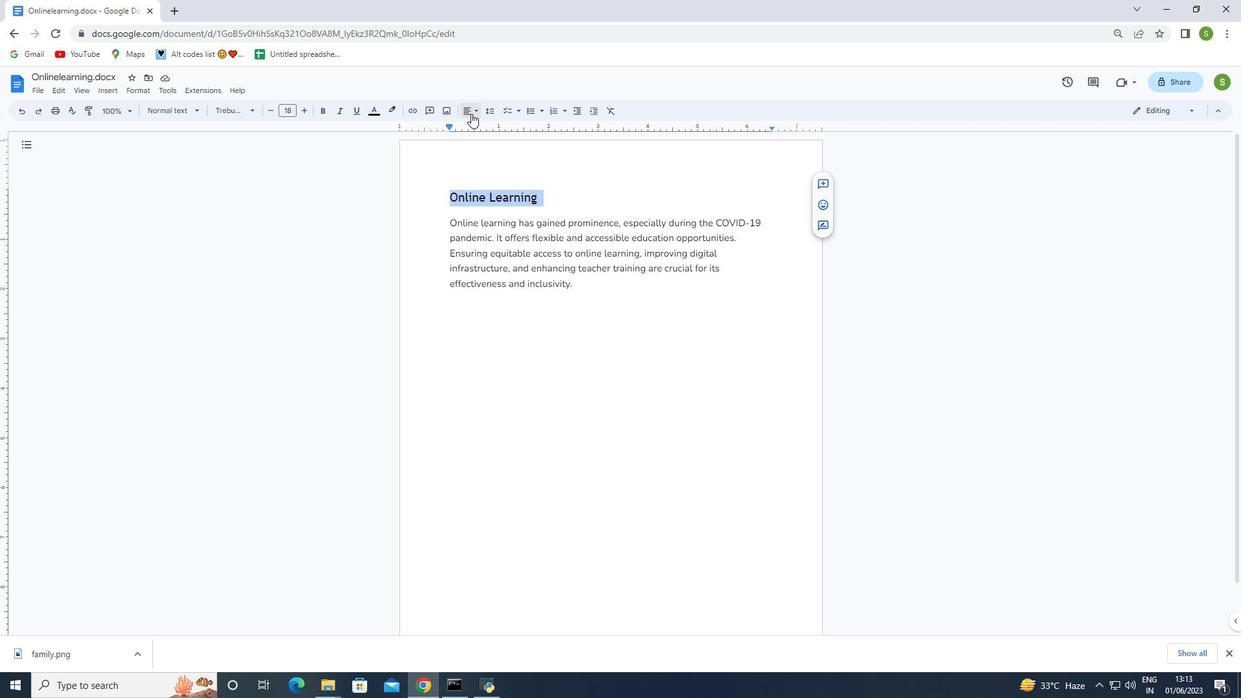 
Action: Mouse moved to (482, 134)
Screenshot: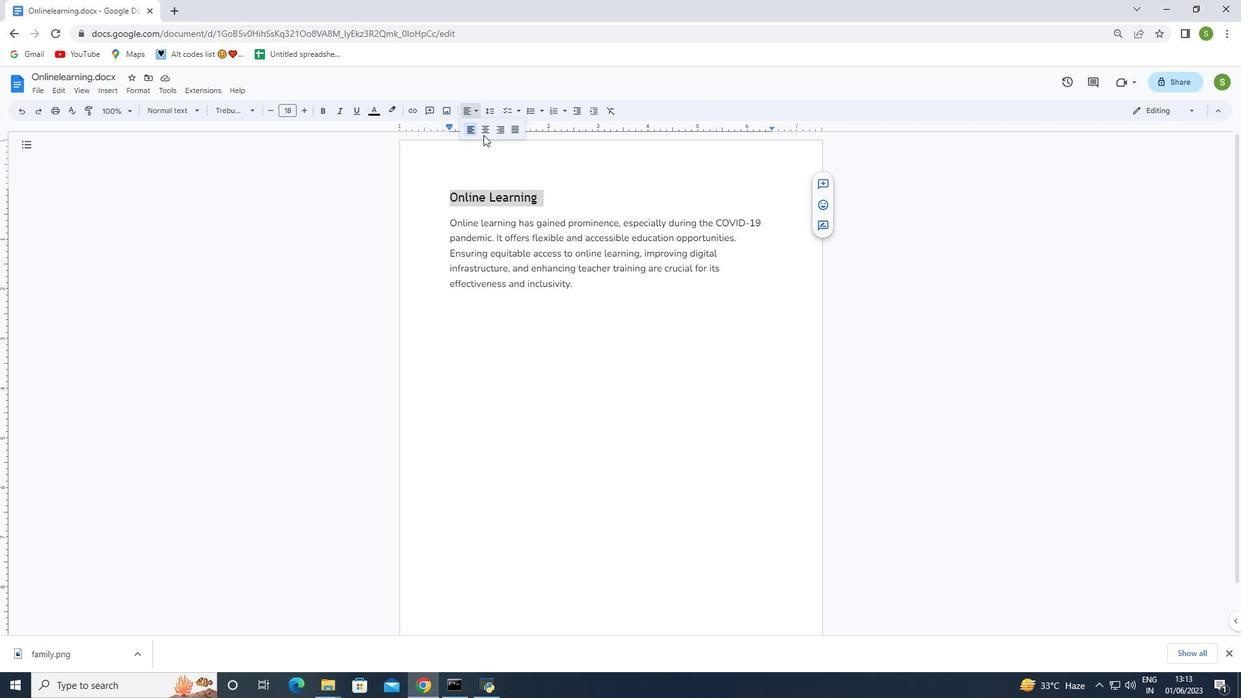 
Action: Mouse pressed left at (482, 134)
Screenshot: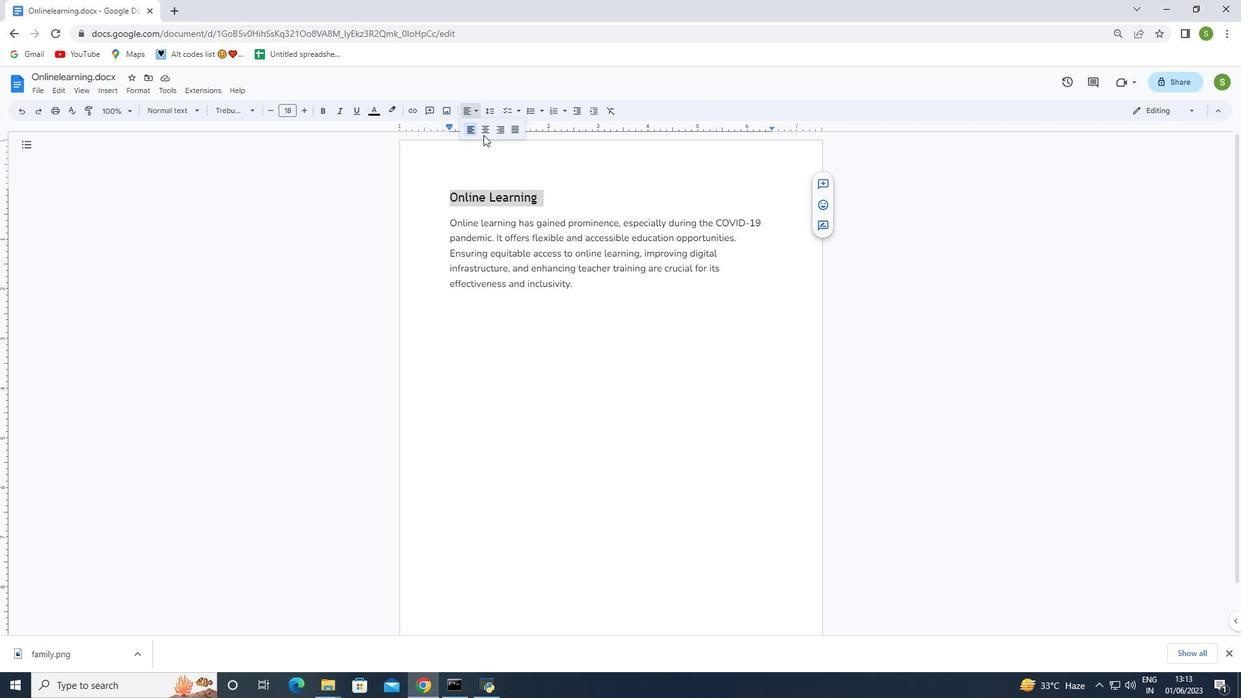 
Action: Mouse moved to (448, 226)
Screenshot: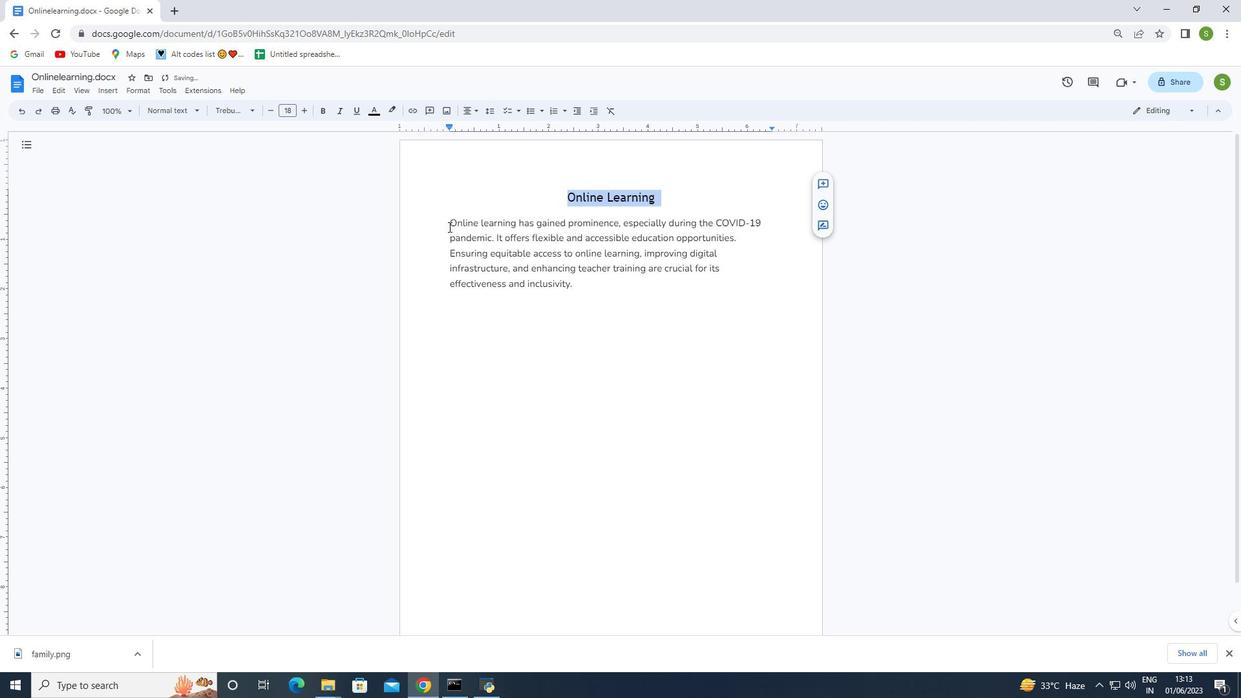 
Action: Mouse pressed left at (448, 226)
Screenshot: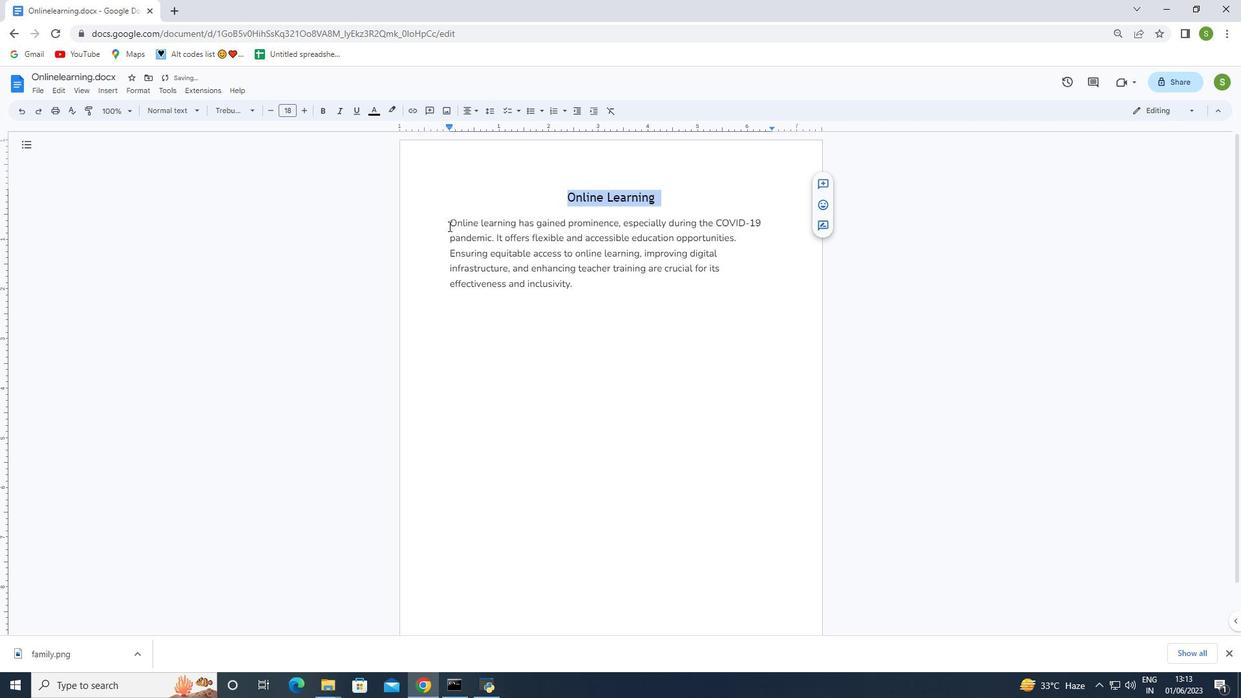 
Action: Mouse moved to (463, 113)
Screenshot: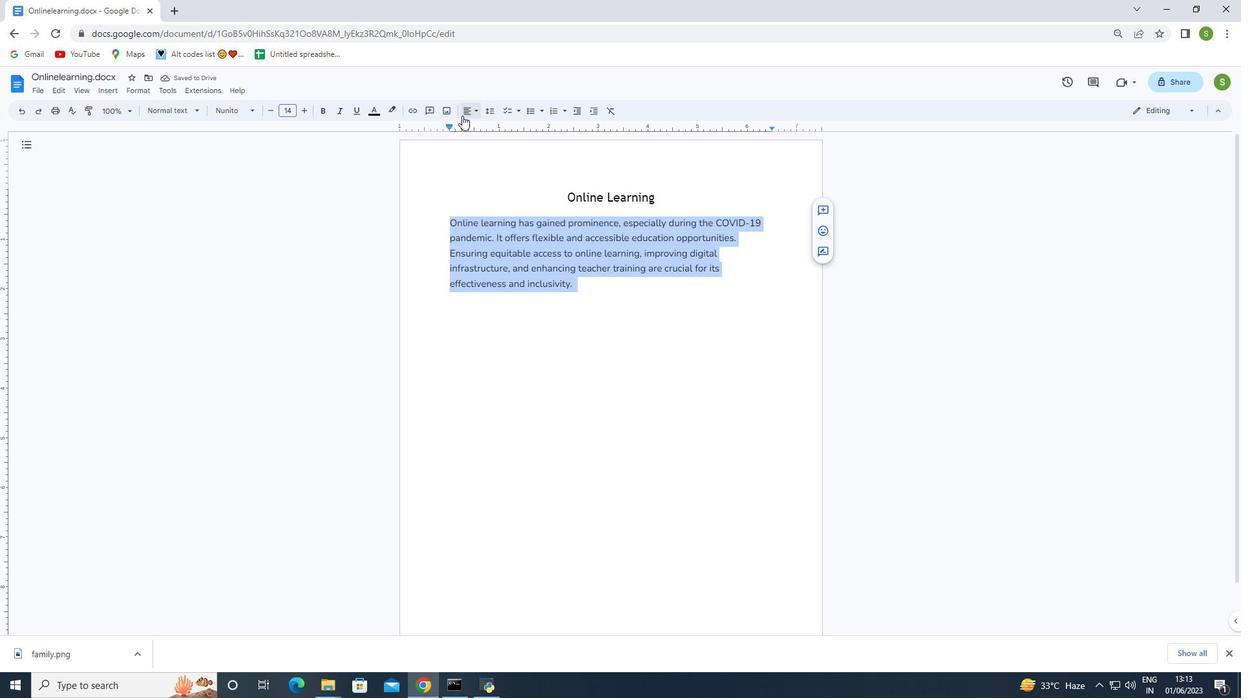 
Action: Mouse pressed left at (463, 113)
Screenshot: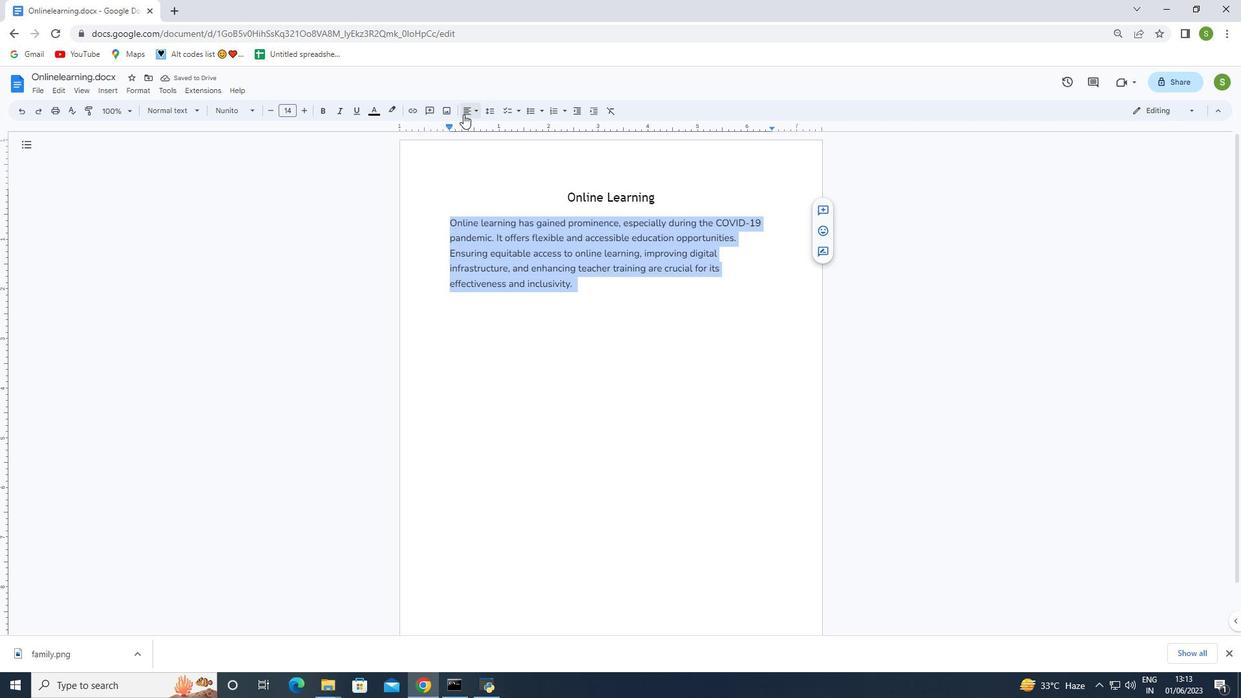
Action: Mouse moved to (470, 133)
Screenshot: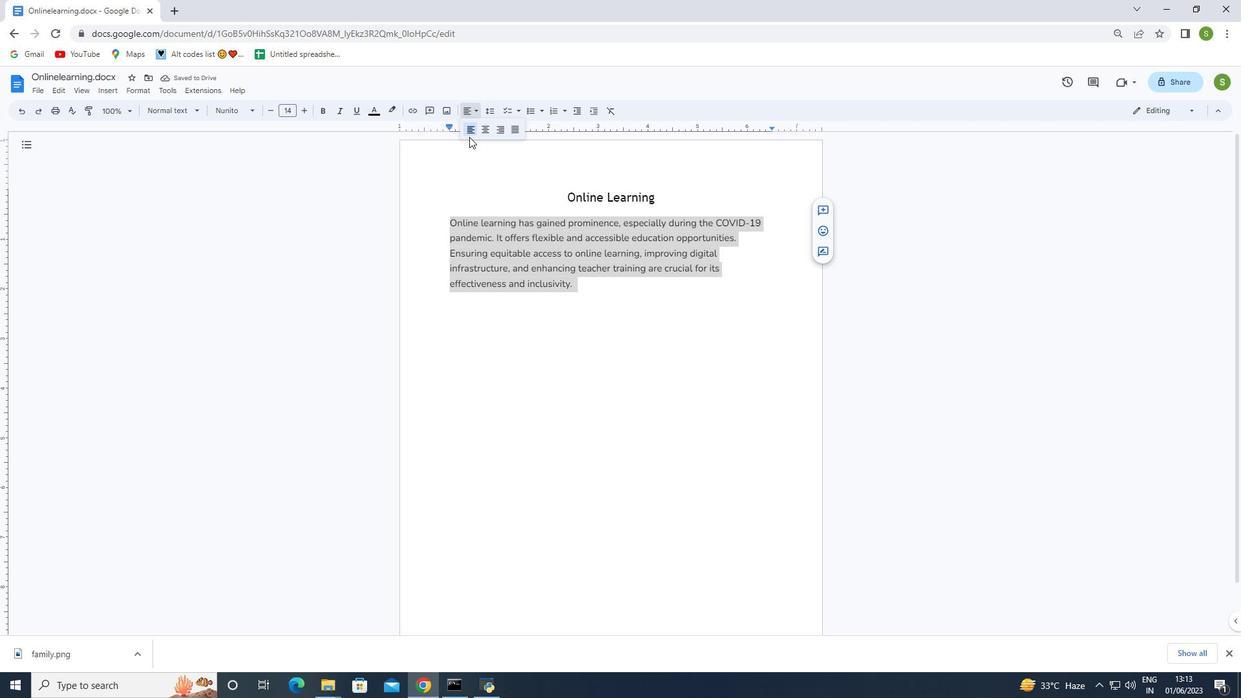
Action: Mouse pressed left at (470, 133)
Screenshot: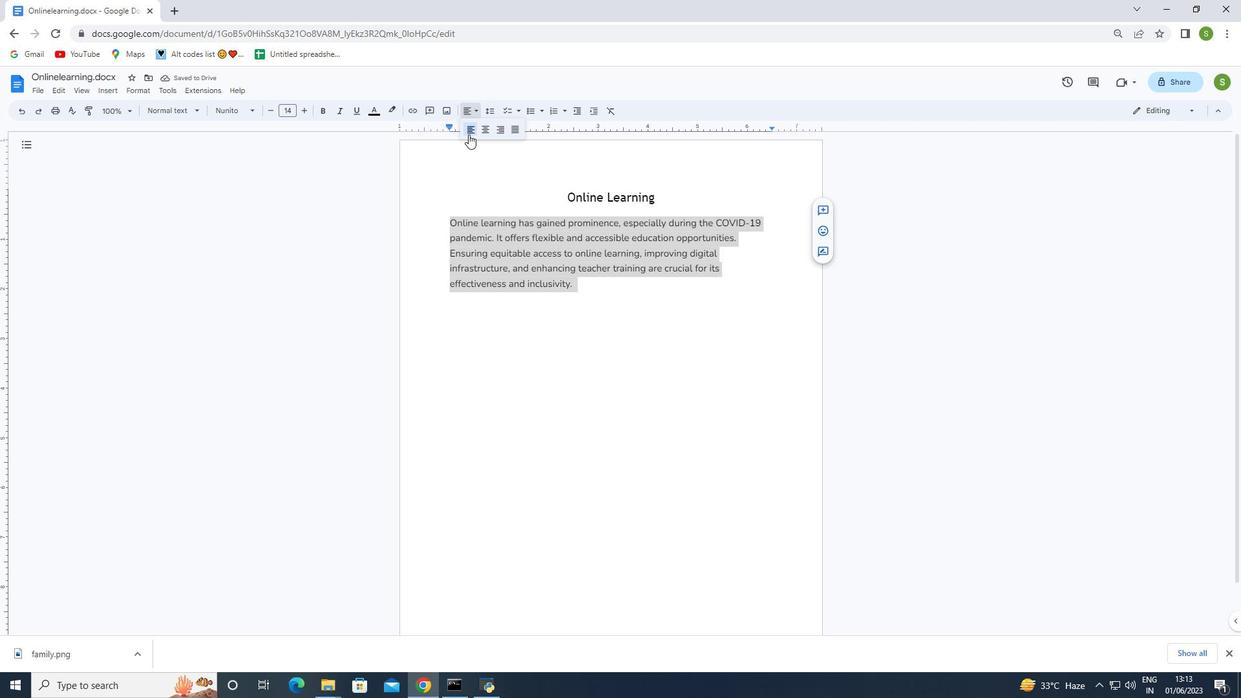 
Action: Mouse moved to (504, 423)
Screenshot: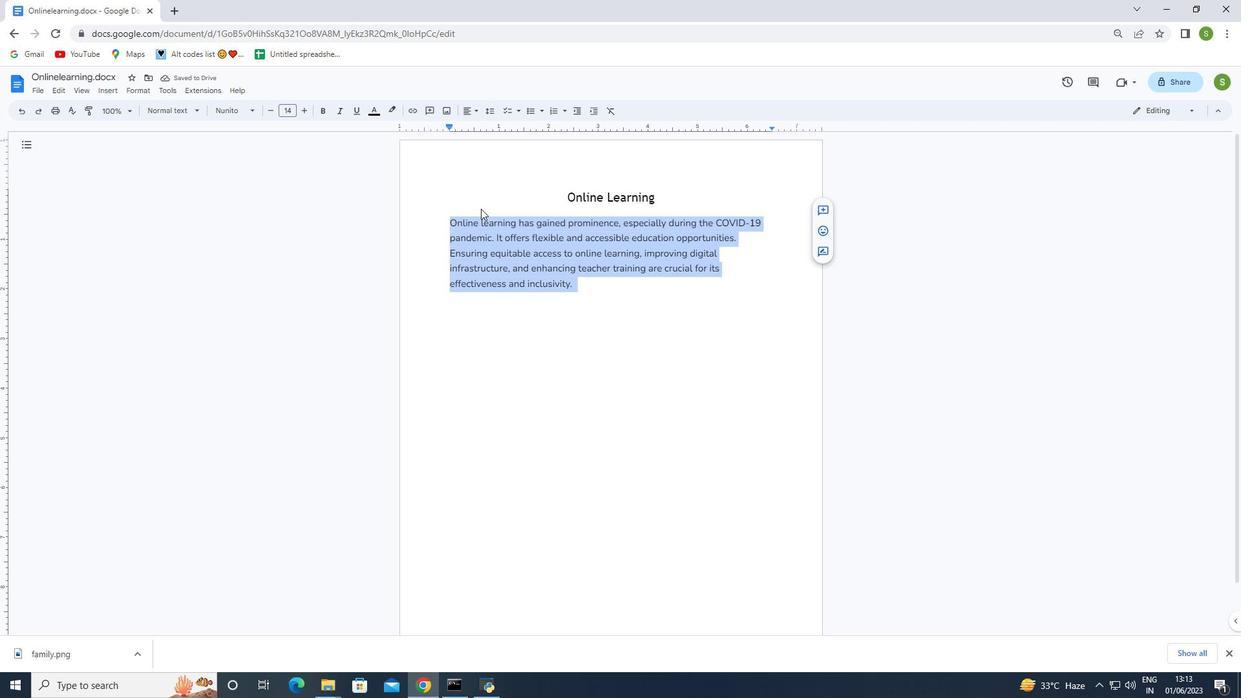 
Action: Mouse pressed left at (504, 423)
Screenshot: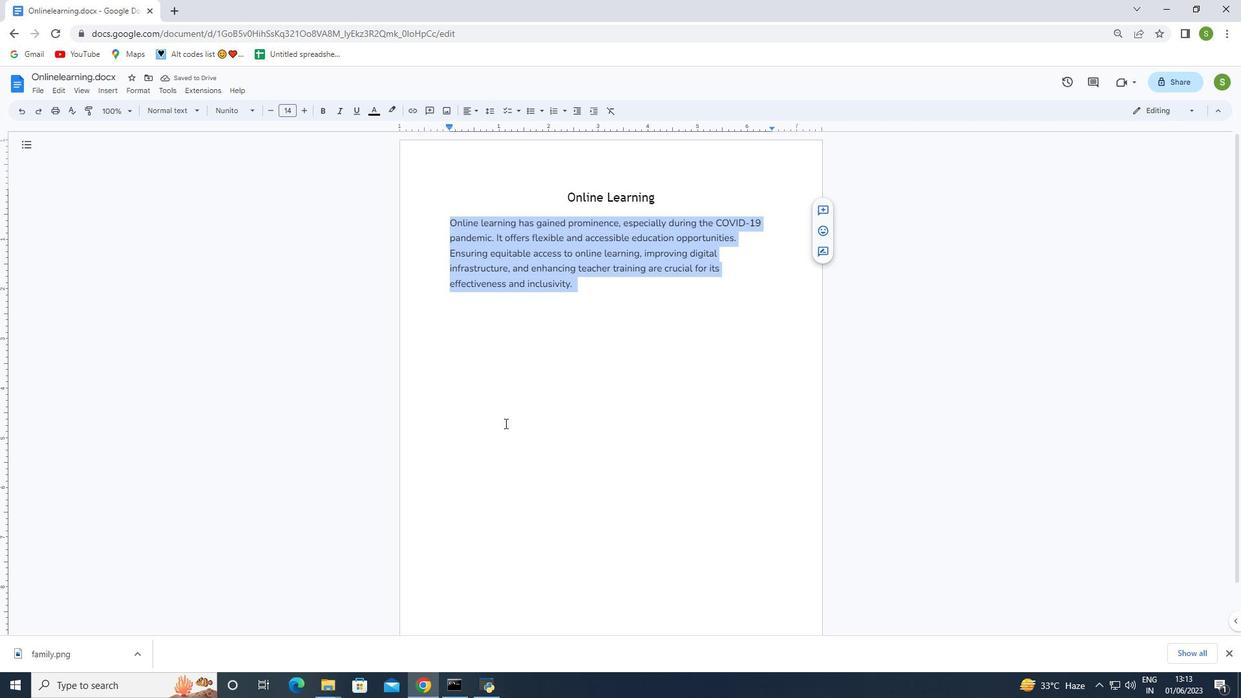
Action: Mouse moved to (536, 466)
Screenshot: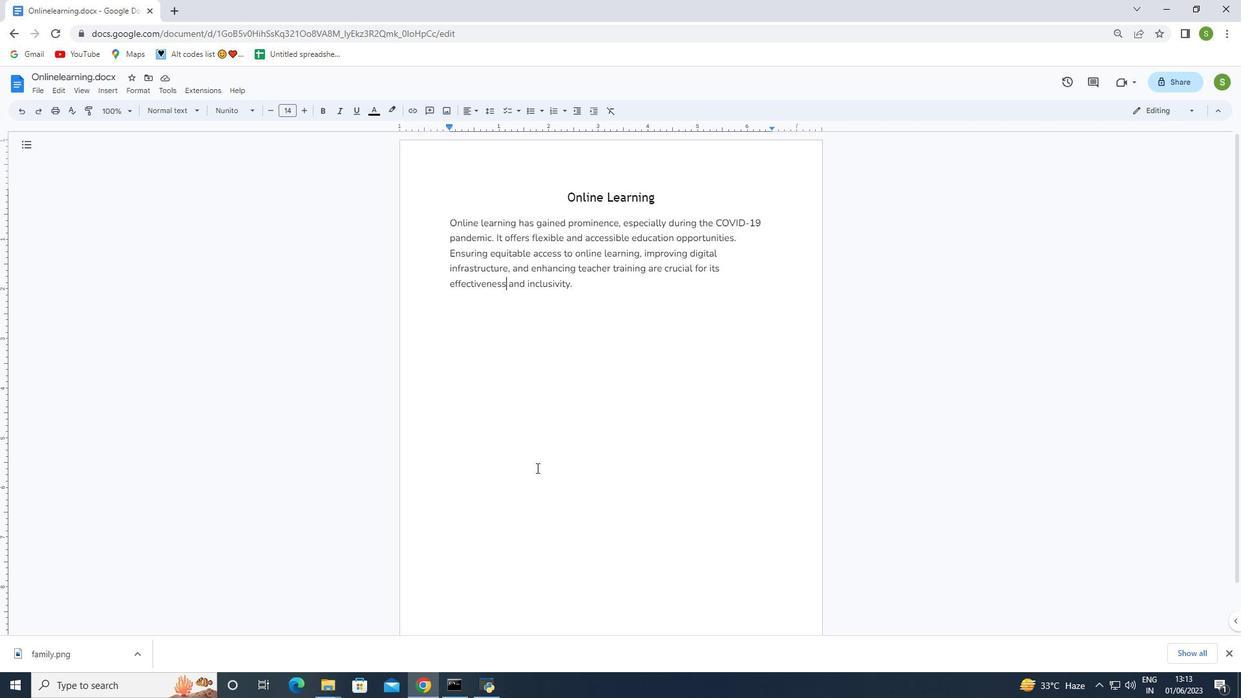 
